 Task: Find connections with filter location Shirbīn with filter topic #helpingothers with filter profile language Spanish with filter current company PM Group with filter school All India Management Association (AIMA) with filter industry Food and Beverage Manufacturing with filter service category Management Consulting with filter keywords title Physical Therapy Assistant
Action: Mouse moved to (641, 78)
Screenshot: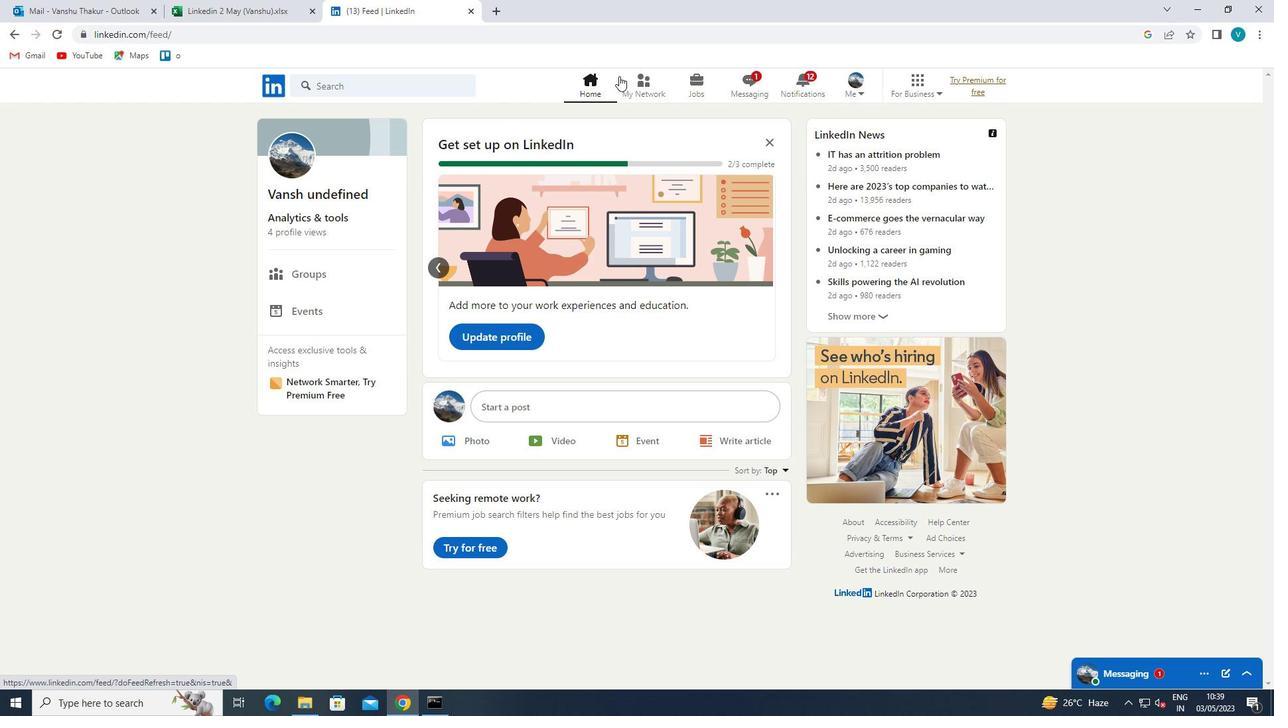 
Action: Mouse pressed left at (641, 78)
Screenshot: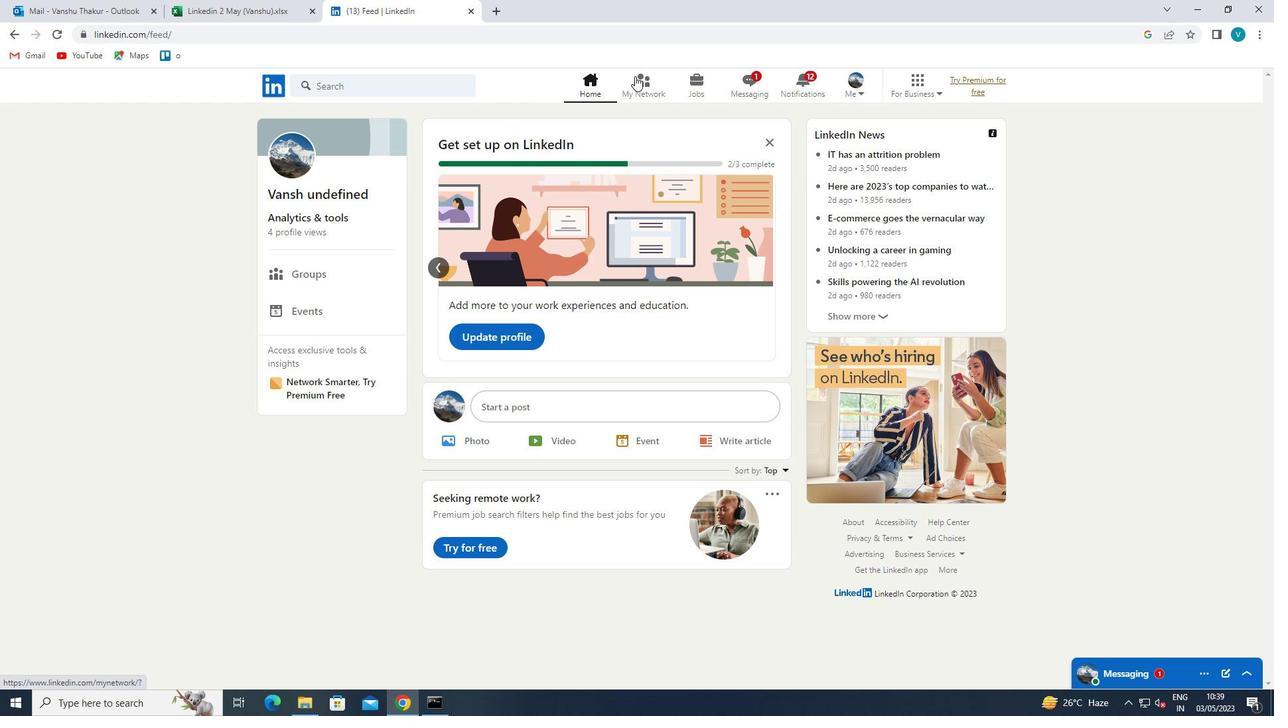 
Action: Mouse moved to (370, 160)
Screenshot: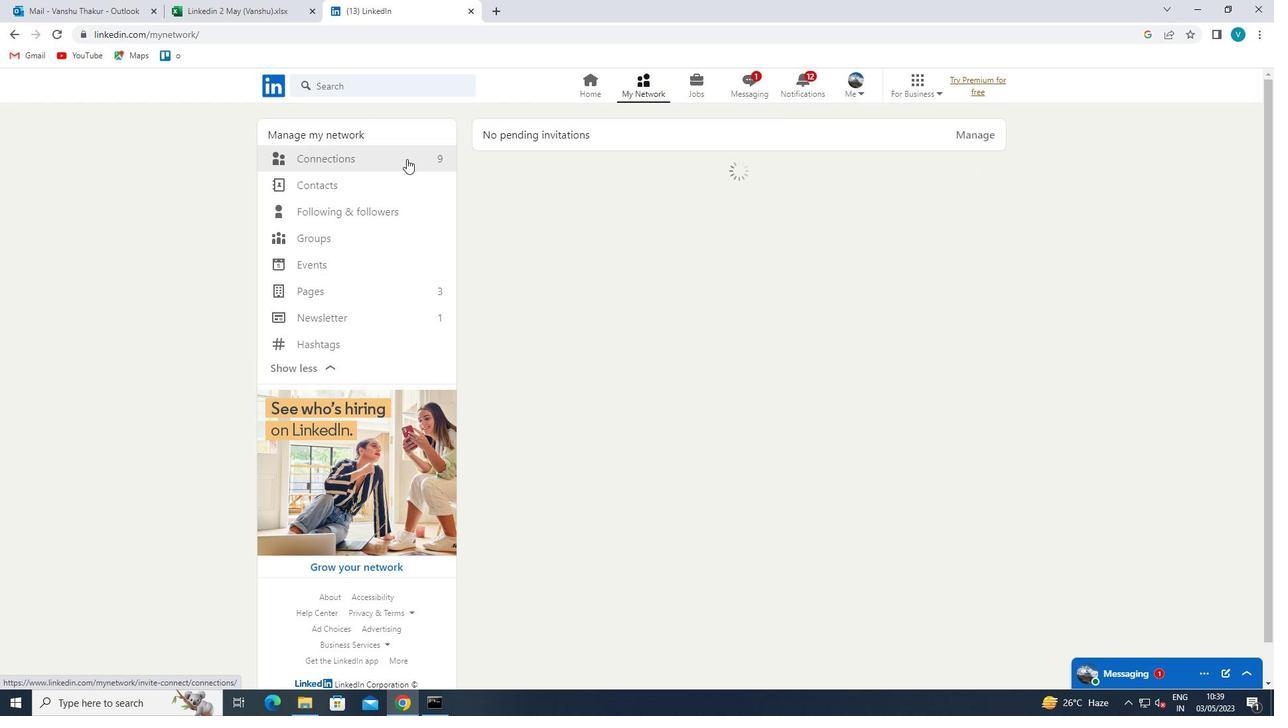 
Action: Mouse pressed left at (370, 160)
Screenshot: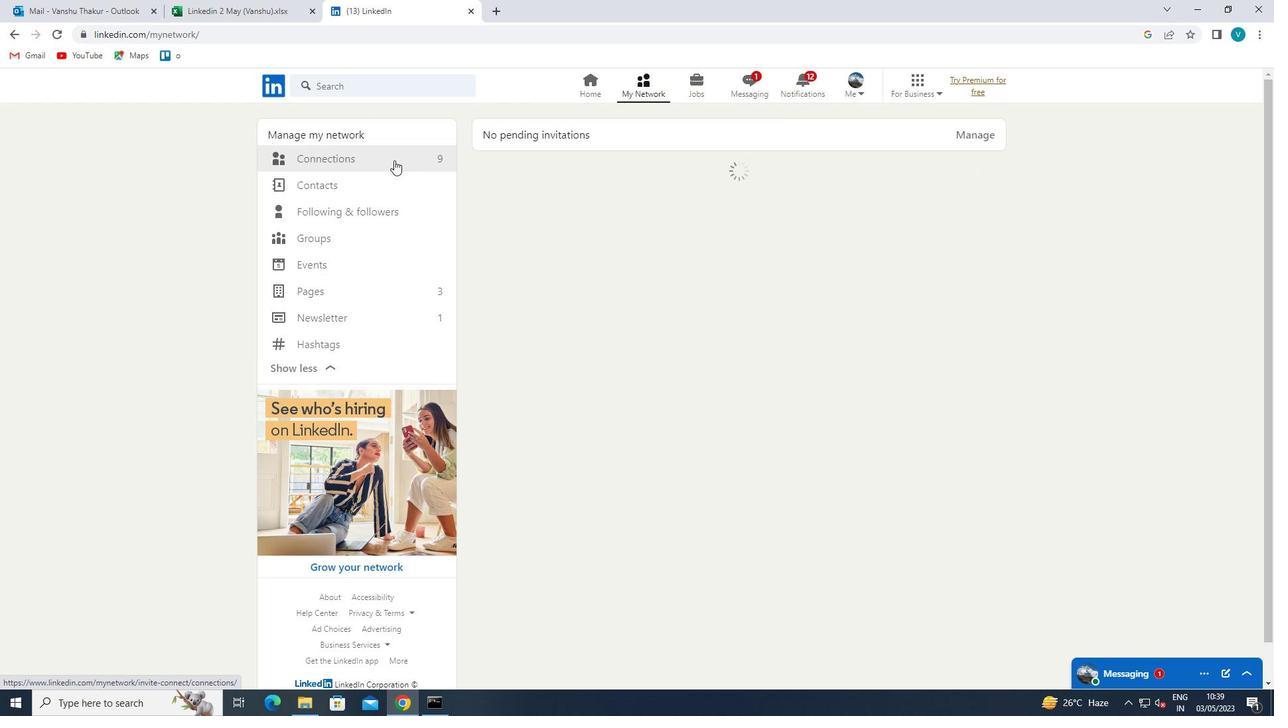 
Action: Mouse moved to (755, 157)
Screenshot: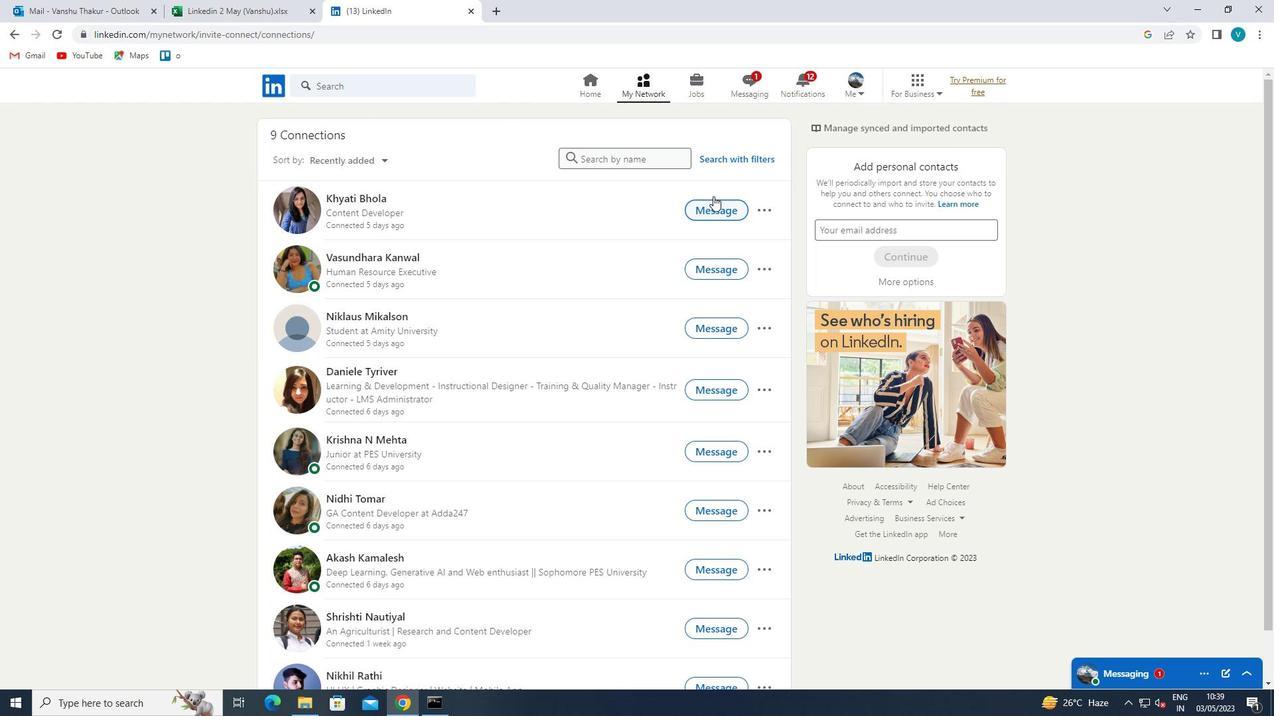 
Action: Mouse pressed left at (755, 157)
Screenshot: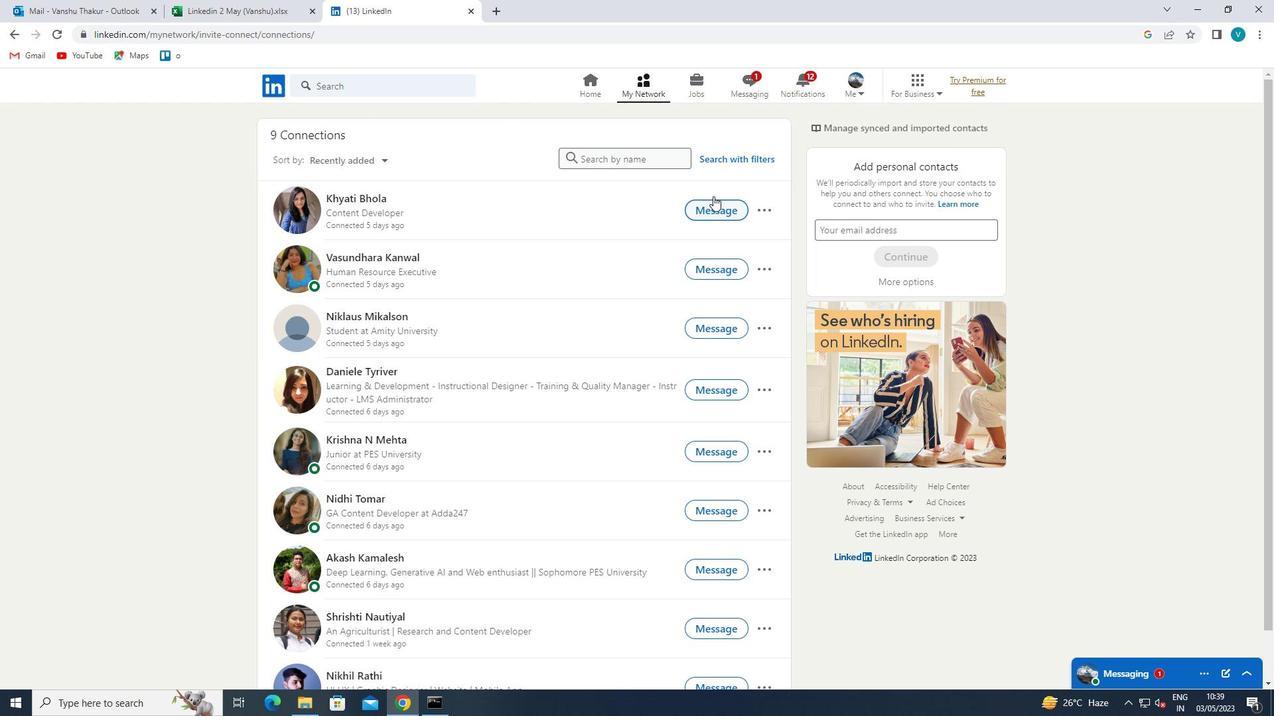 
Action: Mouse moved to (629, 125)
Screenshot: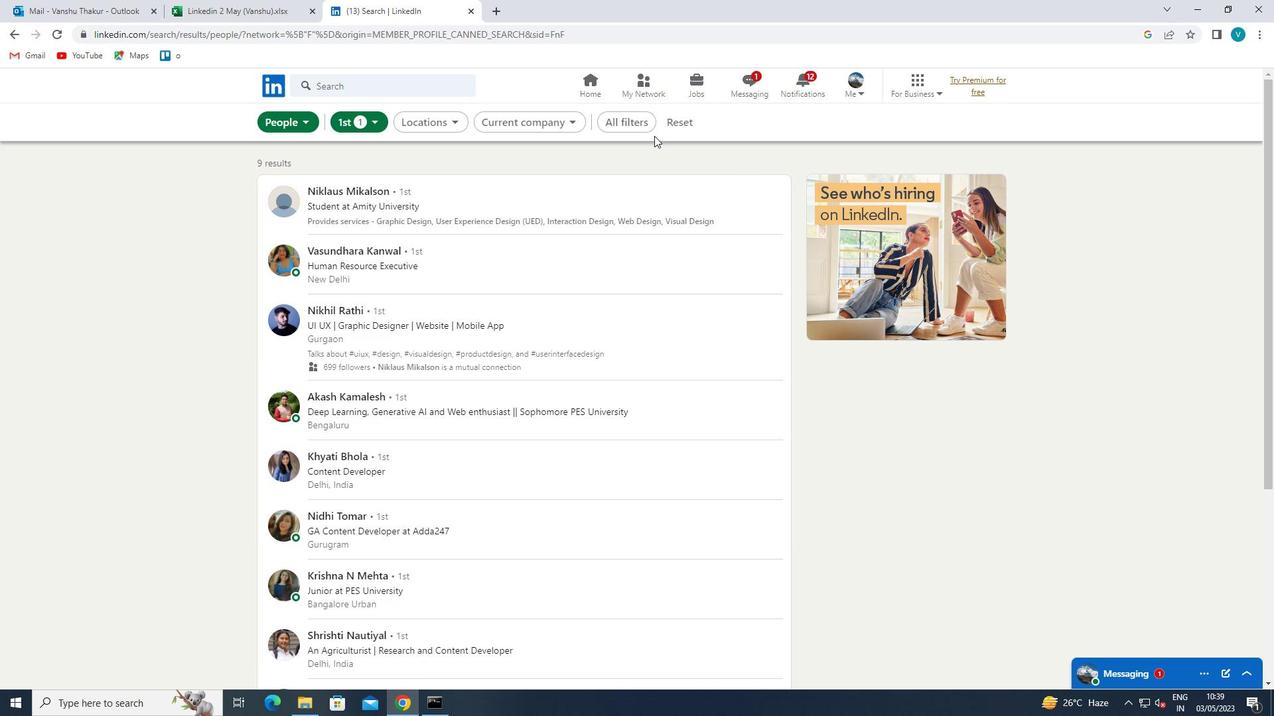 
Action: Mouse pressed left at (629, 125)
Screenshot: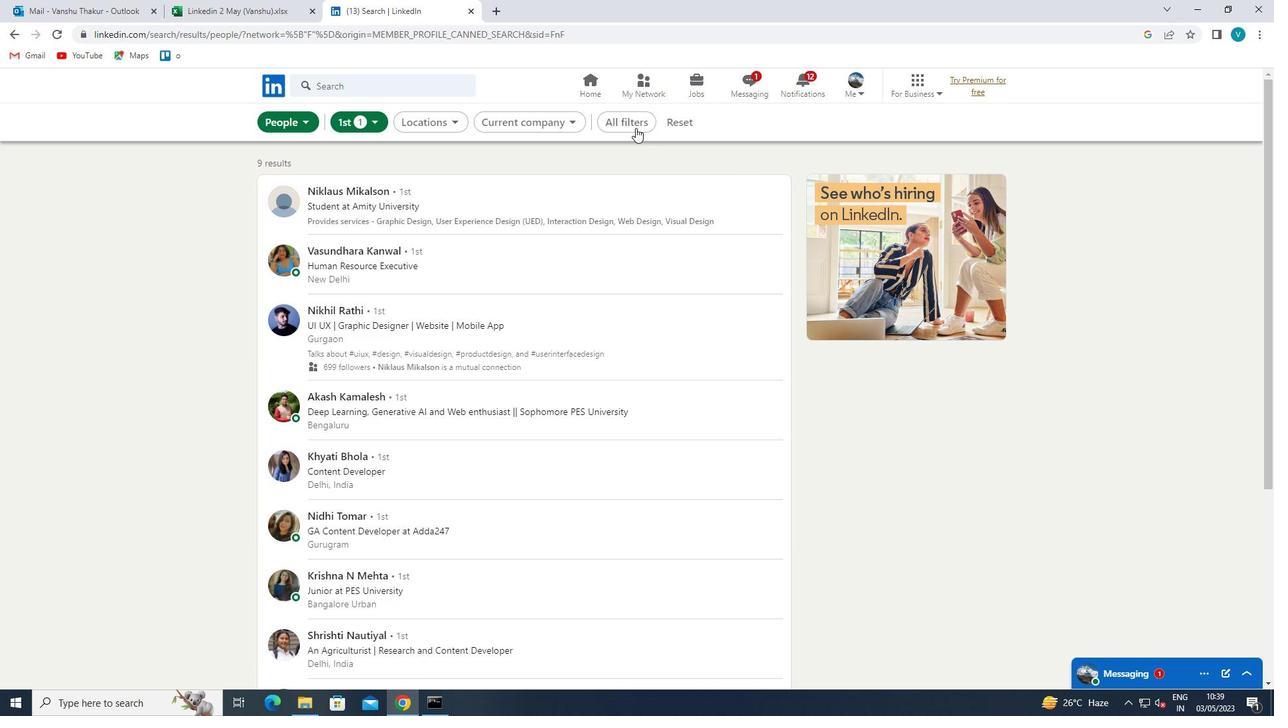 
Action: Mouse moved to (1047, 289)
Screenshot: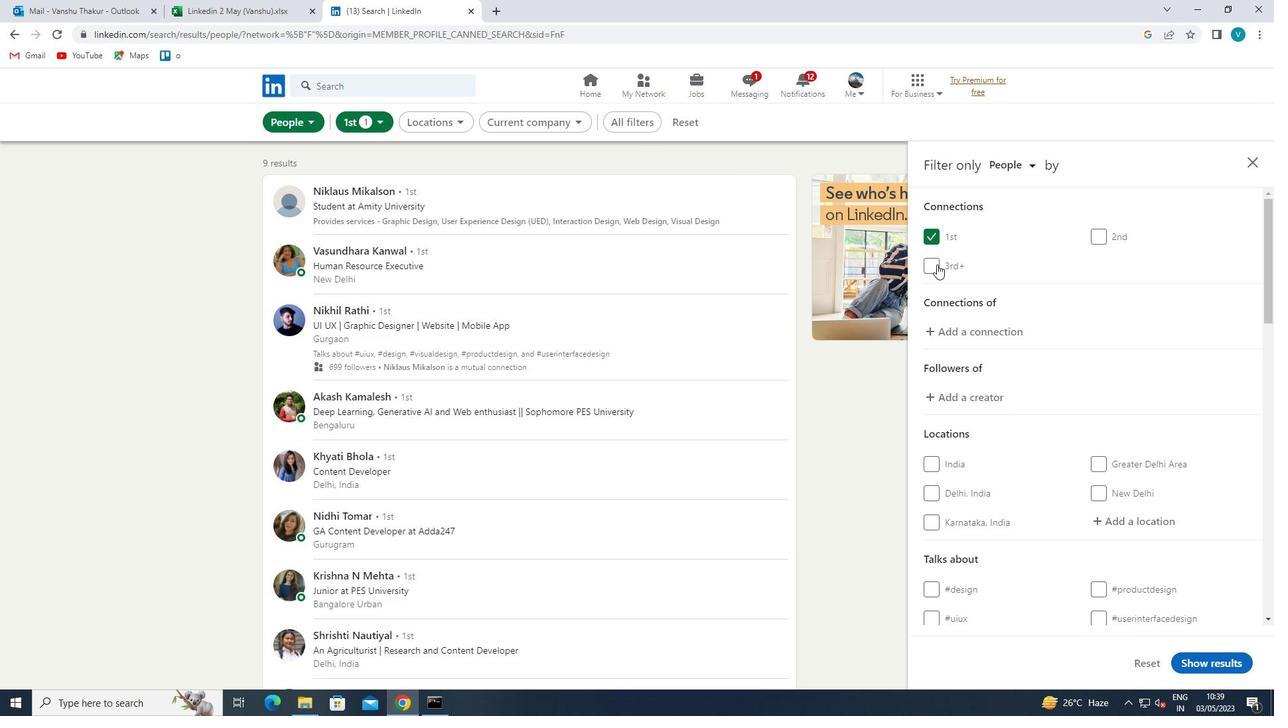 
Action: Mouse scrolled (1047, 288) with delta (0, 0)
Screenshot: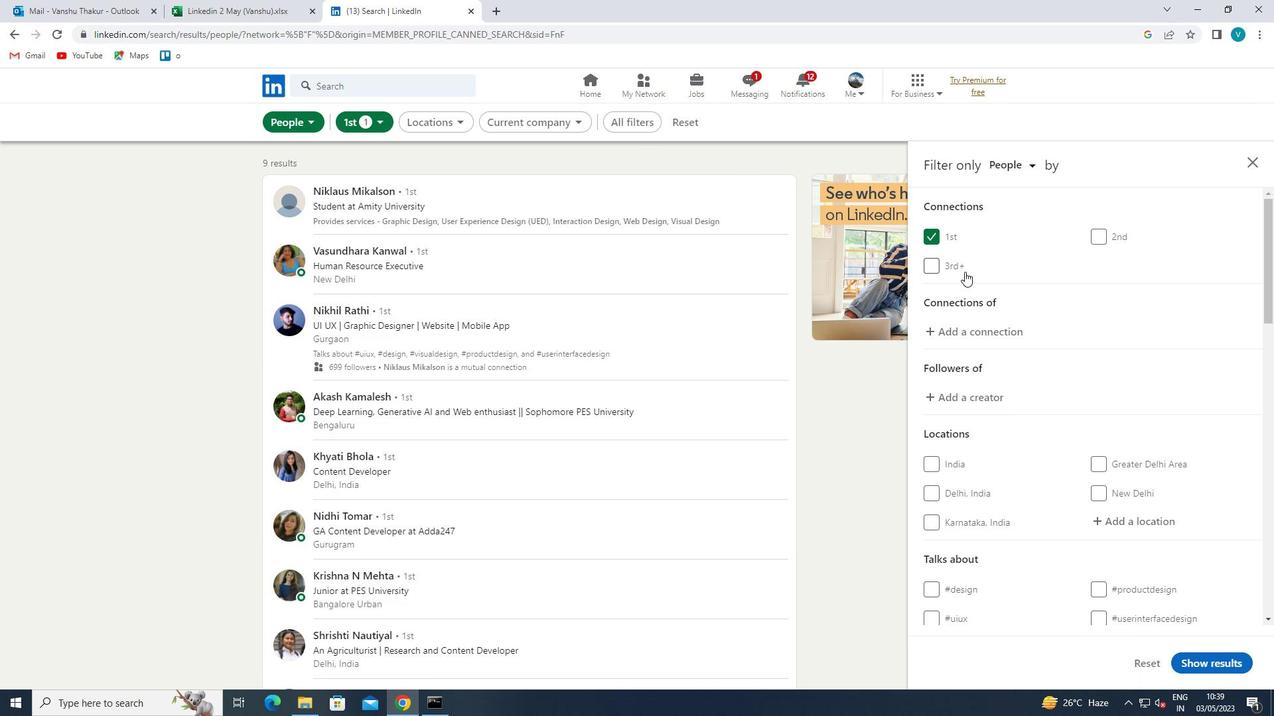 
Action: Mouse scrolled (1047, 288) with delta (0, 0)
Screenshot: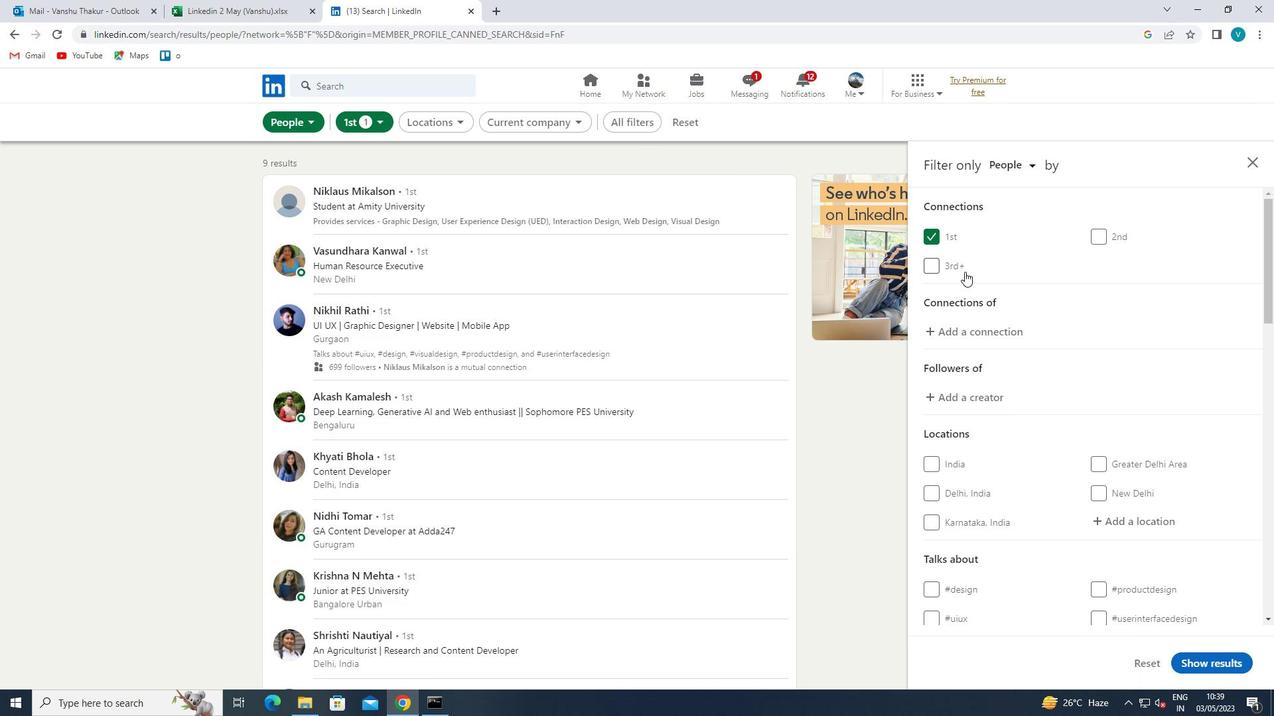 
Action: Mouse moved to (1114, 393)
Screenshot: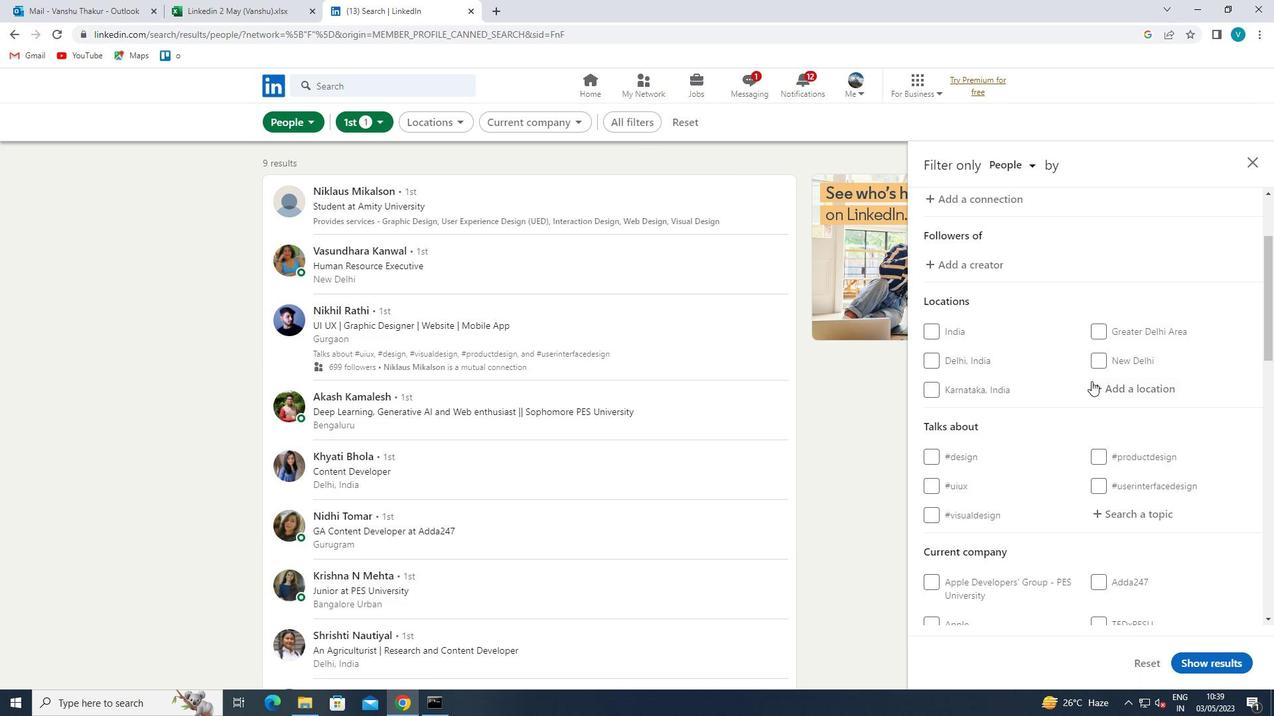 
Action: Mouse pressed left at (1114, 393)
Screenshot: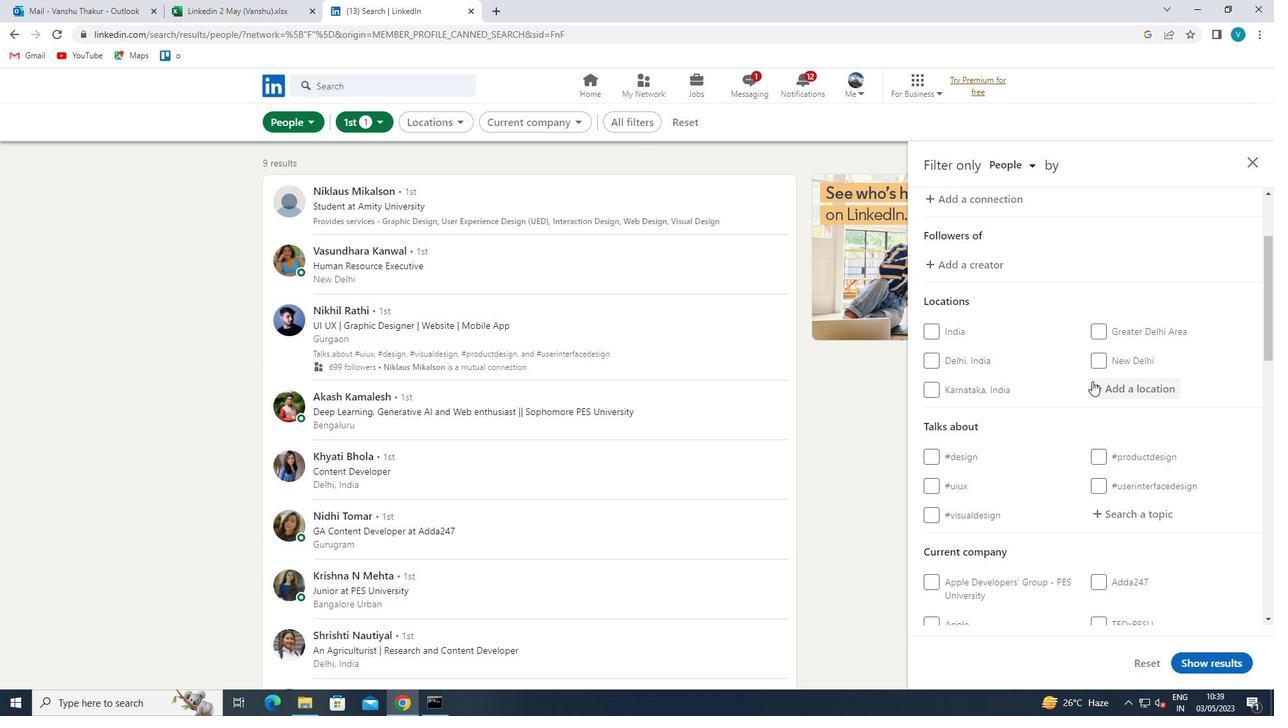 
Action: Mouse moved to (676, 649)
Screenshot: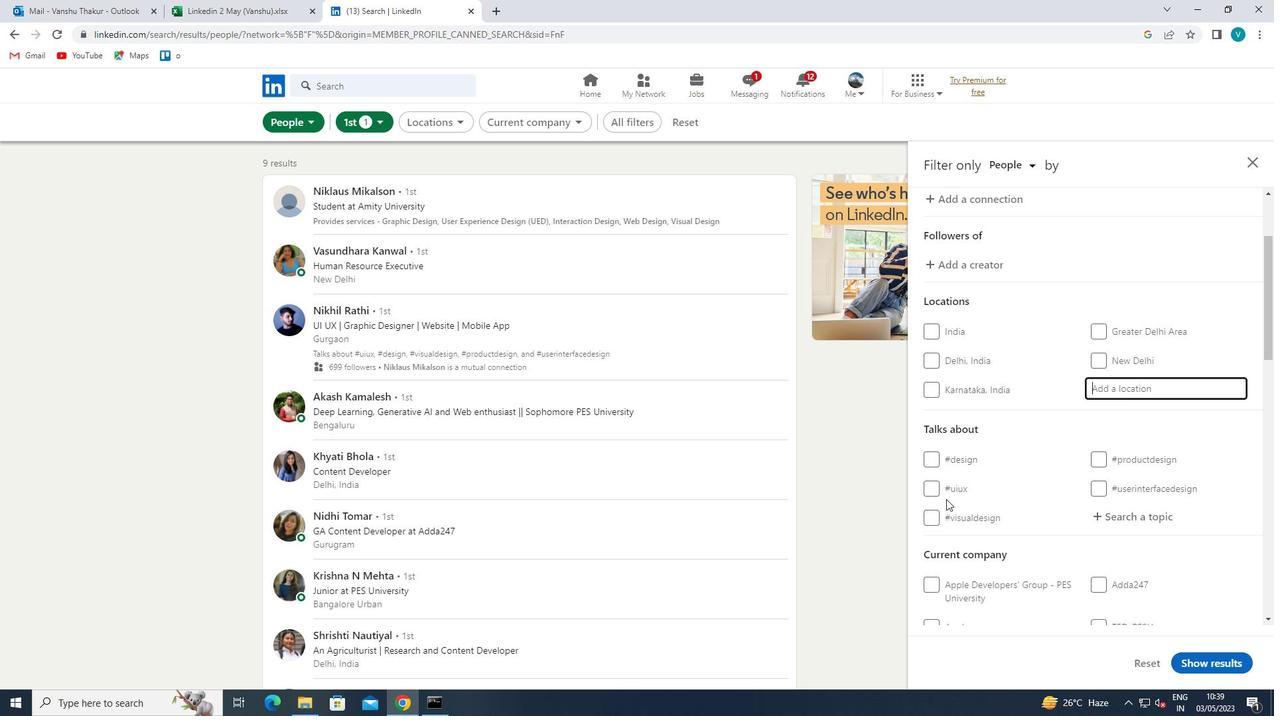 
Action: Key pressed <Key.shift>SHIRBIN
Screenshot: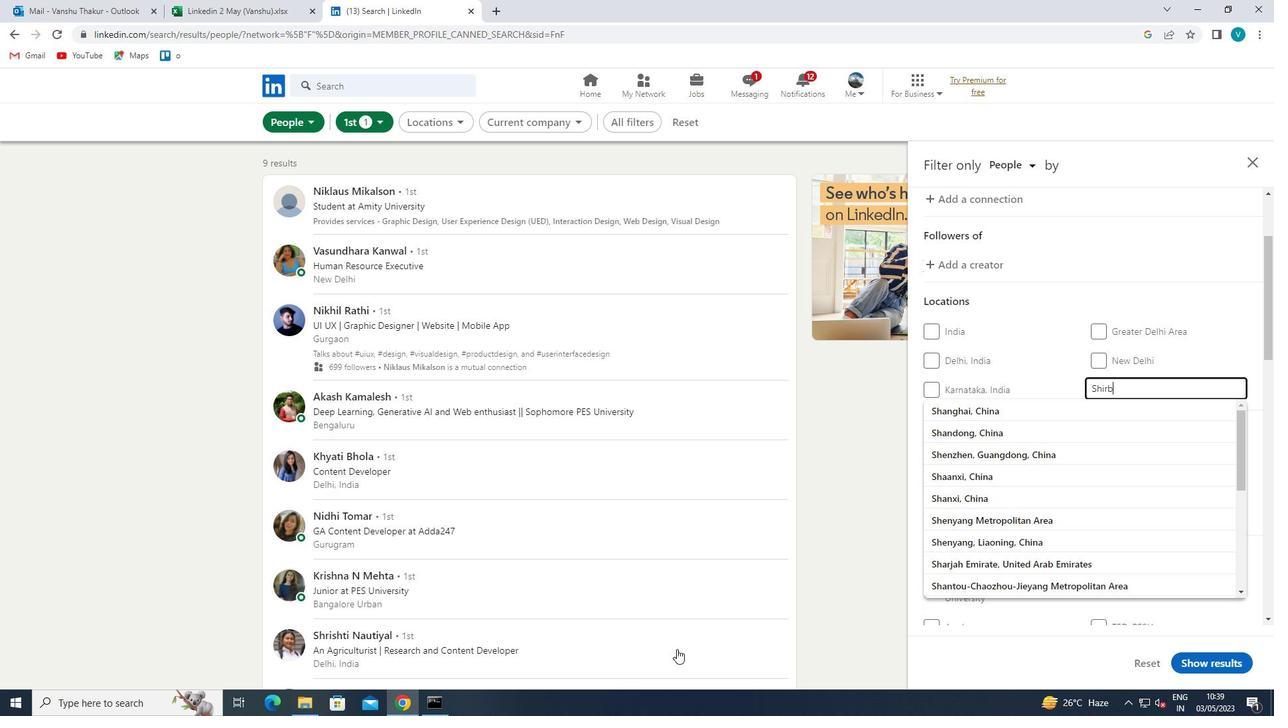 
Action: Mouse moved to (780, 625)
Screenshot: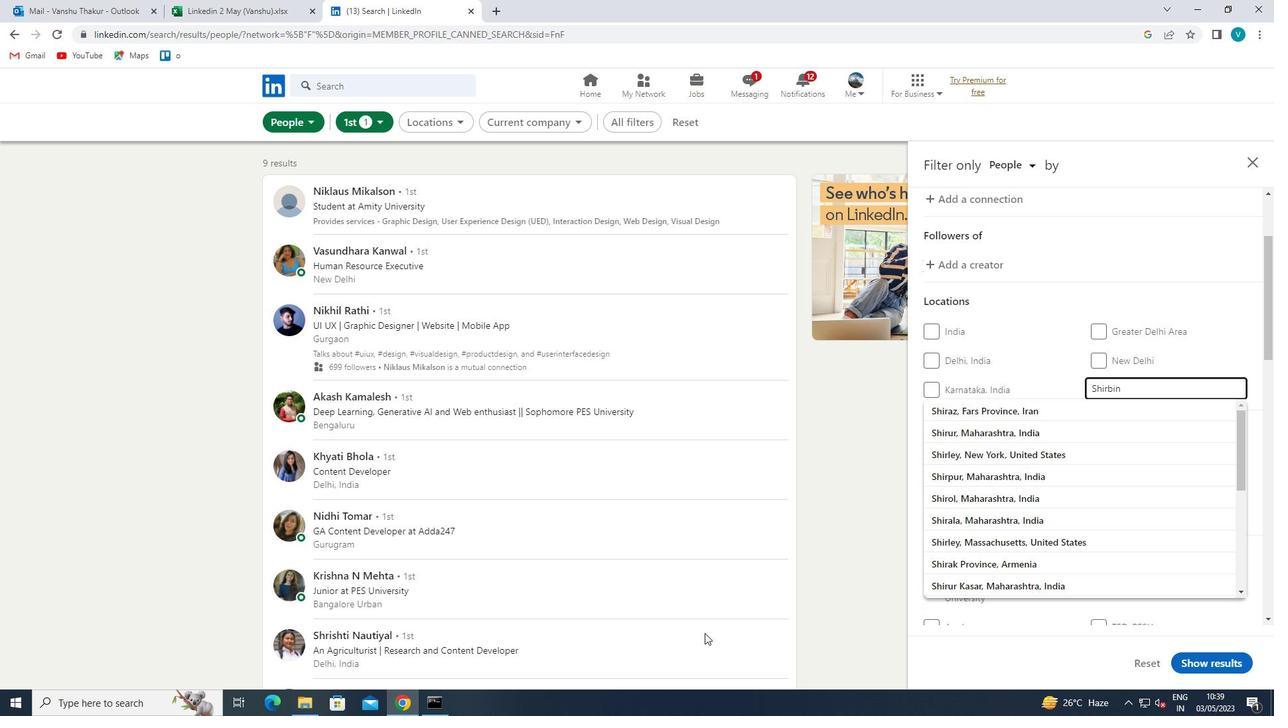 
Action: Mouse scrolled (780, 625) with delta (0, 0)
Screenshot: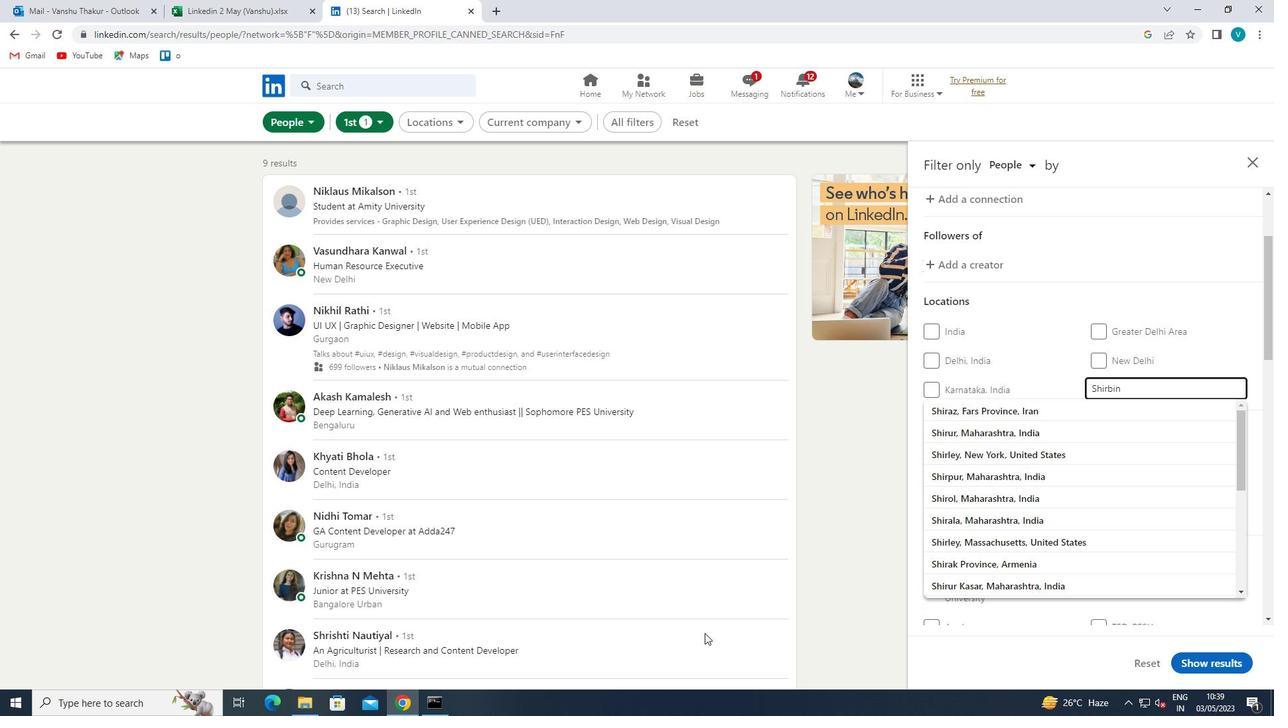 
Action: Mouse moved to (1102, 464)
Screenshot: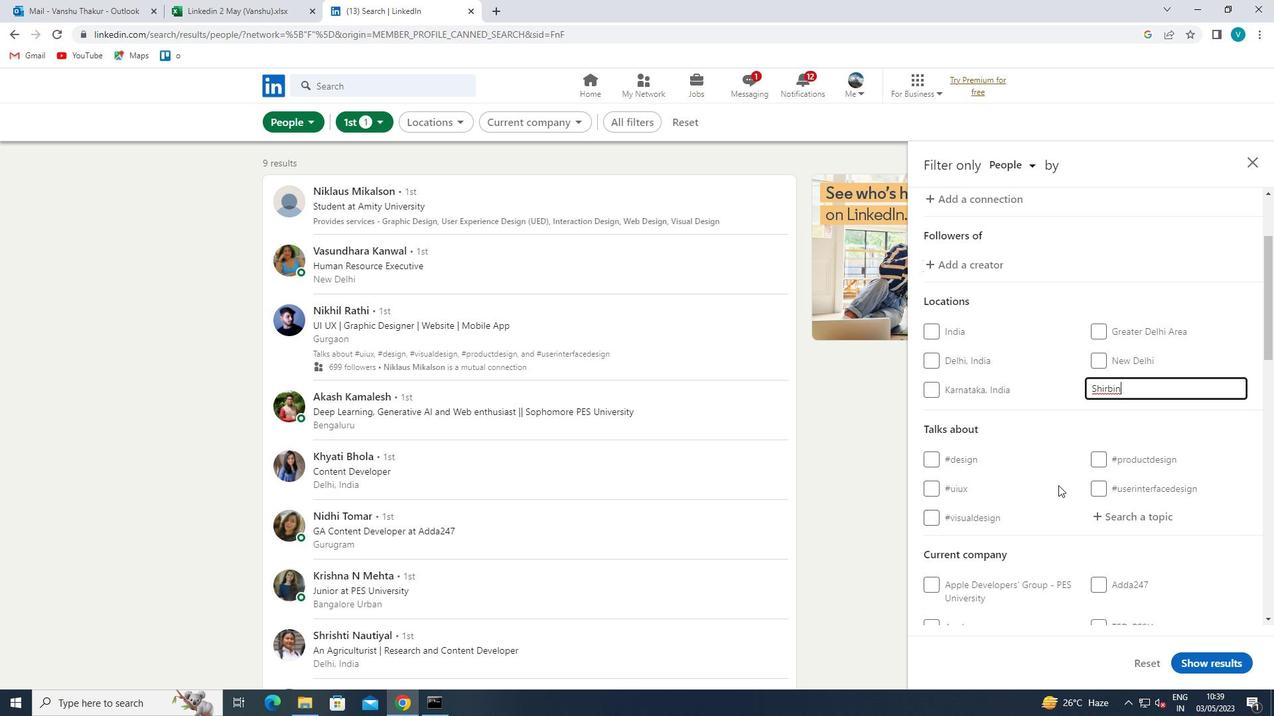 
Action: Mouse scrolled (1102, 463) with delta (0, 0)
Screenshot: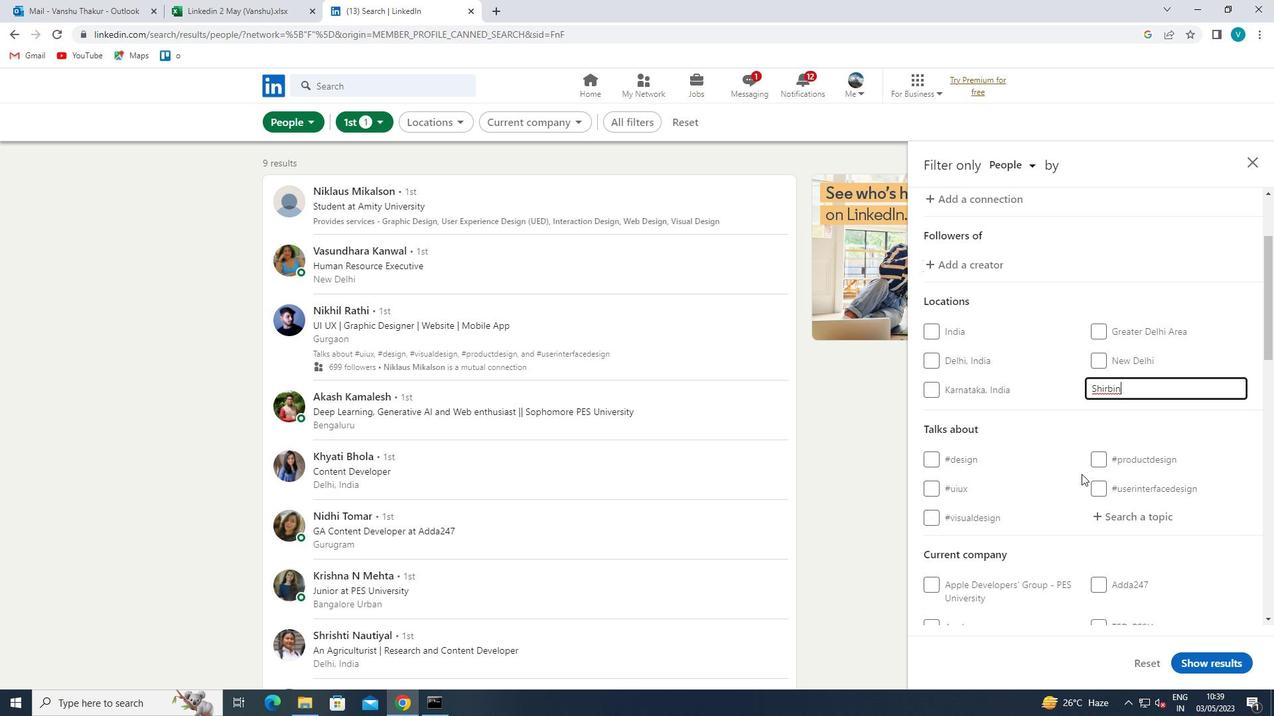 
Action: Mouse moved to (1102, 465)
Screenshot: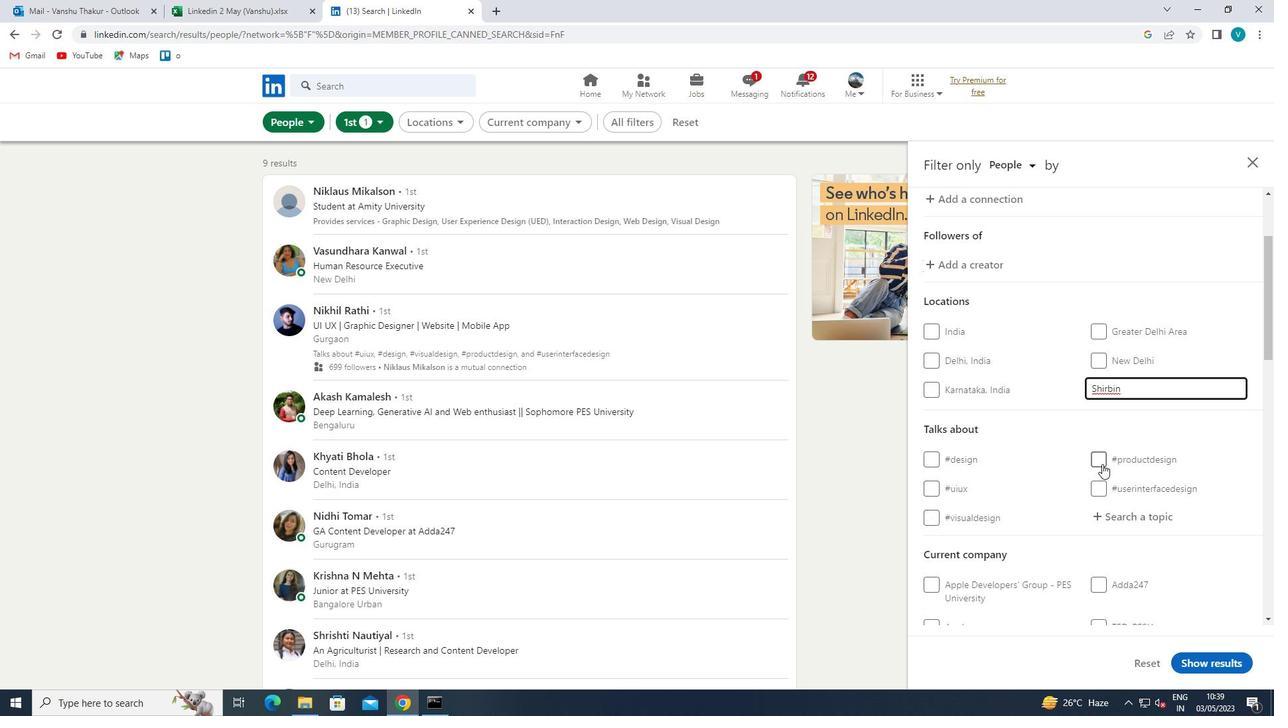 
Action: Mouse scrolled (1102, 464) with delta (0, 0)
Screenshot: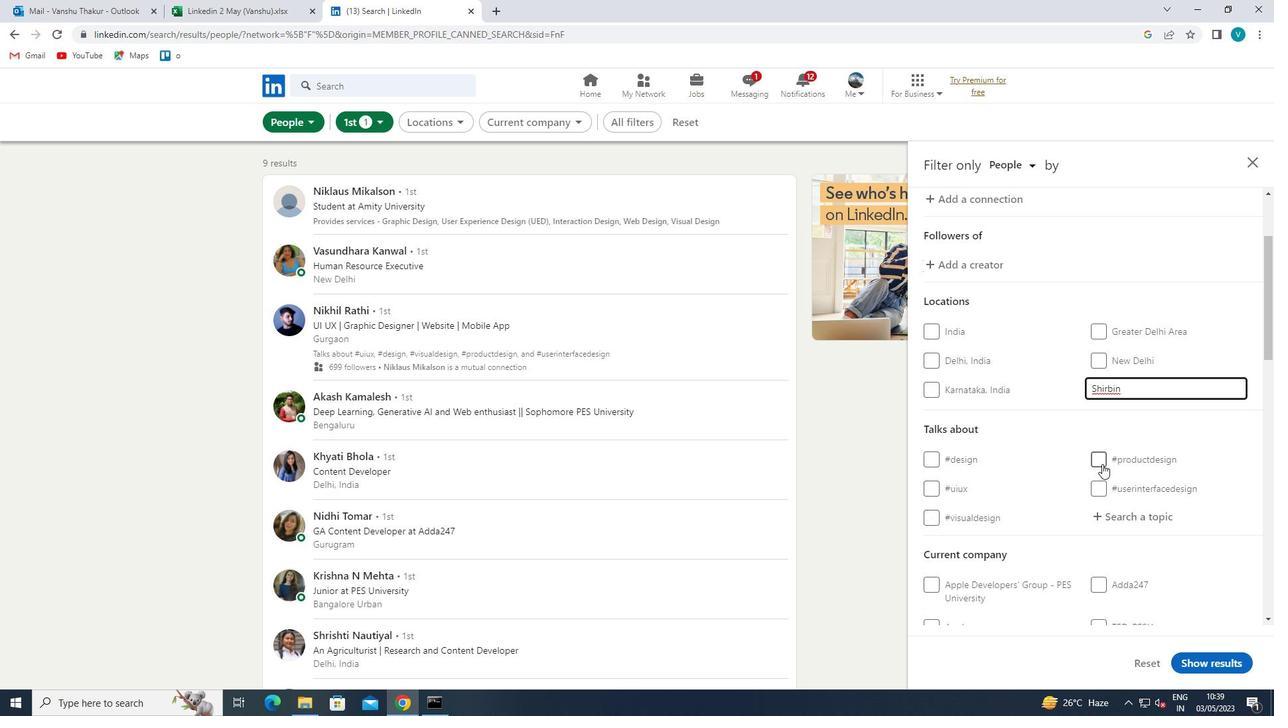 
Action: Mouse moved to (1153, 380)
Screenshot: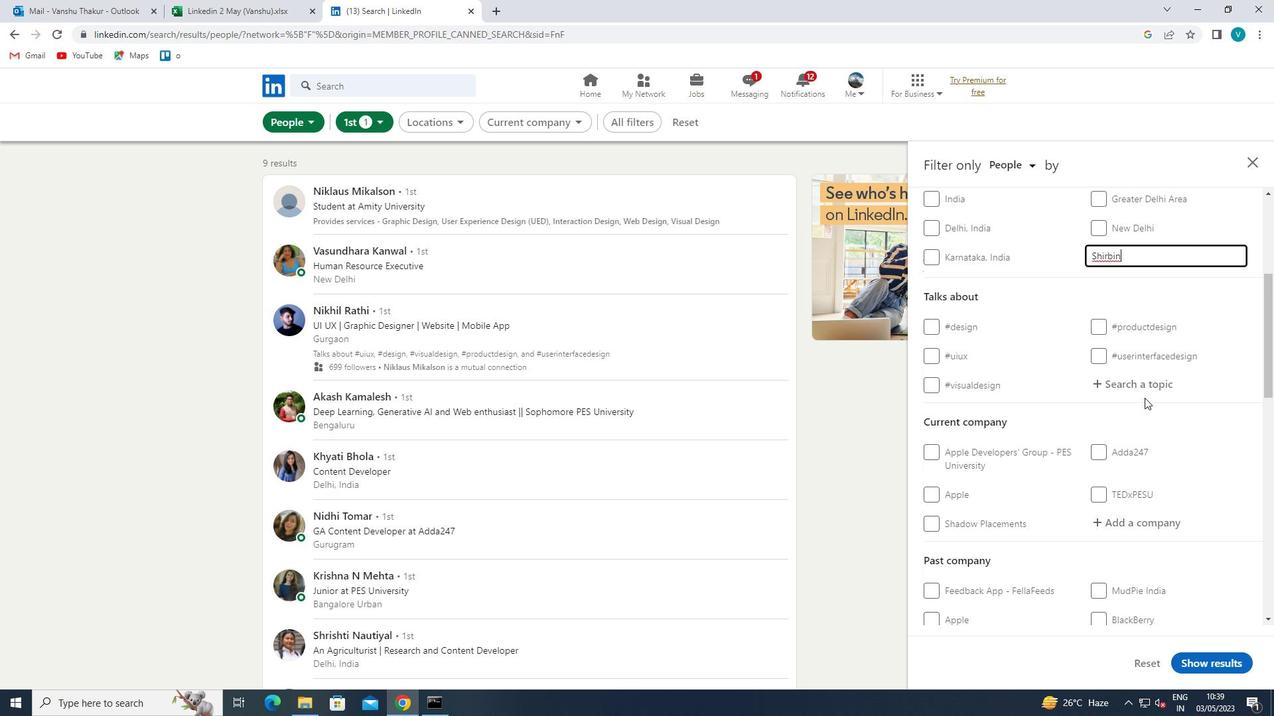 
Action: Mouse pressed left at (1153, 380)
Screenshot: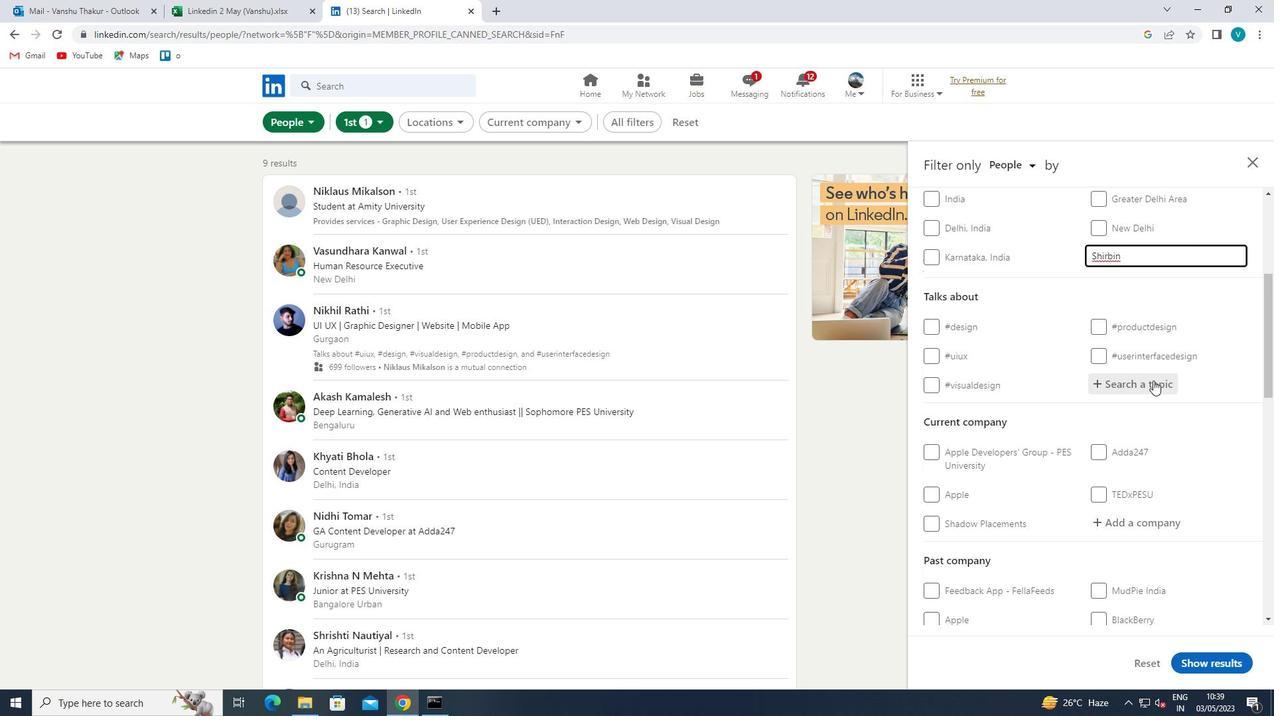 
Action: Mouse moved to (688, 645)
Screenshot: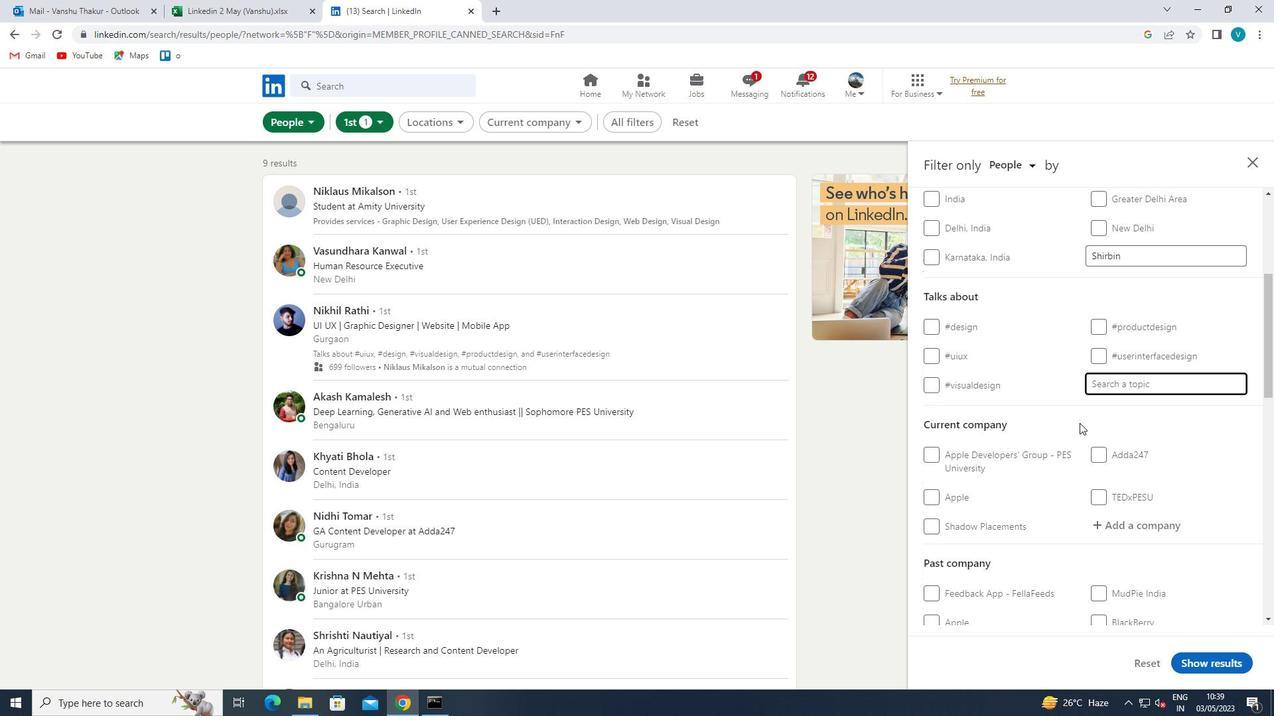 
Action: Key pressed HELPING
Screenshot: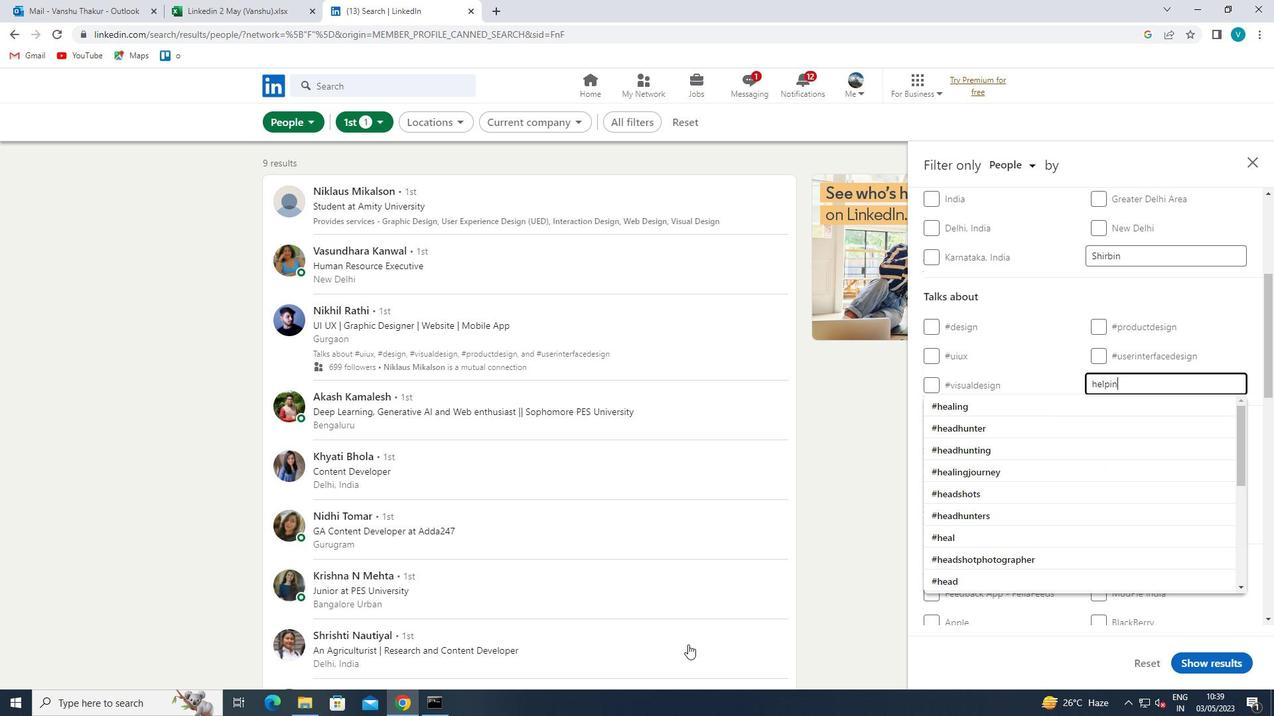 
Action: Mouse moved to (986, 420)
Screenshot: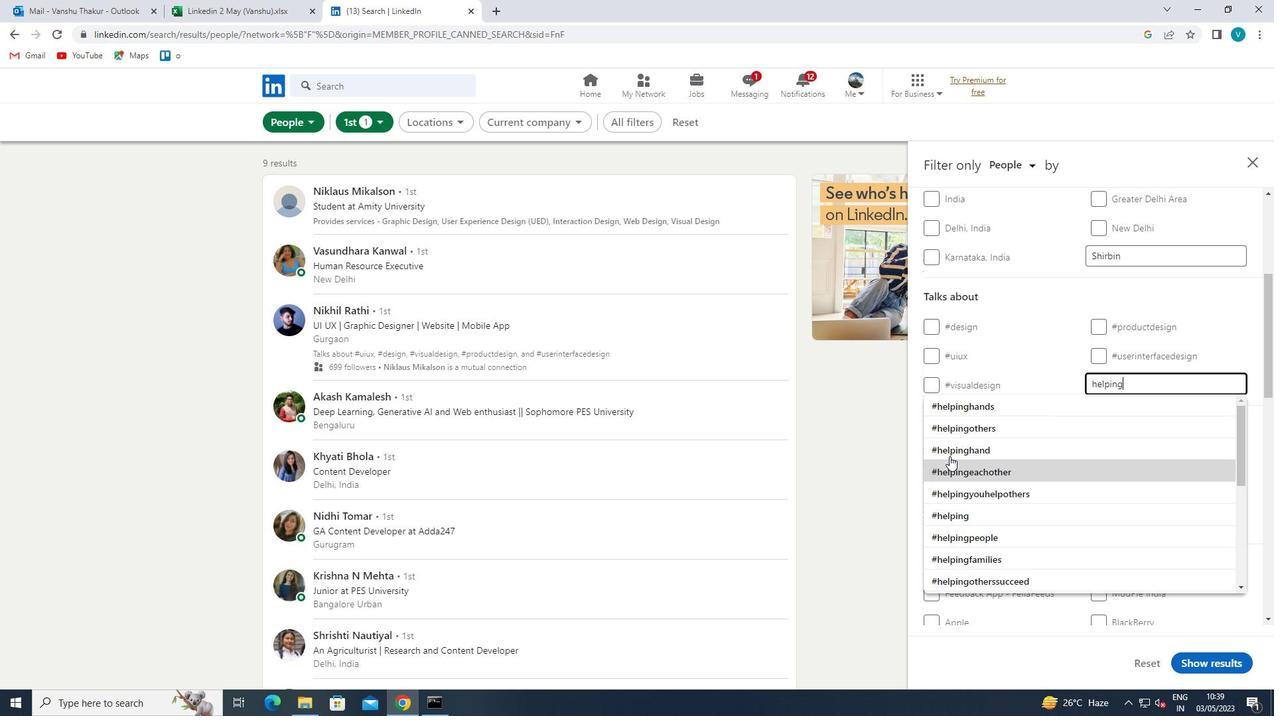 
Action: Mouse pressed left at (986, 420)
Screenshot: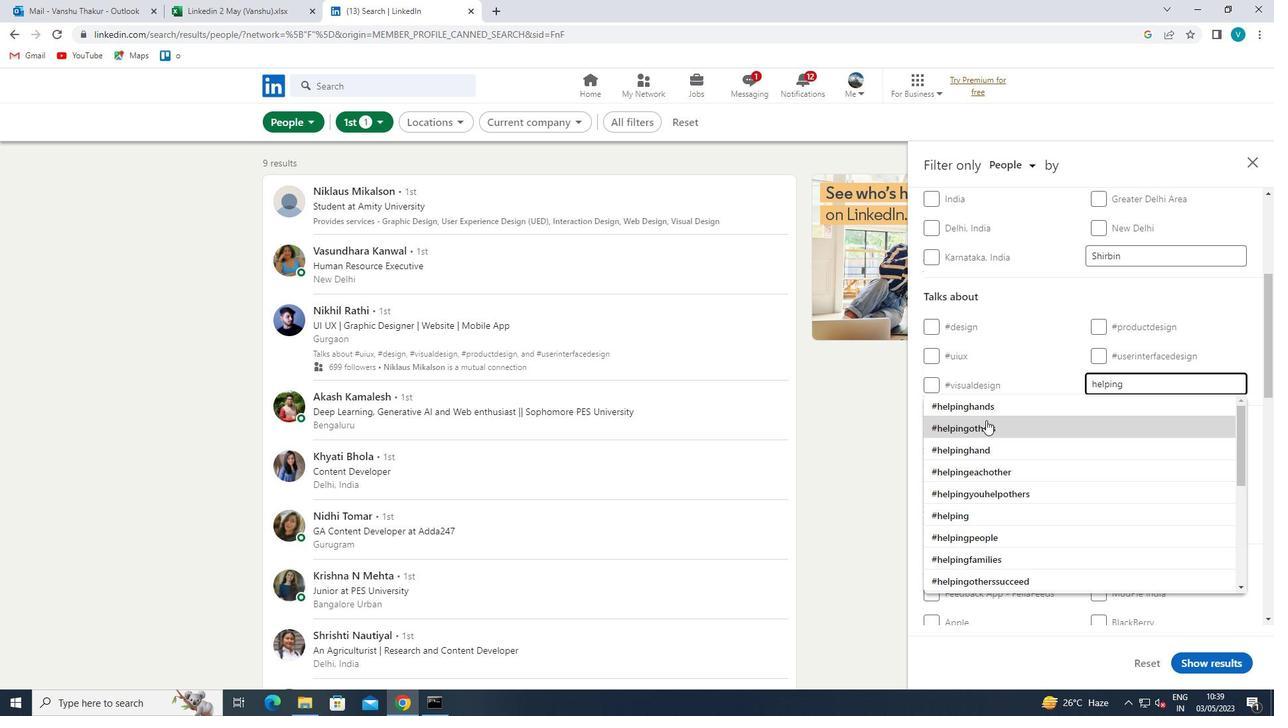 
Action: Mouse moved to (1039, 412)
Screenshot: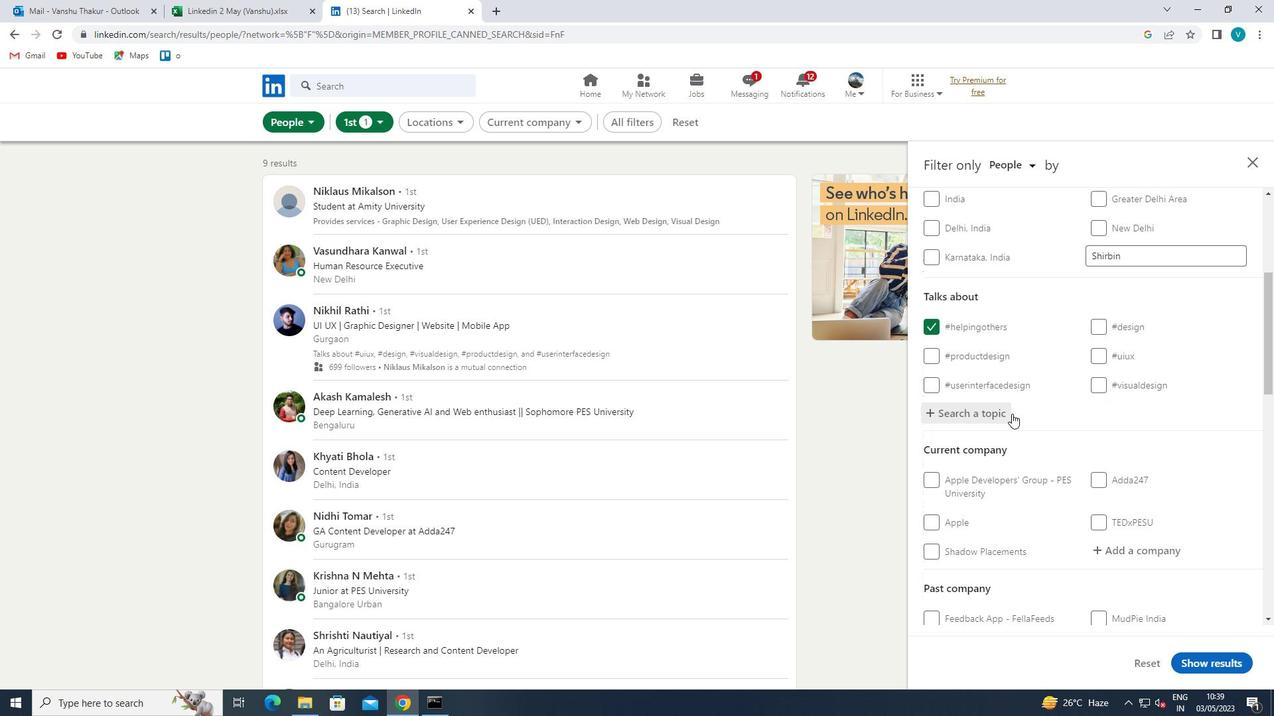 
Action: Mouse scrolled (1039, 411) with delta (0, 0)
Screenshot: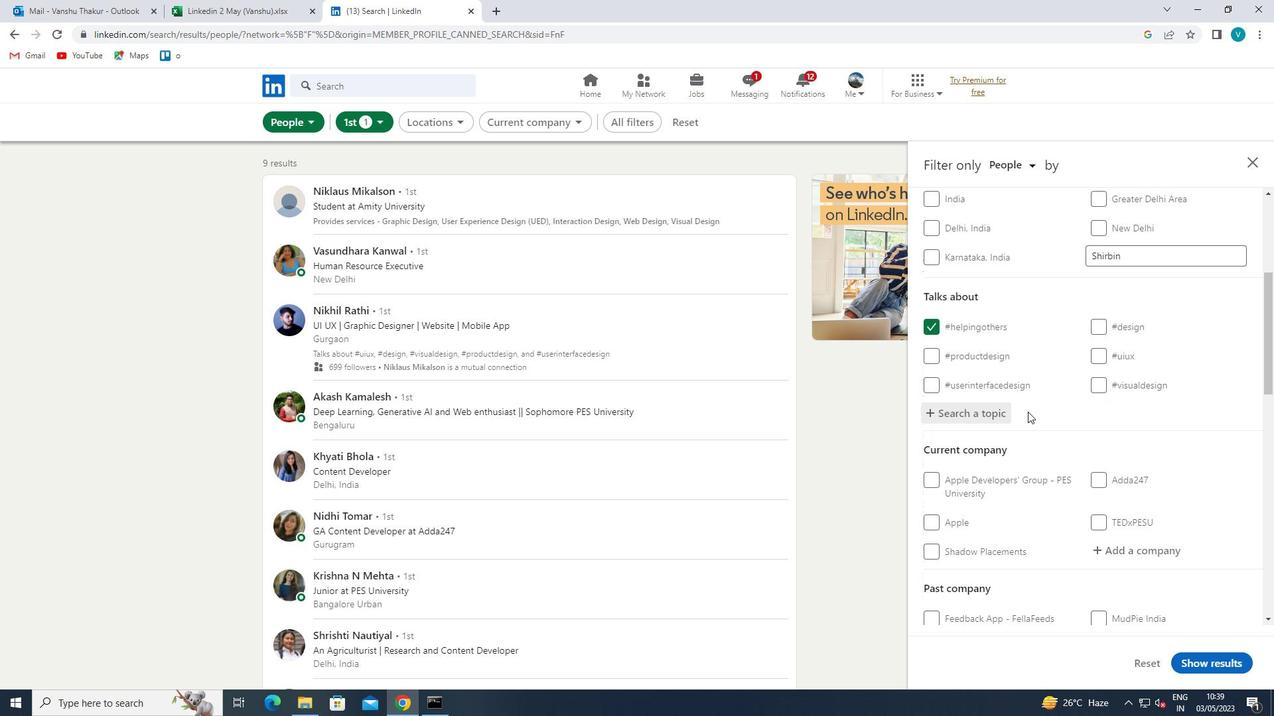 
Action: Mouse moved to (1041, 412)
Screenshot: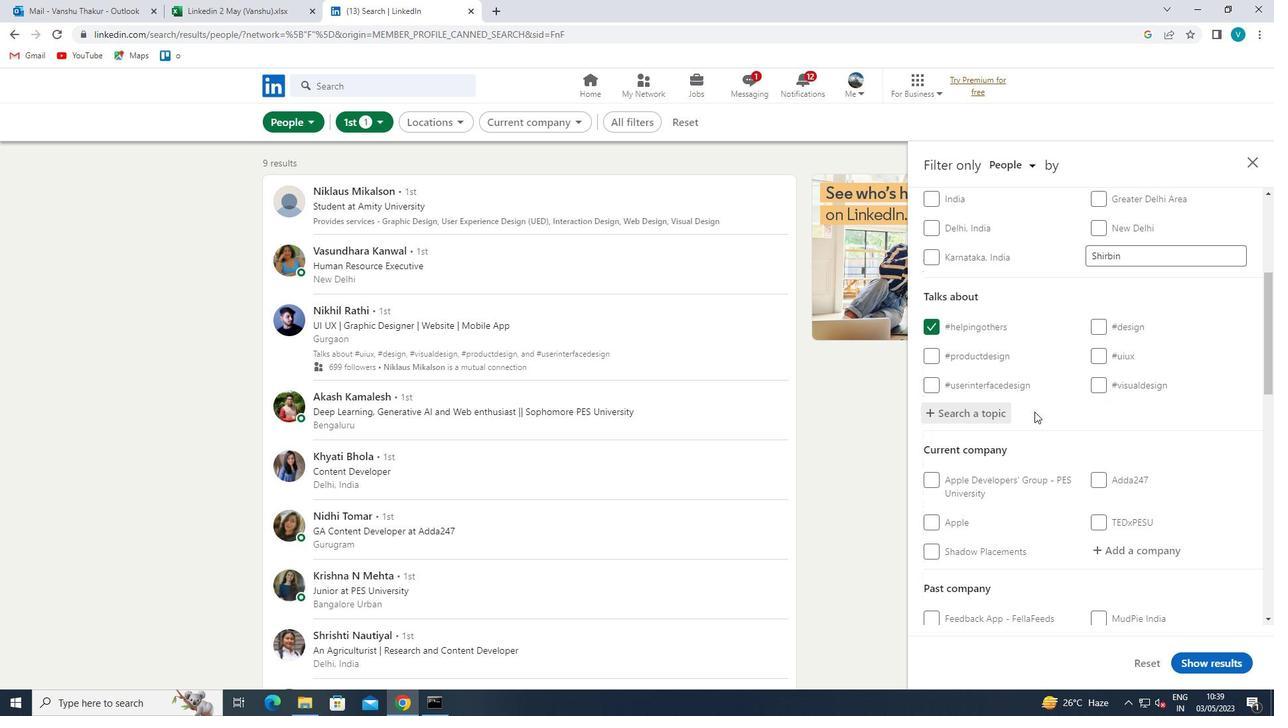 
Action: Mouse scrolled (1041, 412) with delta (0, 0)
Screenshot: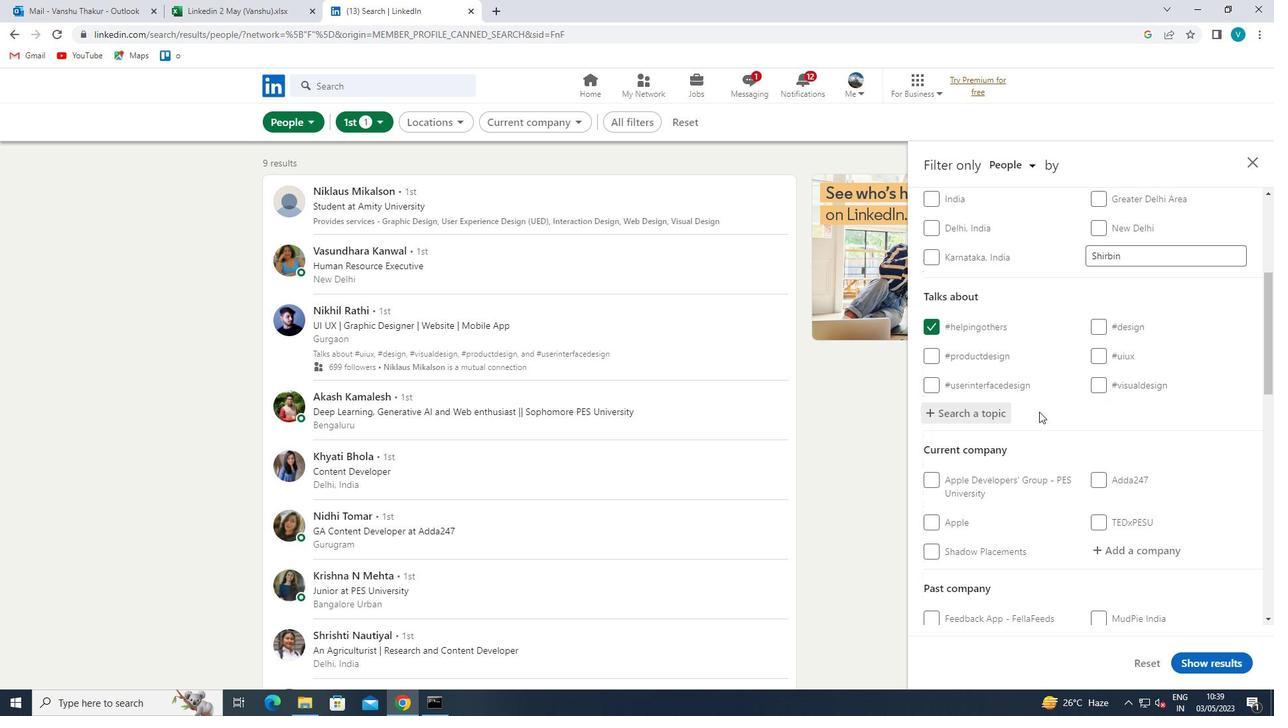 
Action: Mouse moved to (1134, 411)
Screenshot: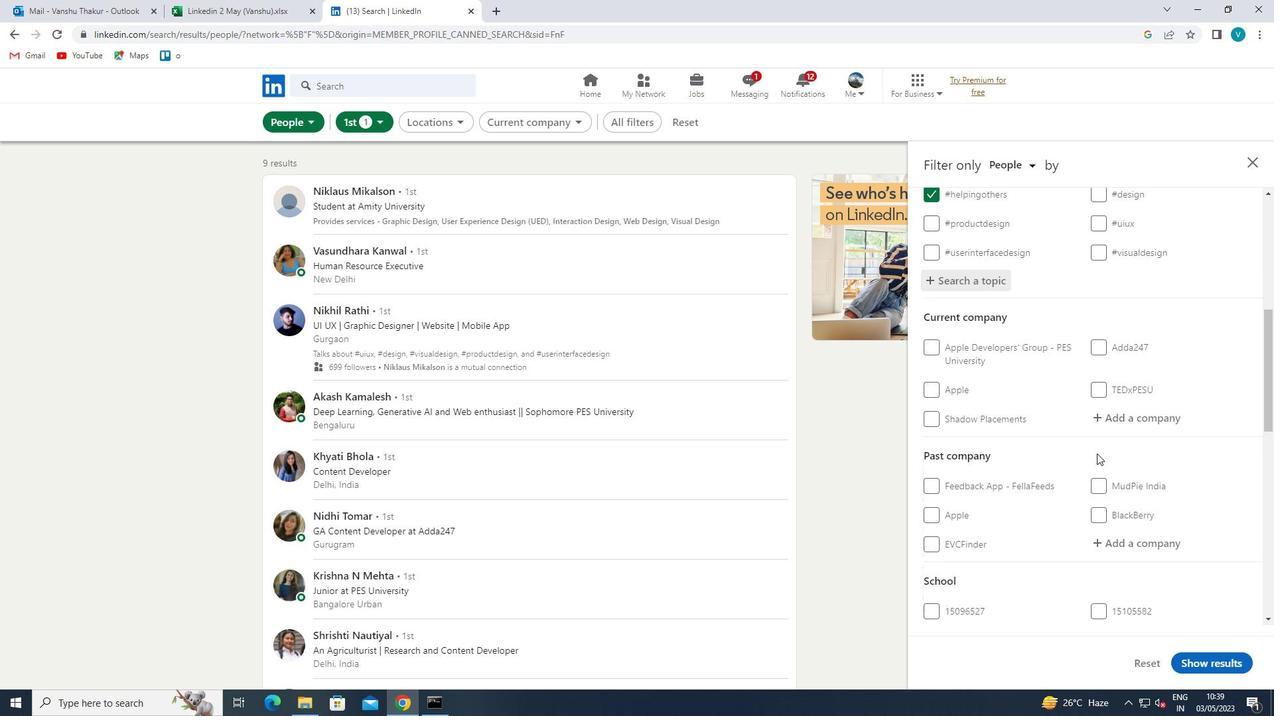 
Action: Mouse pressed left at (1134, 411)
Screenshot: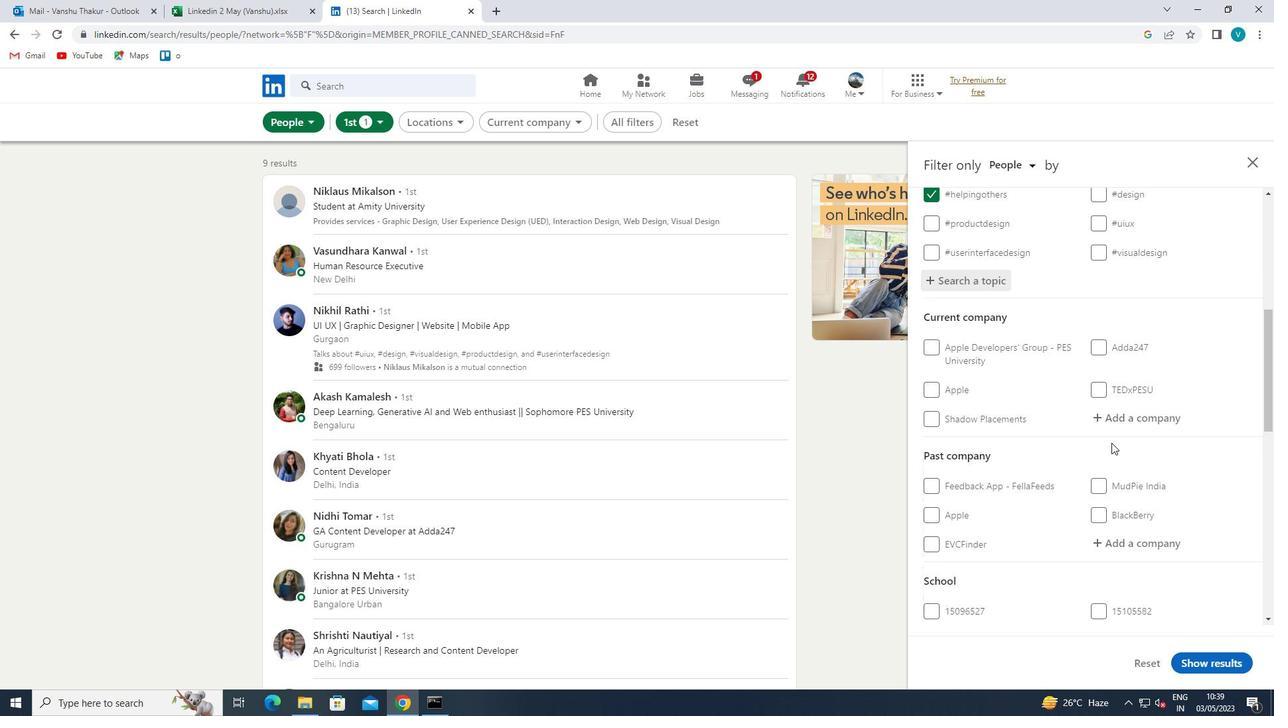 
Action: Mouse moved to (730, 610)
Screenshot: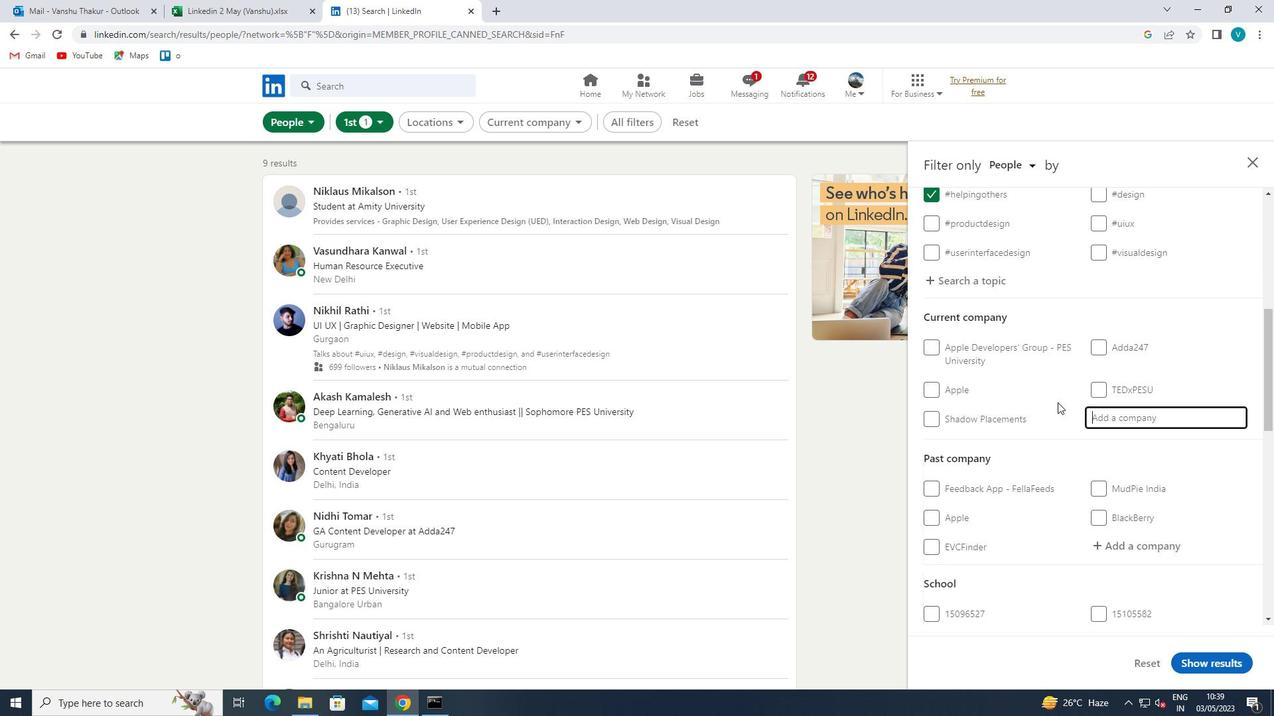 
Action: Key pressed <Key.shift>PM<Key.space><Key.shift>GROUP
Screenshot: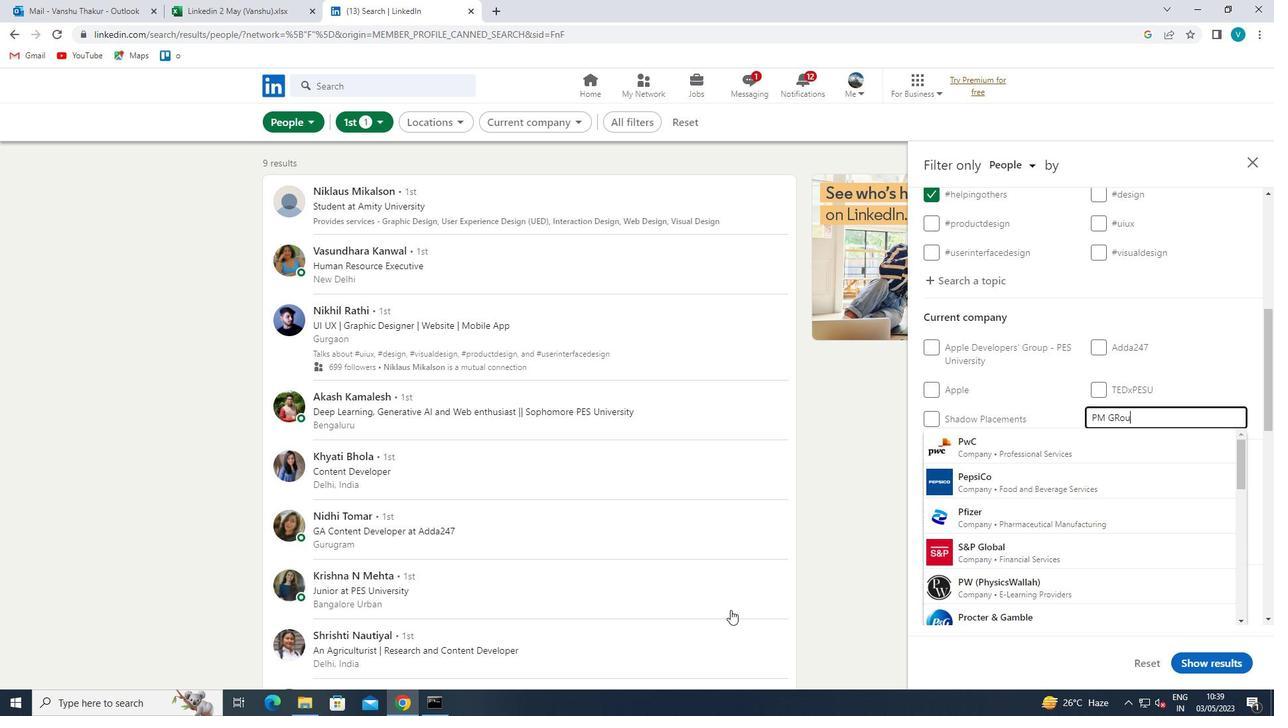 
Action: Mouse moved to (1035, 443)
Screenshot: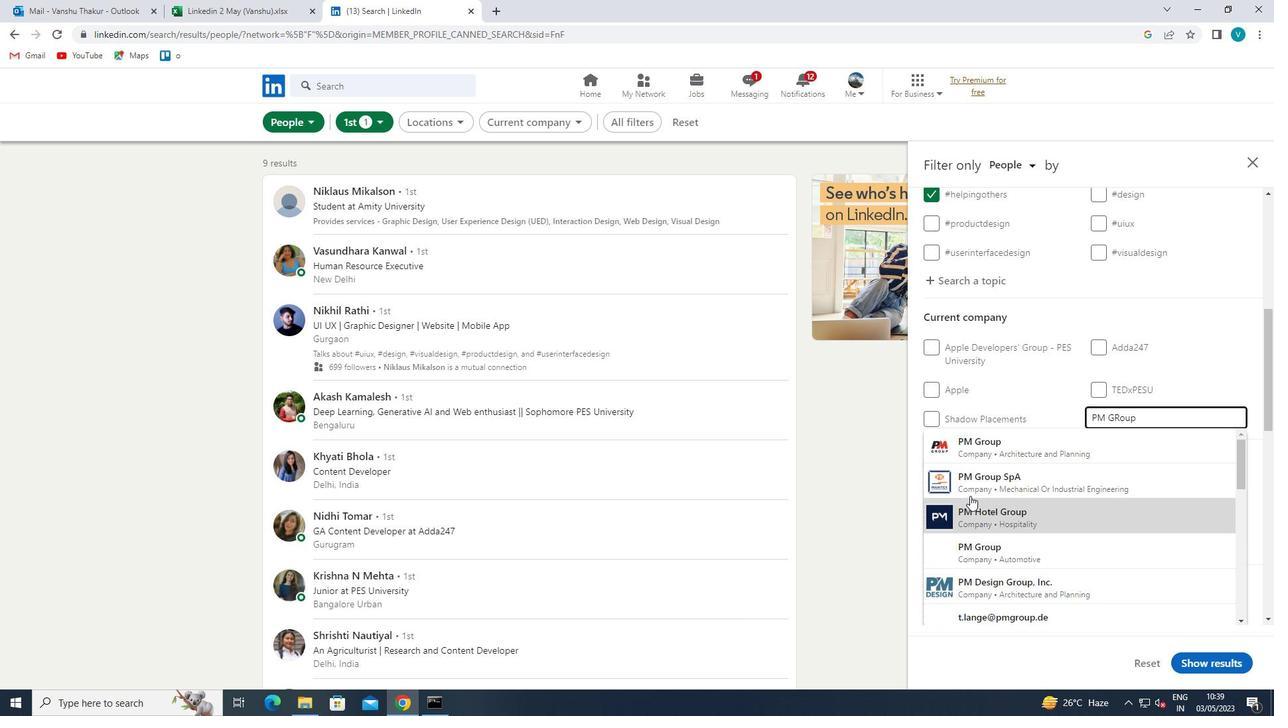 
Action: Mouse pressed left at (1035, 443)
Screenshot: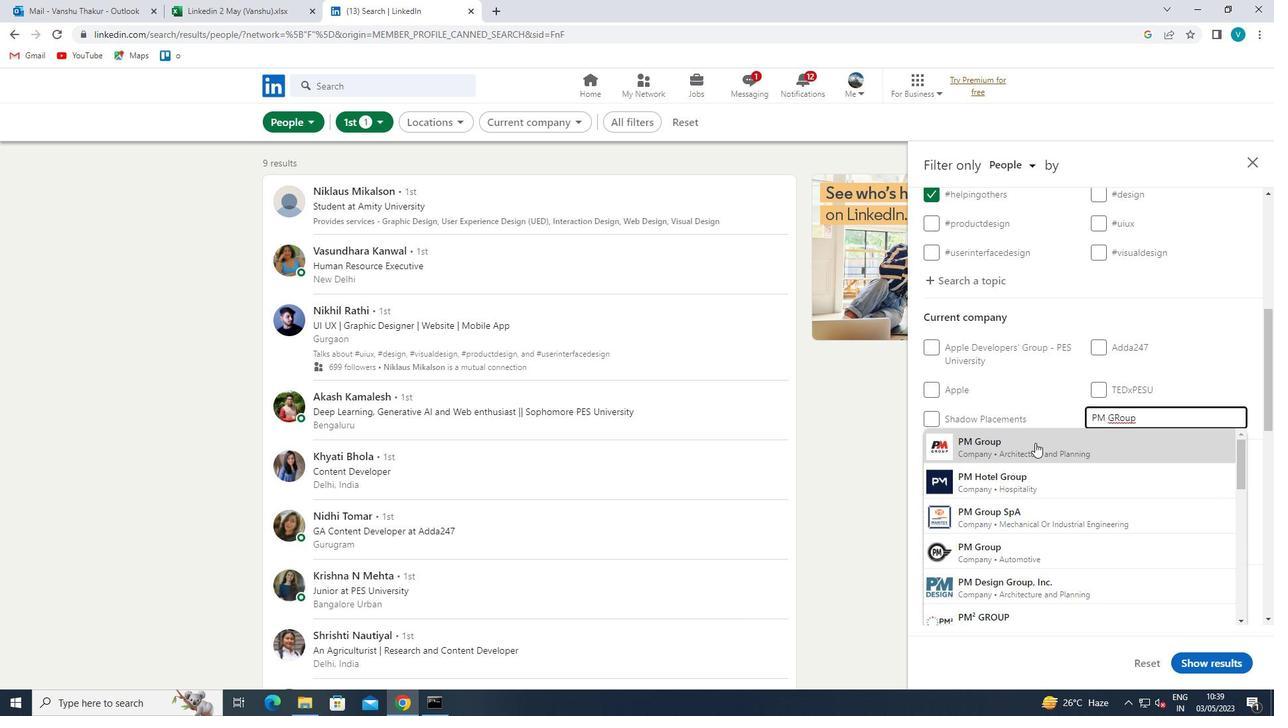 
Action: Mouse scrolled (1035, 442) with delta (0, 0)
Screenshot: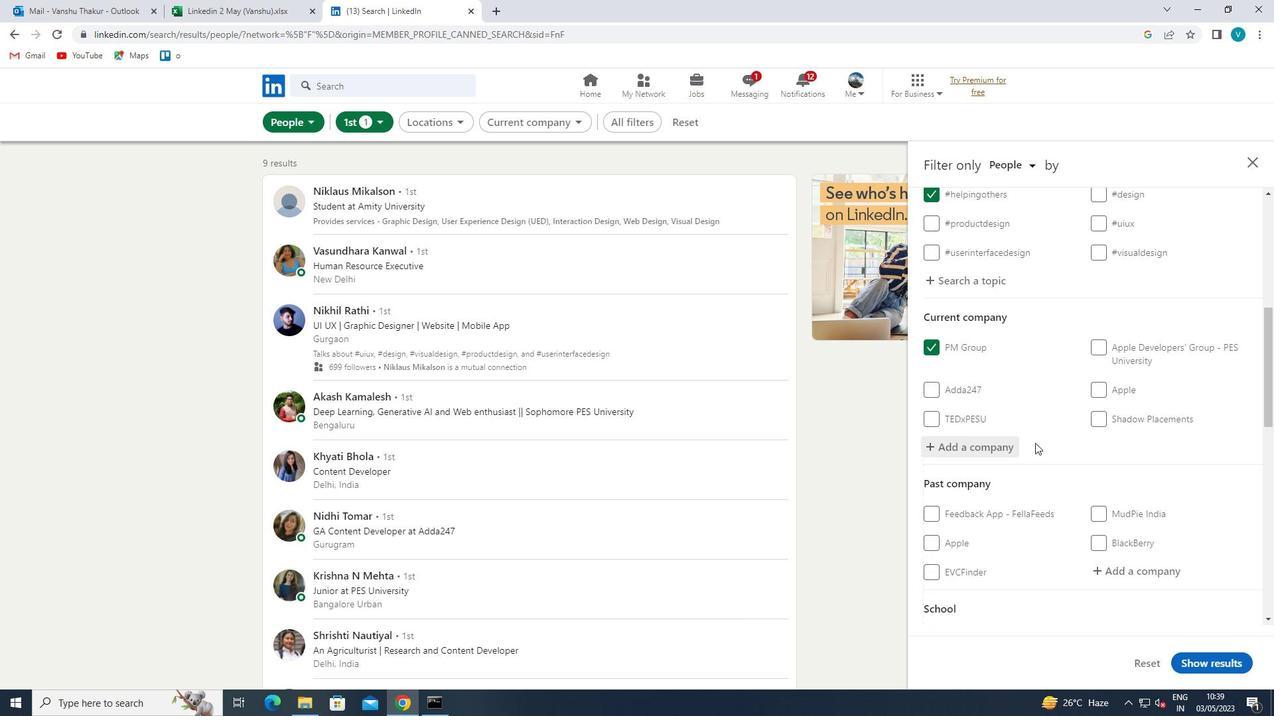 
Action: Mouse scrolled (1035, 442) with delta (0, 0)
Screenshot: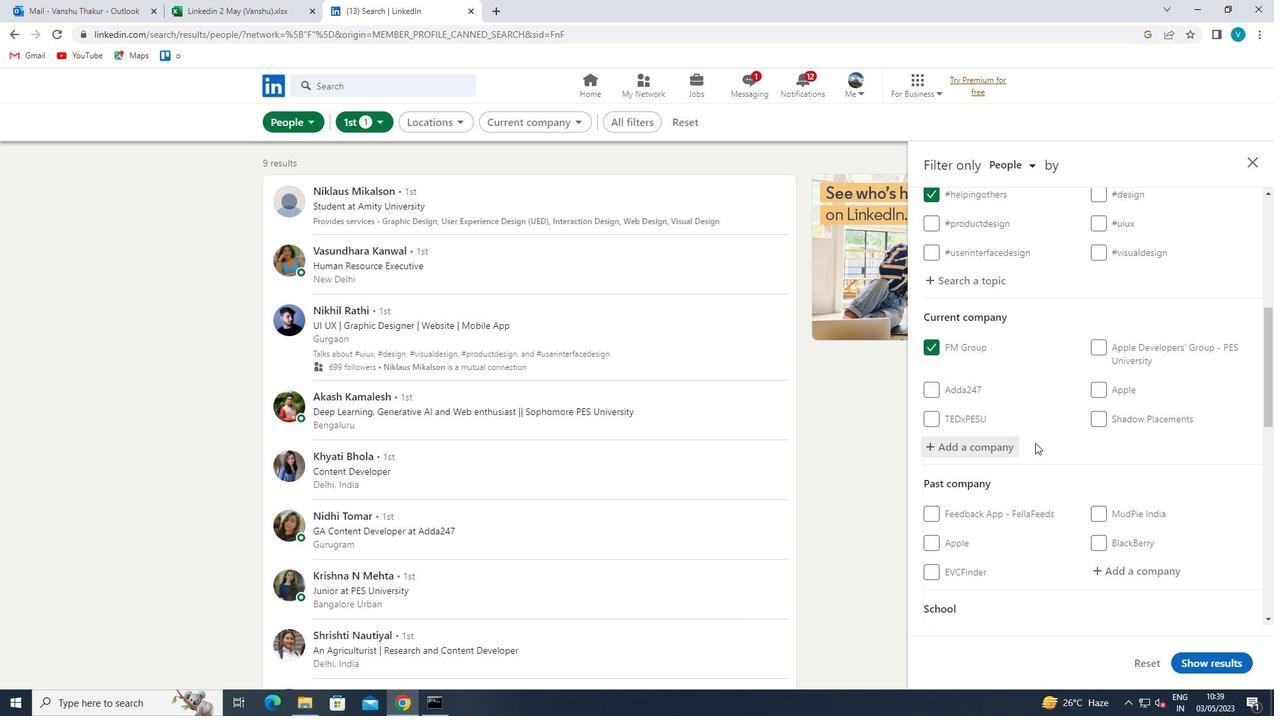 
Action: Mouse moved to (1034, 443)
Screenshot: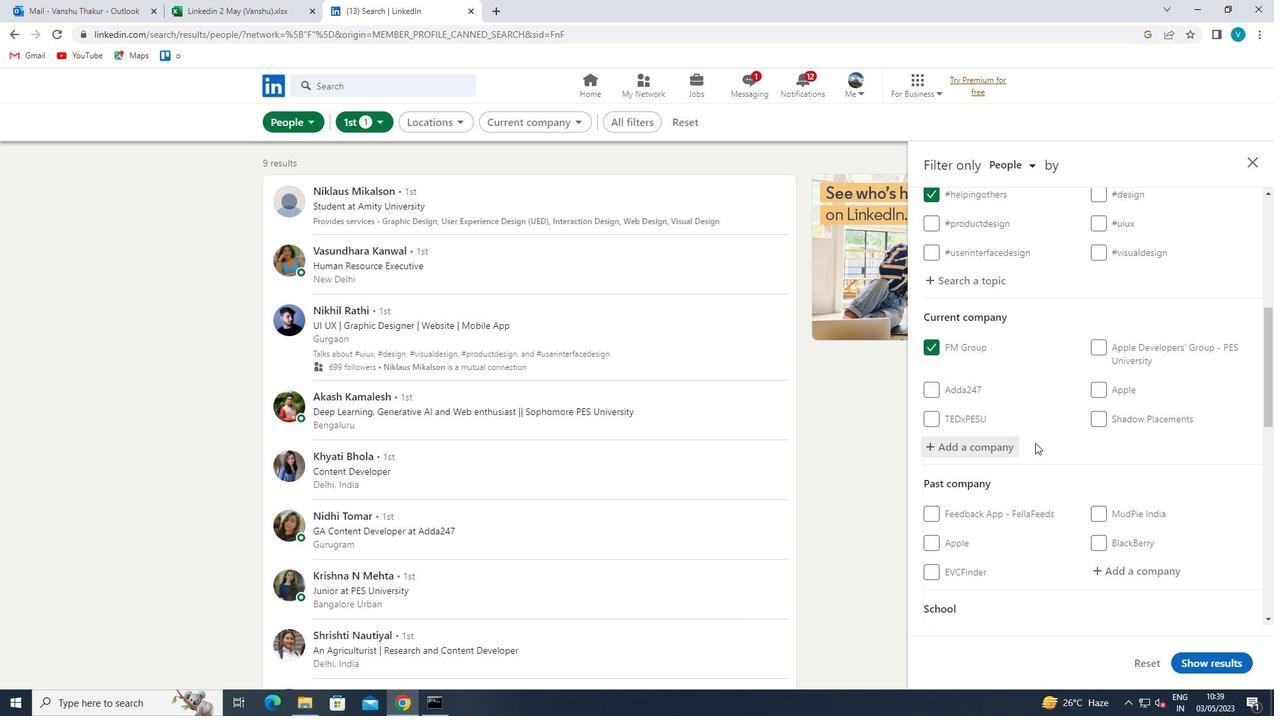
Action: Mouse scrolled (1034, 442) with delta (0, 0)
Screenshot: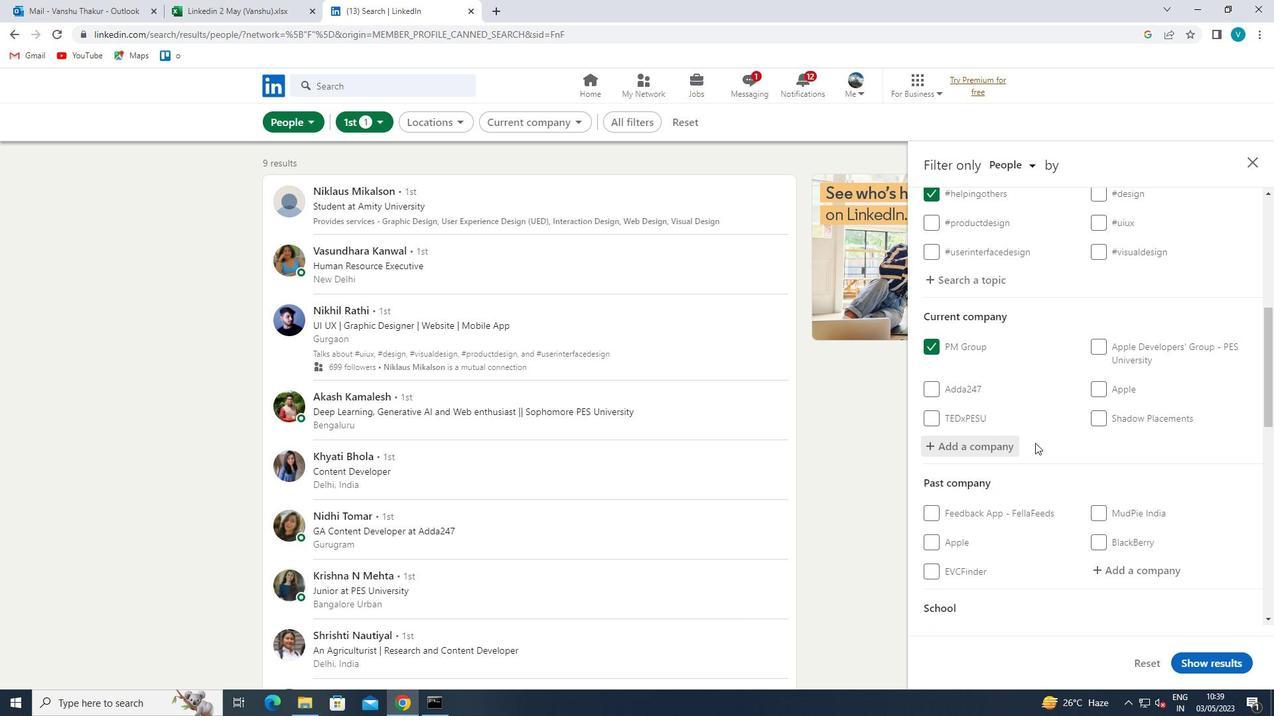 
Action: Mouse moved to (1114, 495)
Screenshot: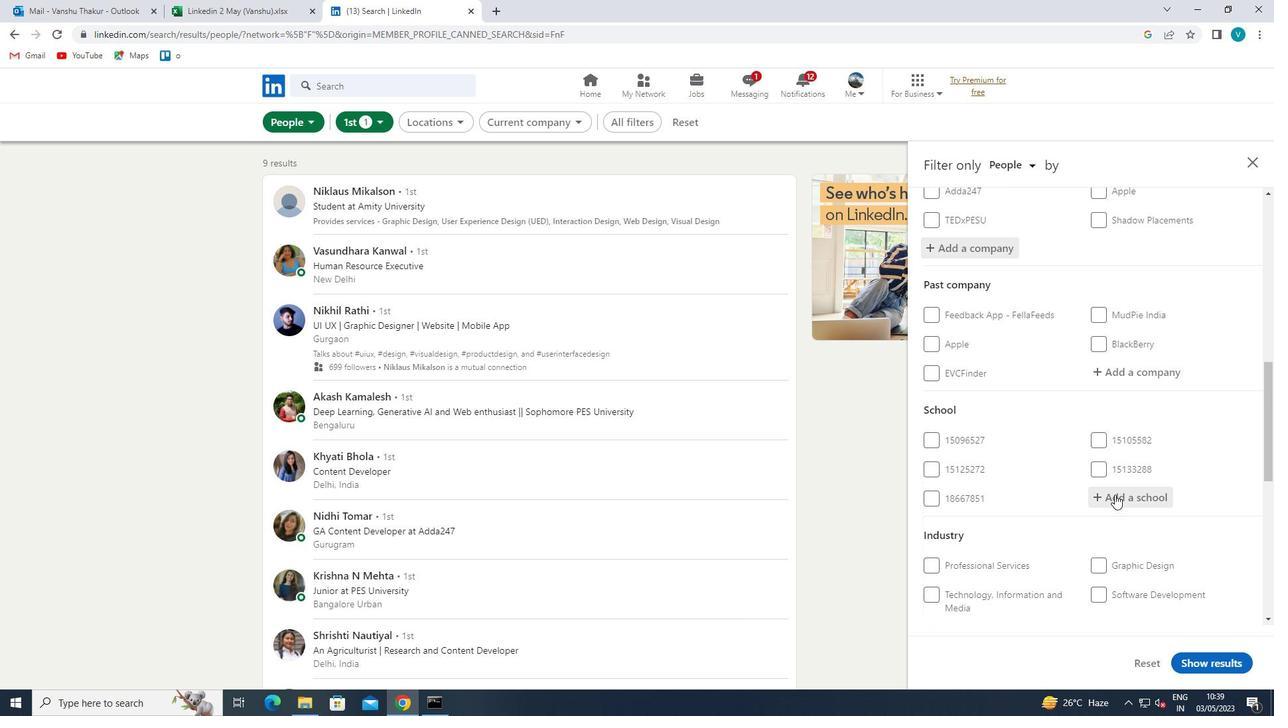
Action: Mouse pressed left at (1114, 495)
Screenshot: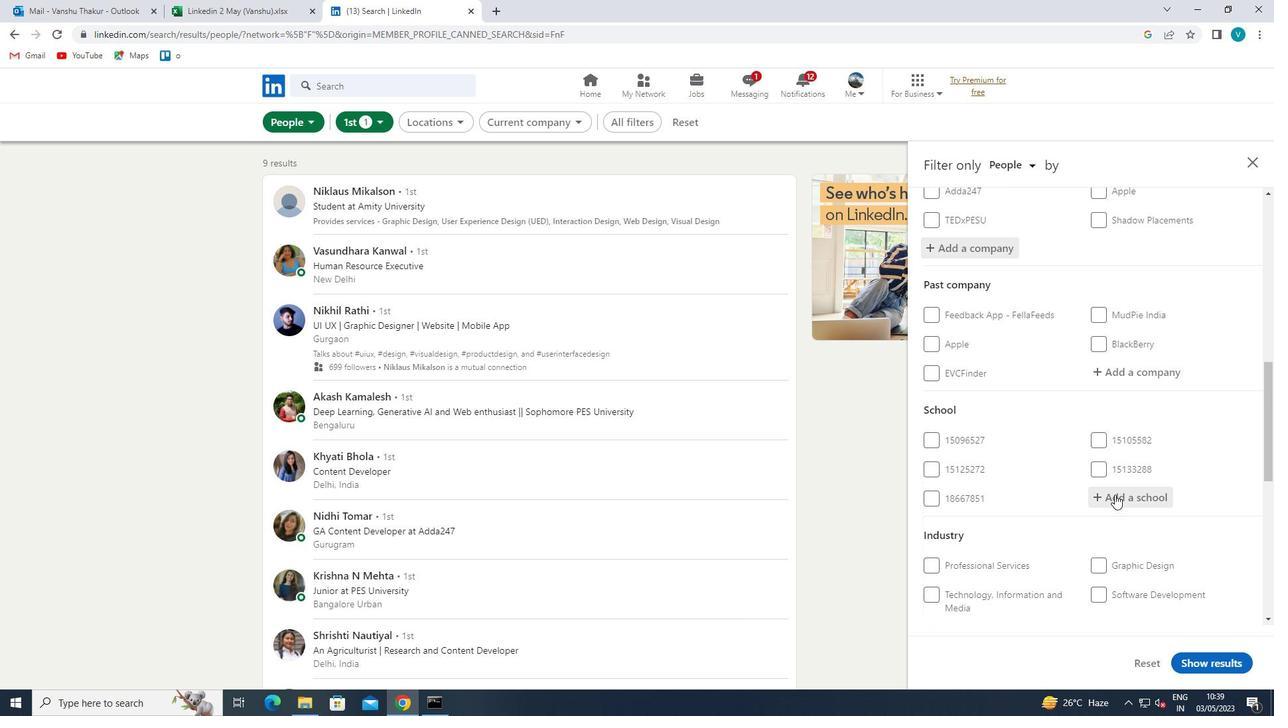 
Action: Mouse moved to (1006, 559)
Screenshot: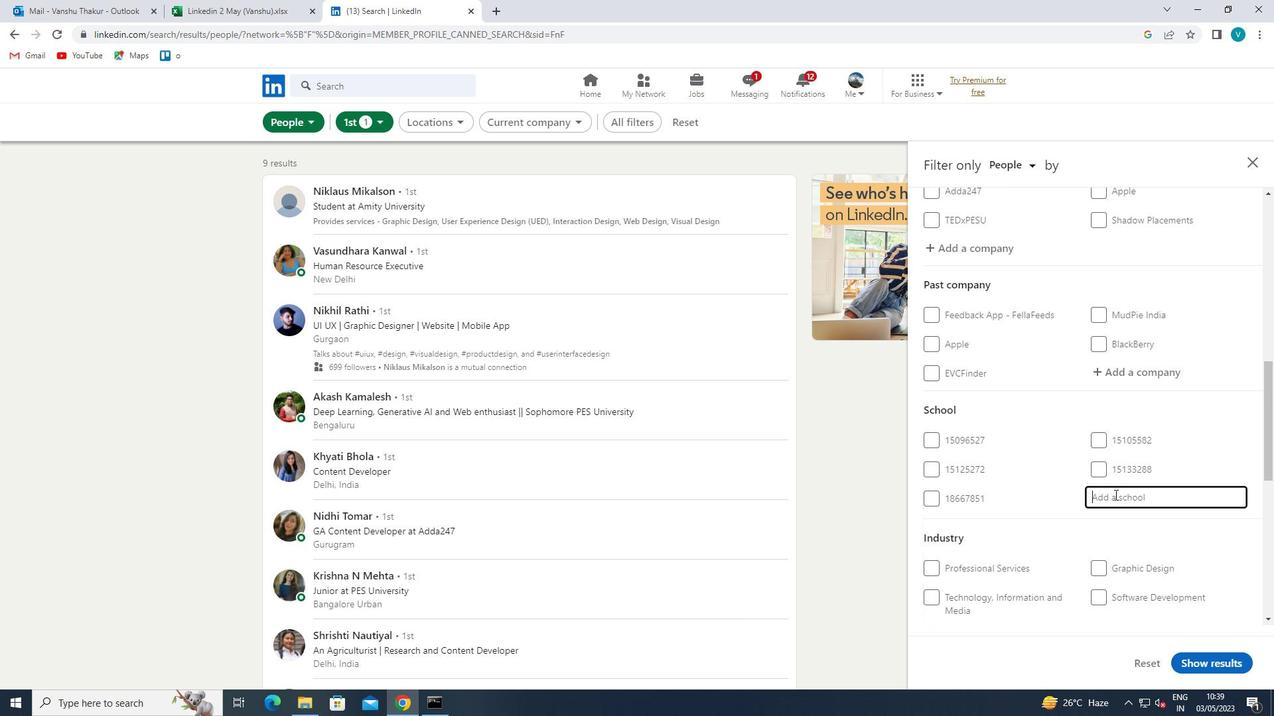 
Action: Key pressed <Key.shift>
Screenshot: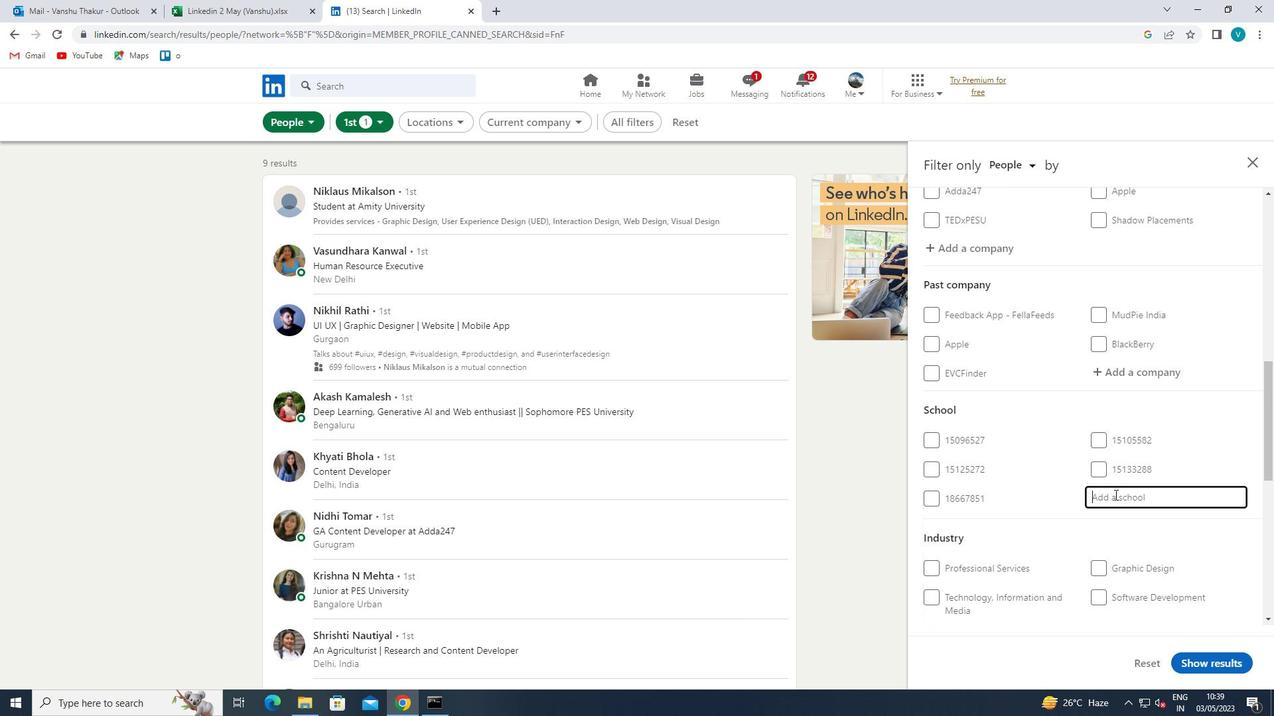 
Action: Mouse moved to (936, 599)
Screenshot: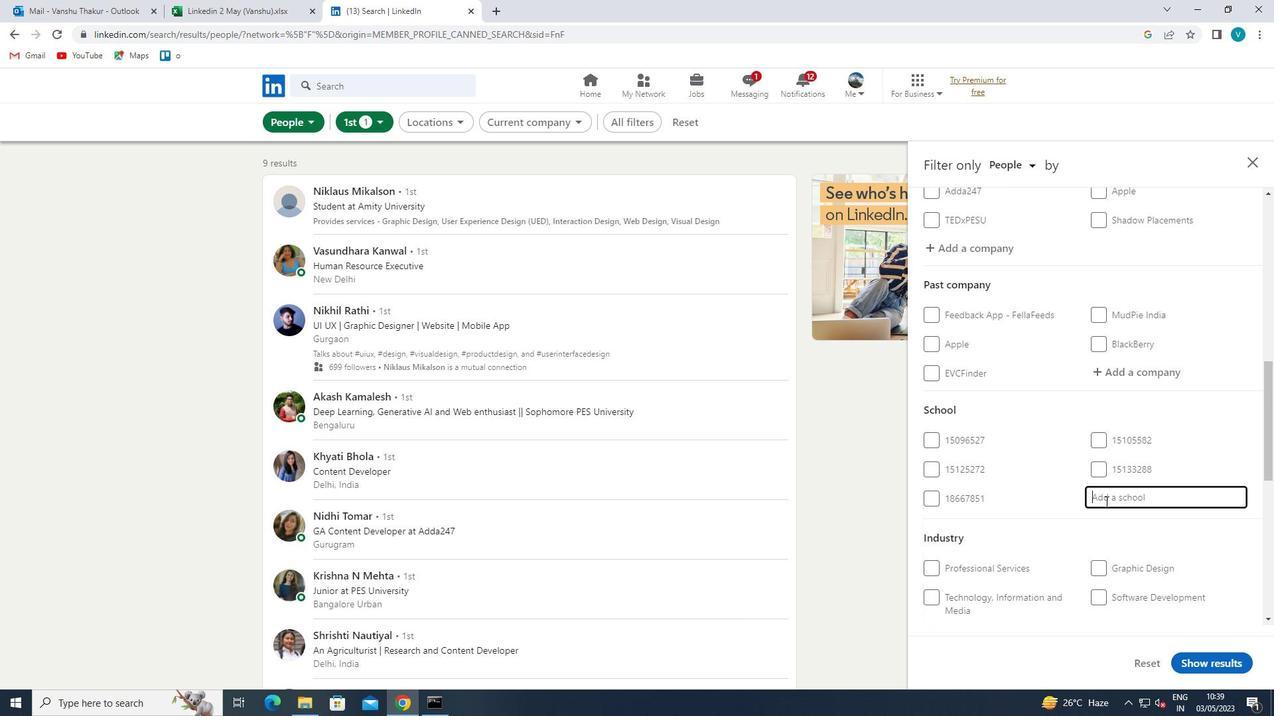 
Action: Key pressed ALL<Key.space><Key.shift>INDIA<Key.space>
Screenshot: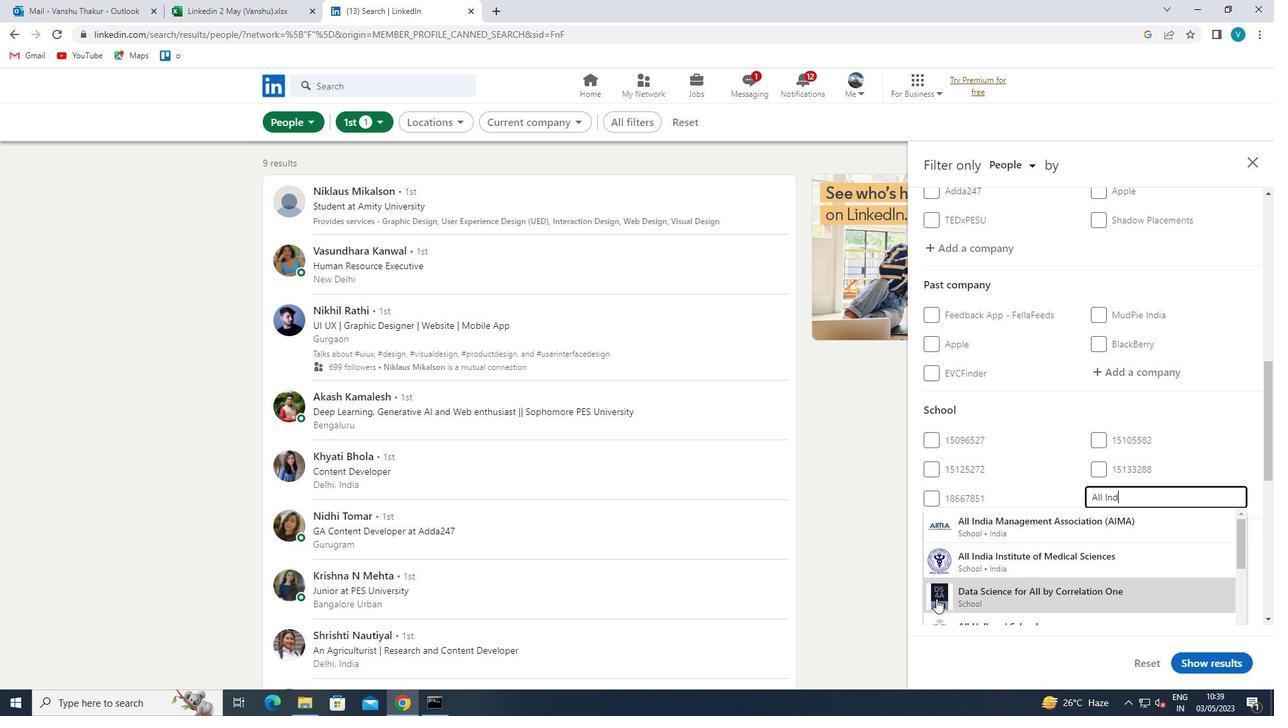 
Action: Mouse moved to (1056, 522)
Screenshot: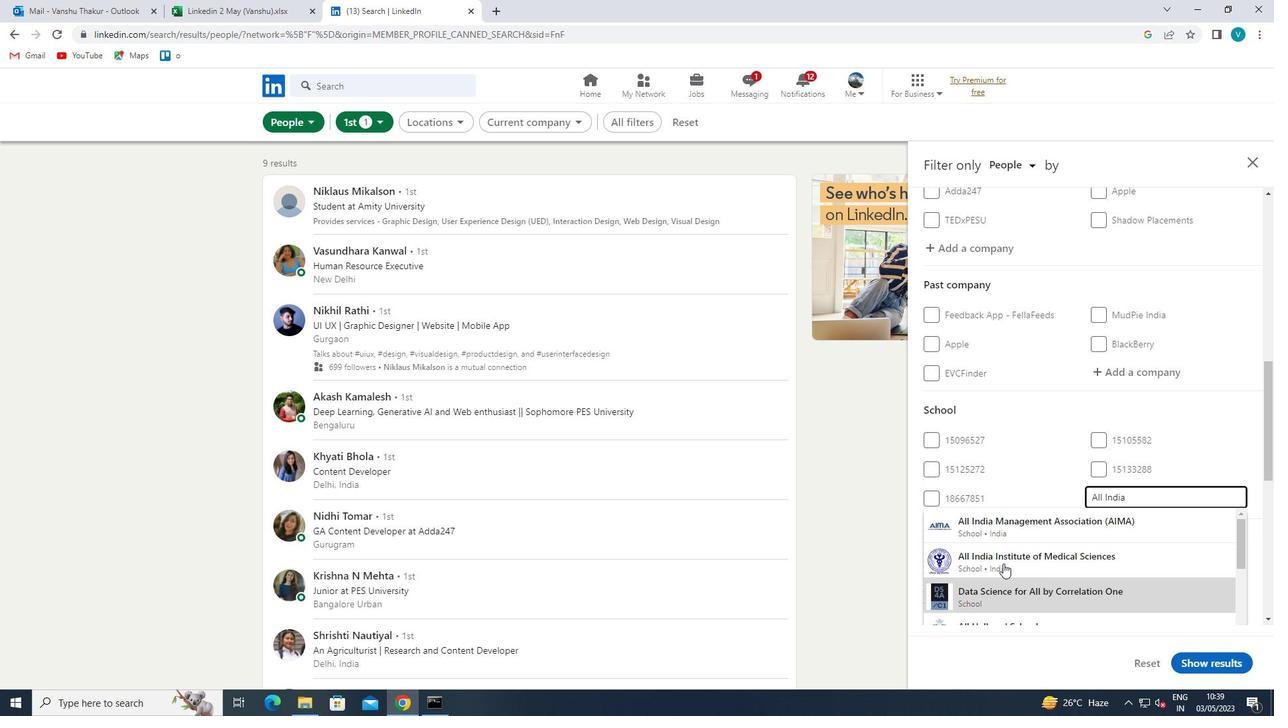 
Action: Mouse pressed left at (1056, 522)
Screenshot: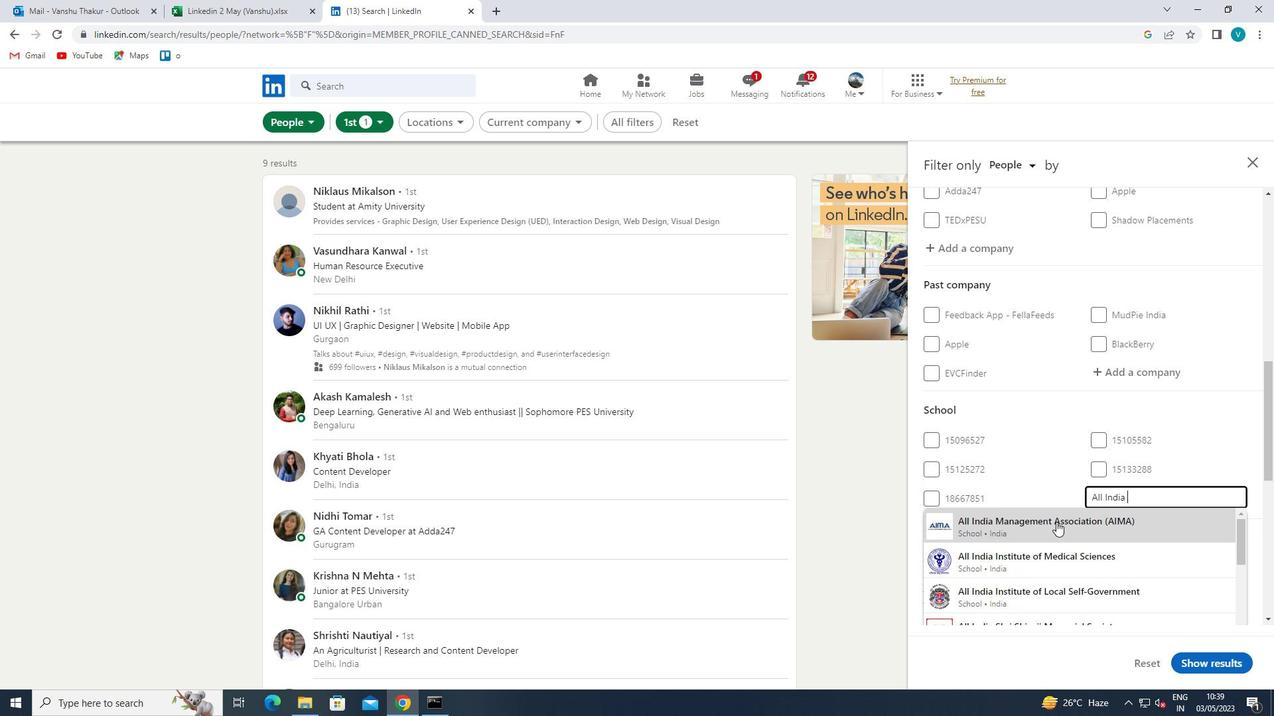 
Action: Mouse scrolled (1056, 521) with delta (0, 0)
Screenshot: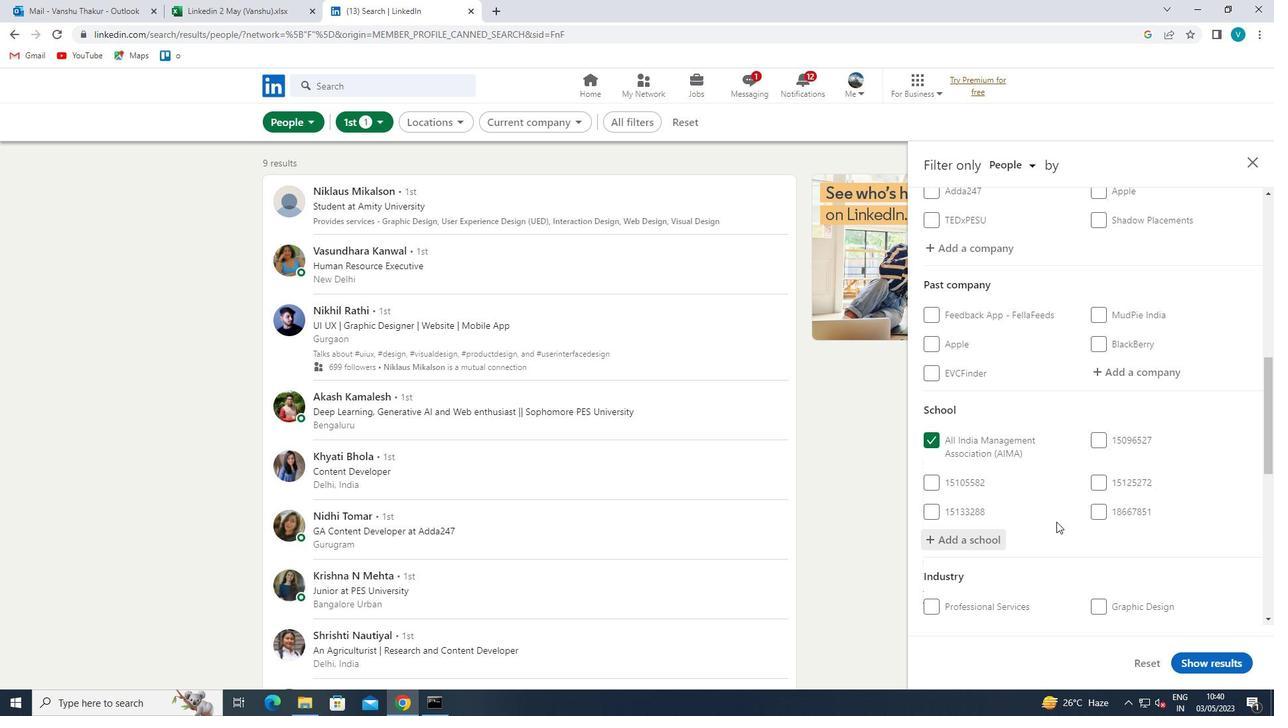 
Action: Mouse scrolled (1056, 521) with delta (0, 0)
Screenshot: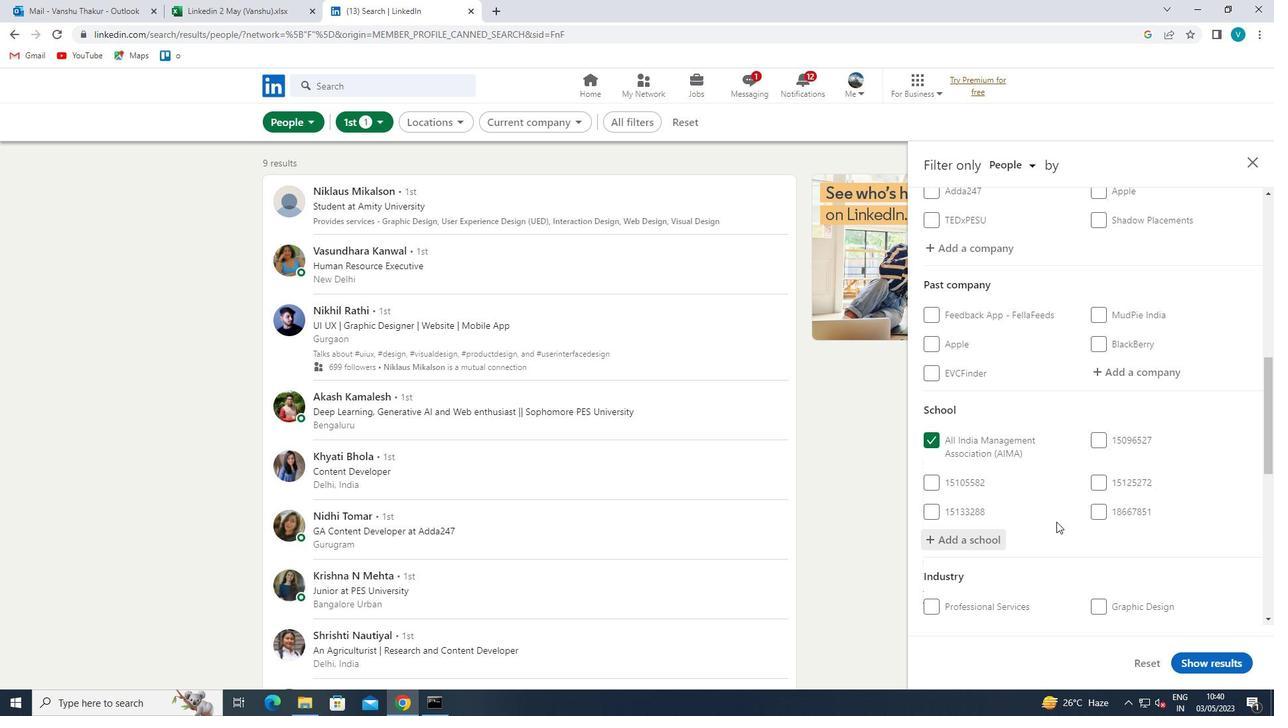 
Action: Mouse scrolled (1056, 521) with delta (0, 0)
Screenshot: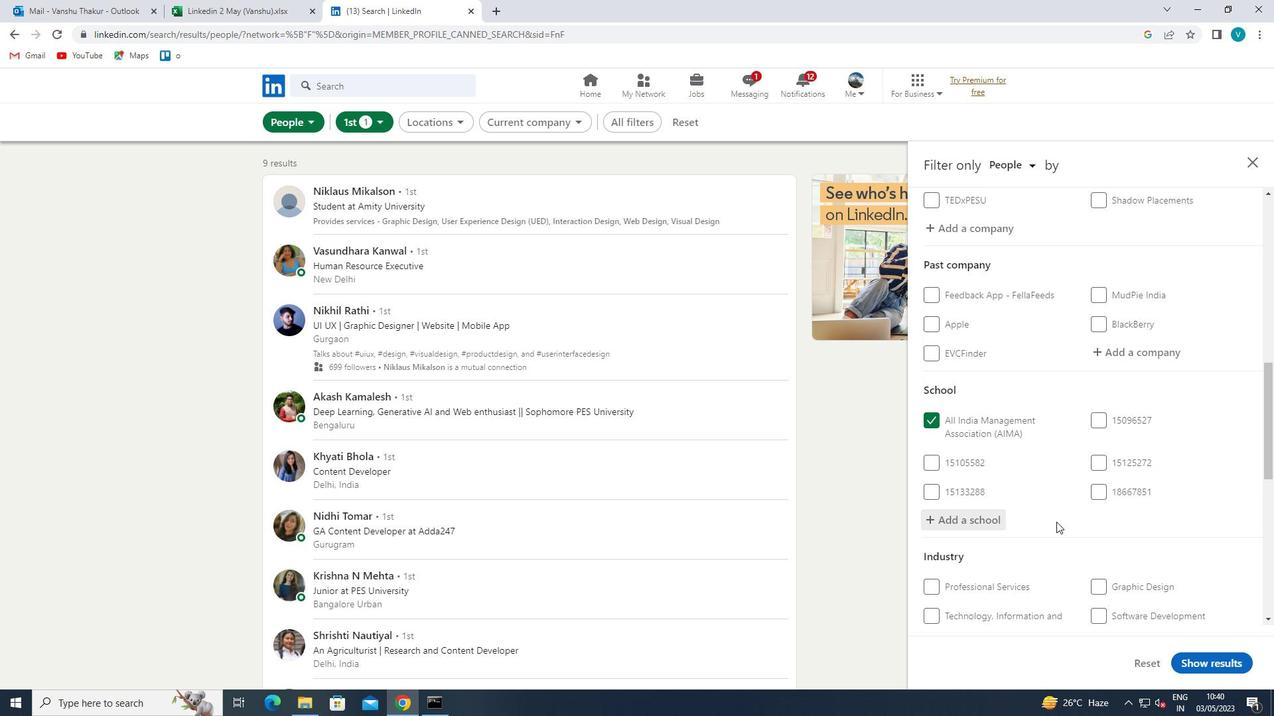 
Action: Mouse scrolled (1056, 521) with delta (0, 0)
Screenshot: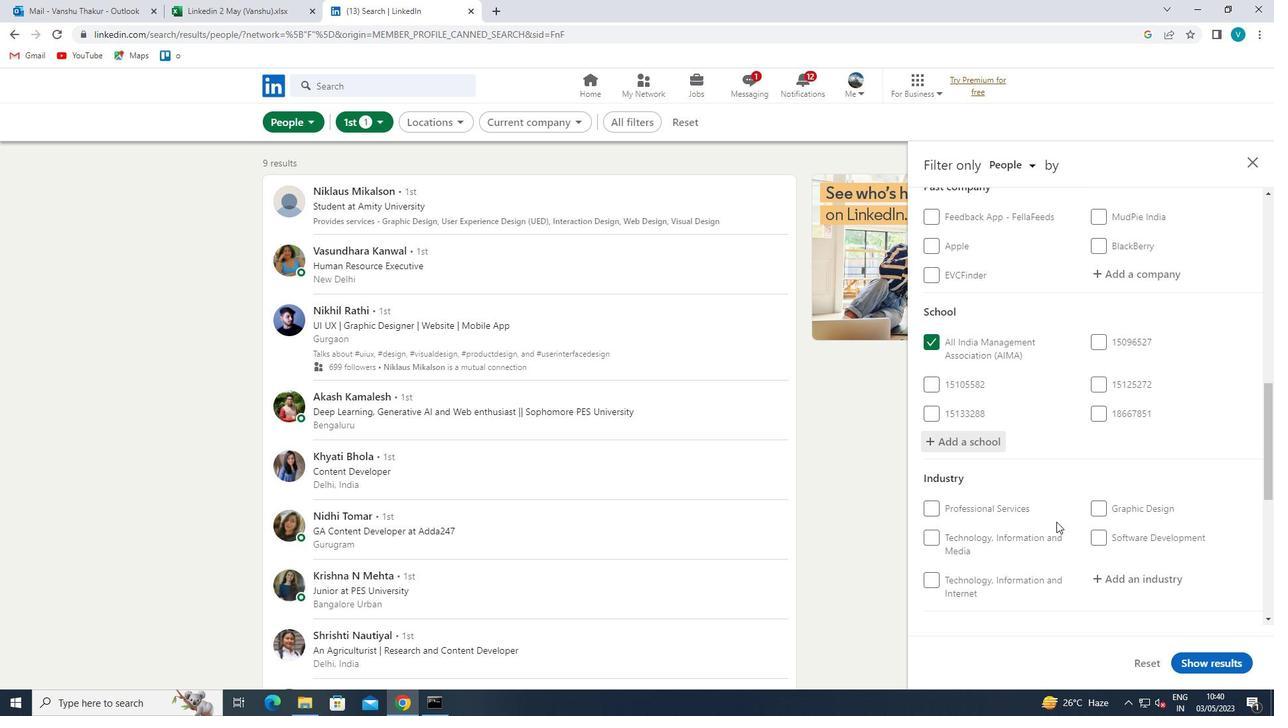 
Action: Mouse moved to (1145, 409)
Screenshot: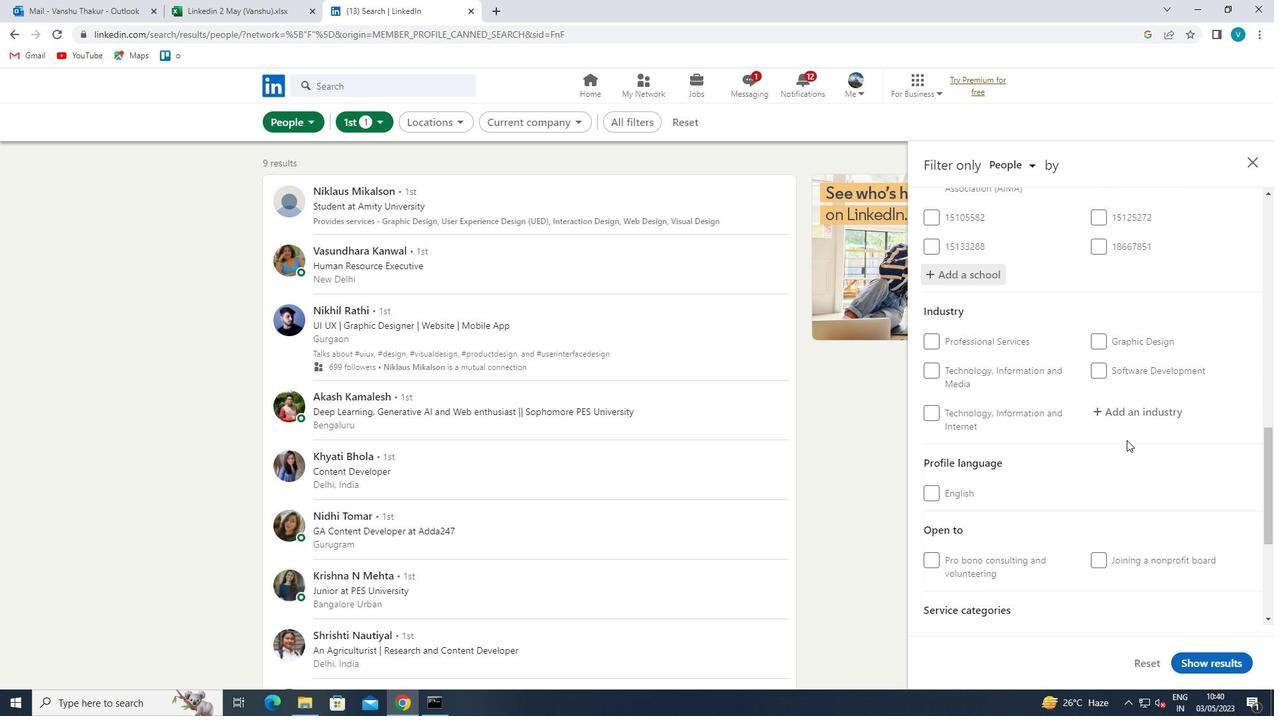 
Action: Mouse pressed left at (1145, 409)
Screenshot: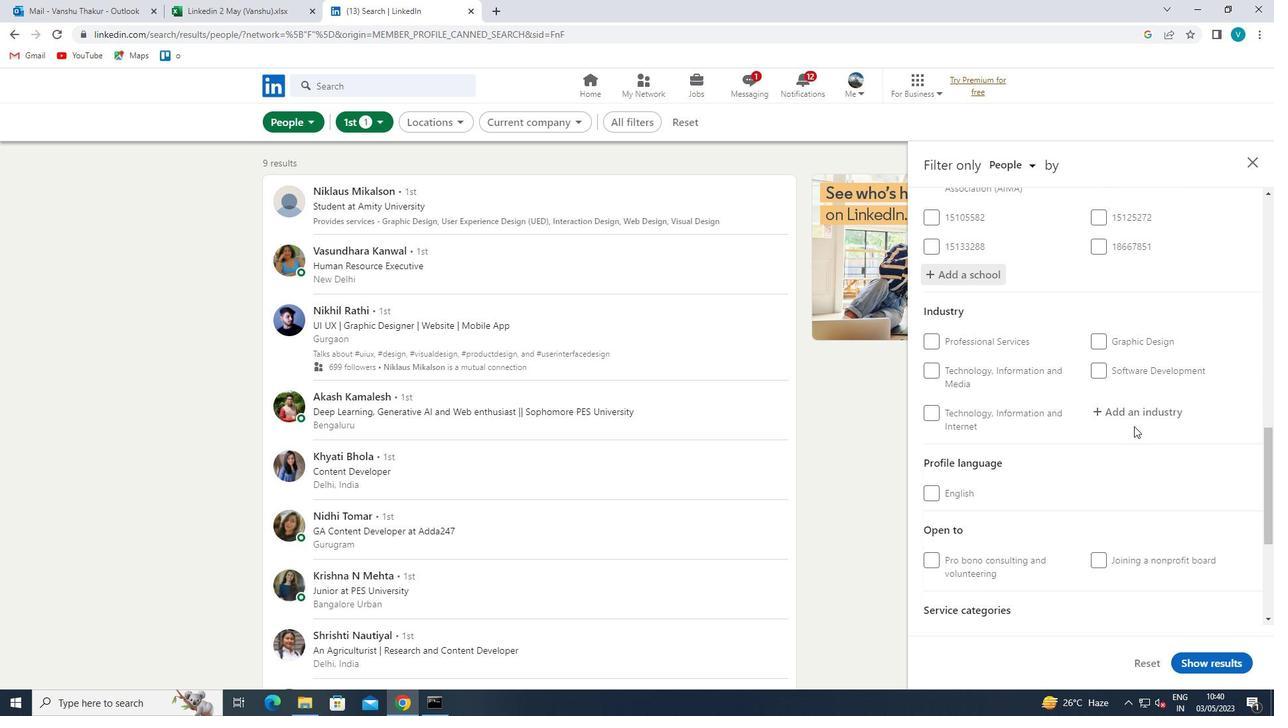 
Action: Mouse moved to (928, 540)
Screenshot: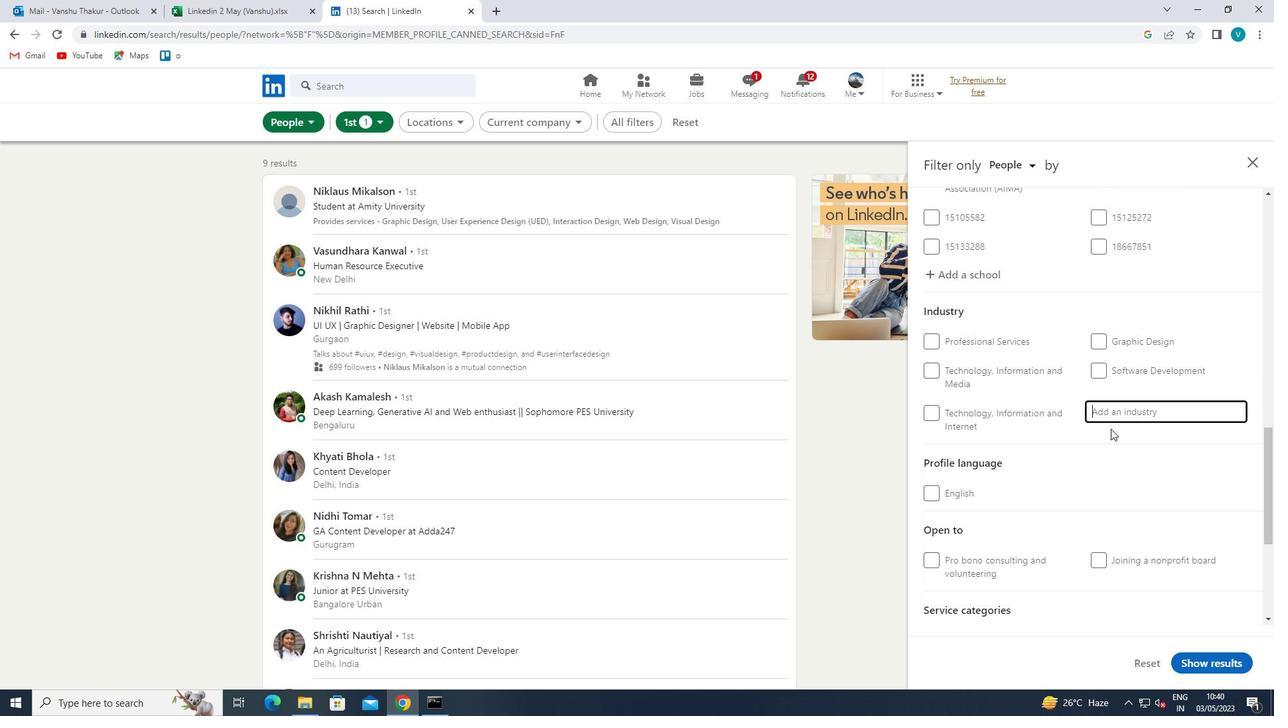 
Action: Key pressed <Key.shift>FOOD<Key.space>AND<Key.space>
Screenshot: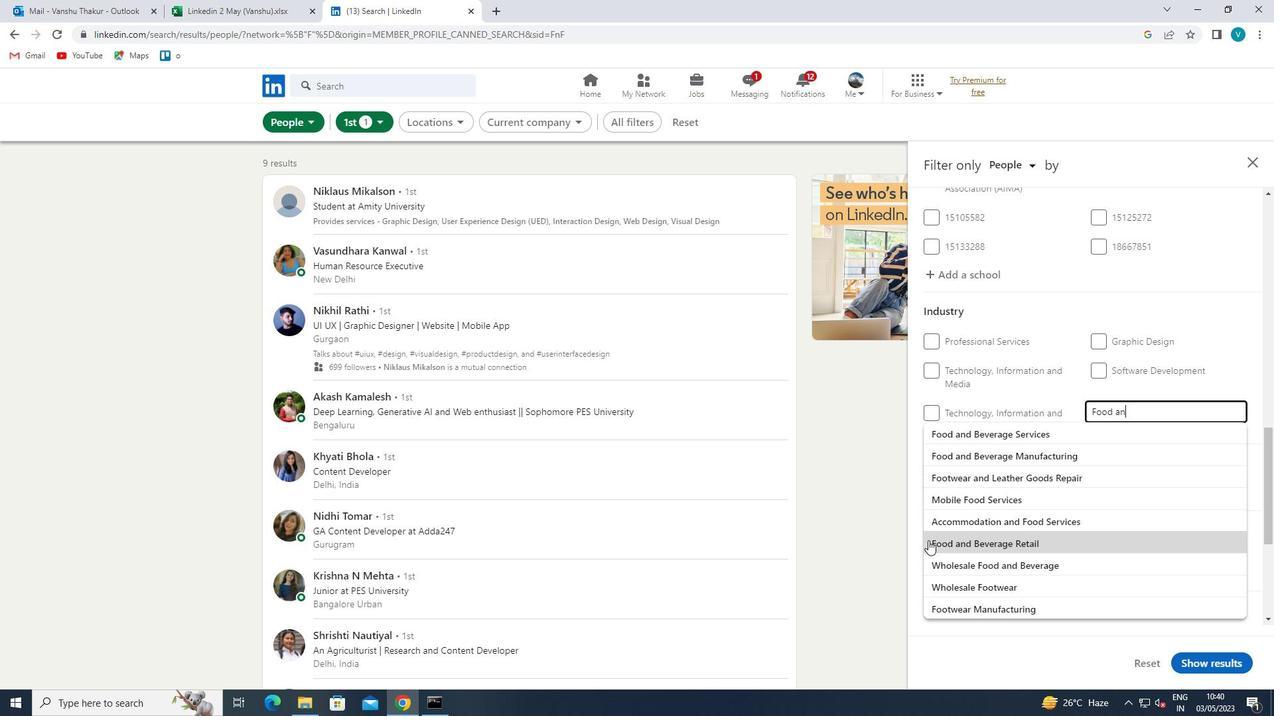 
Action: Mouse moved to (1048, 461)
Screenshot: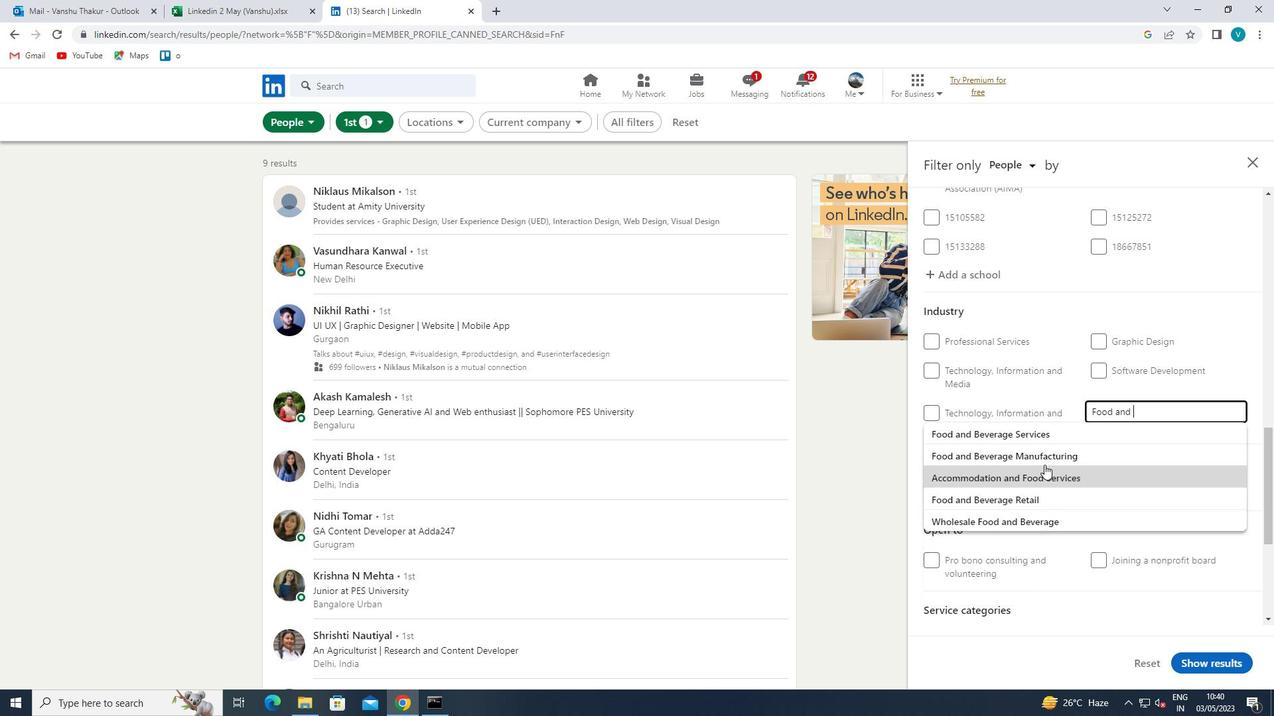 
Action: Mouse pressed left at (1048, 461)
Screenshot: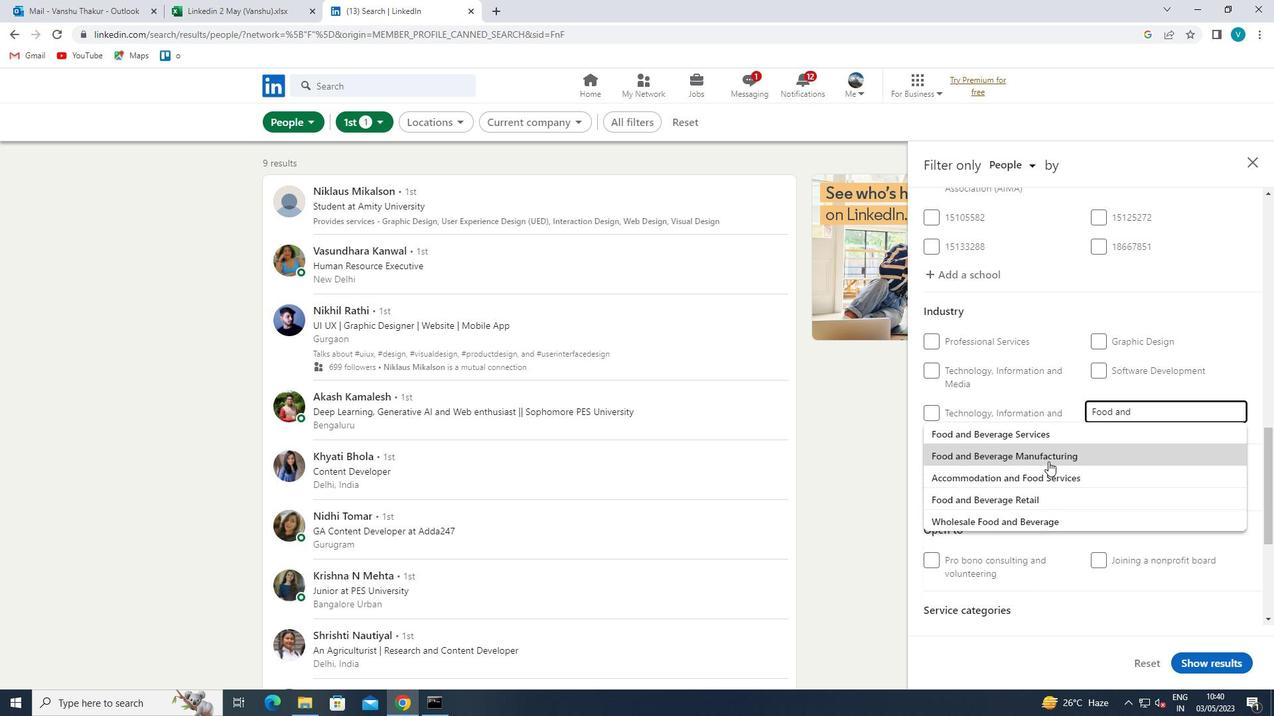 
Action: Mouse scrolled (1048, 461) with delta (0, 0)
Screenshot: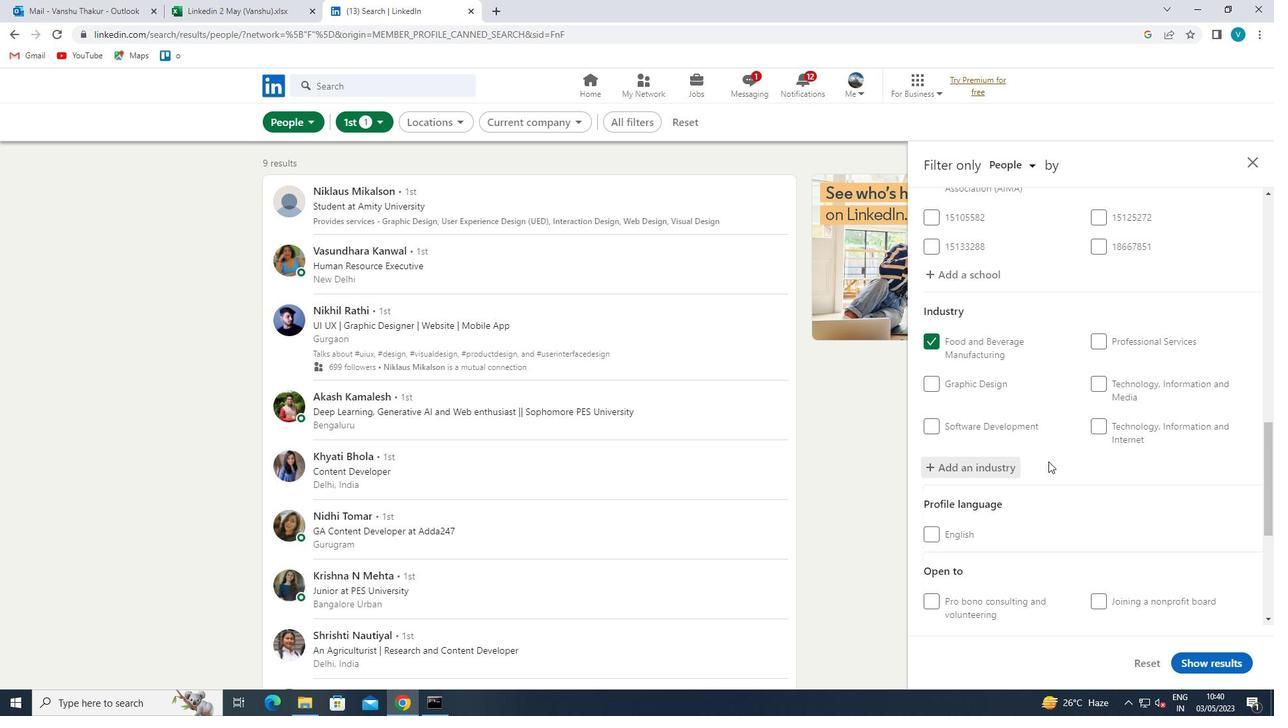 
Action: Mouse scrolled (1048, 461) with delta (0, 0)
Screenshot: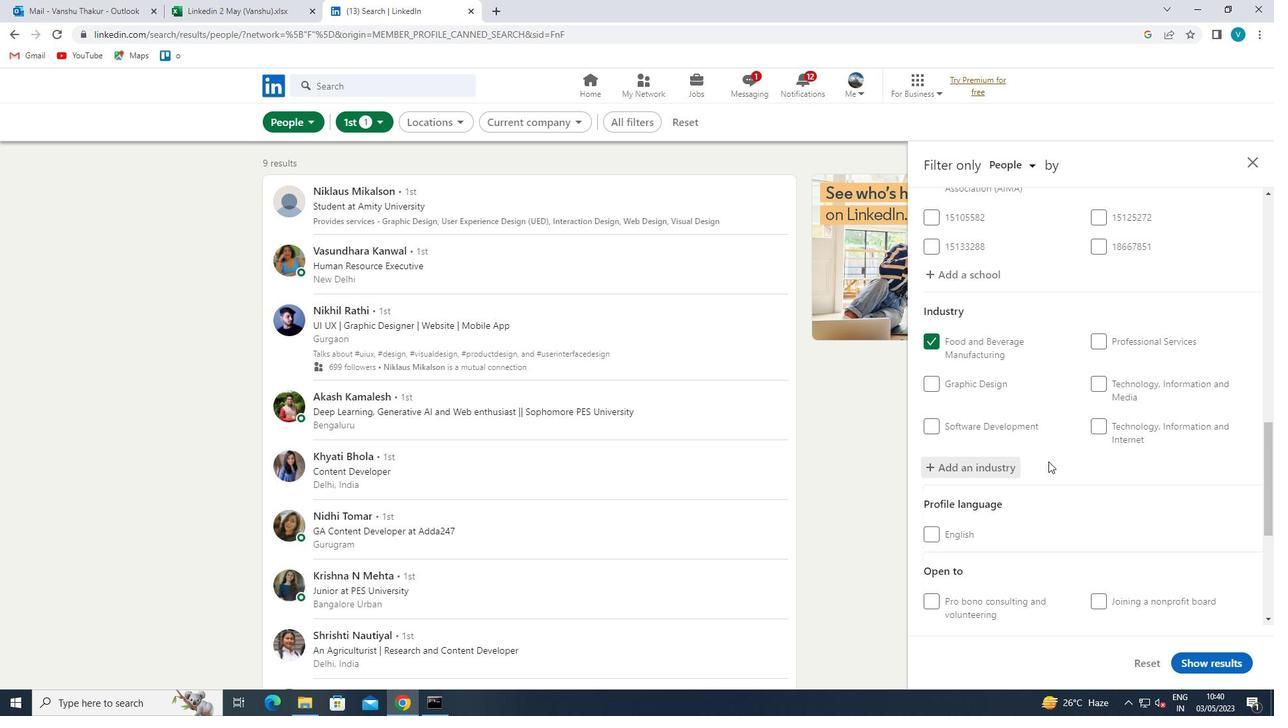 
Action: Mouse scrolled (1048, 461) with delta (0, 0)
Screenshot: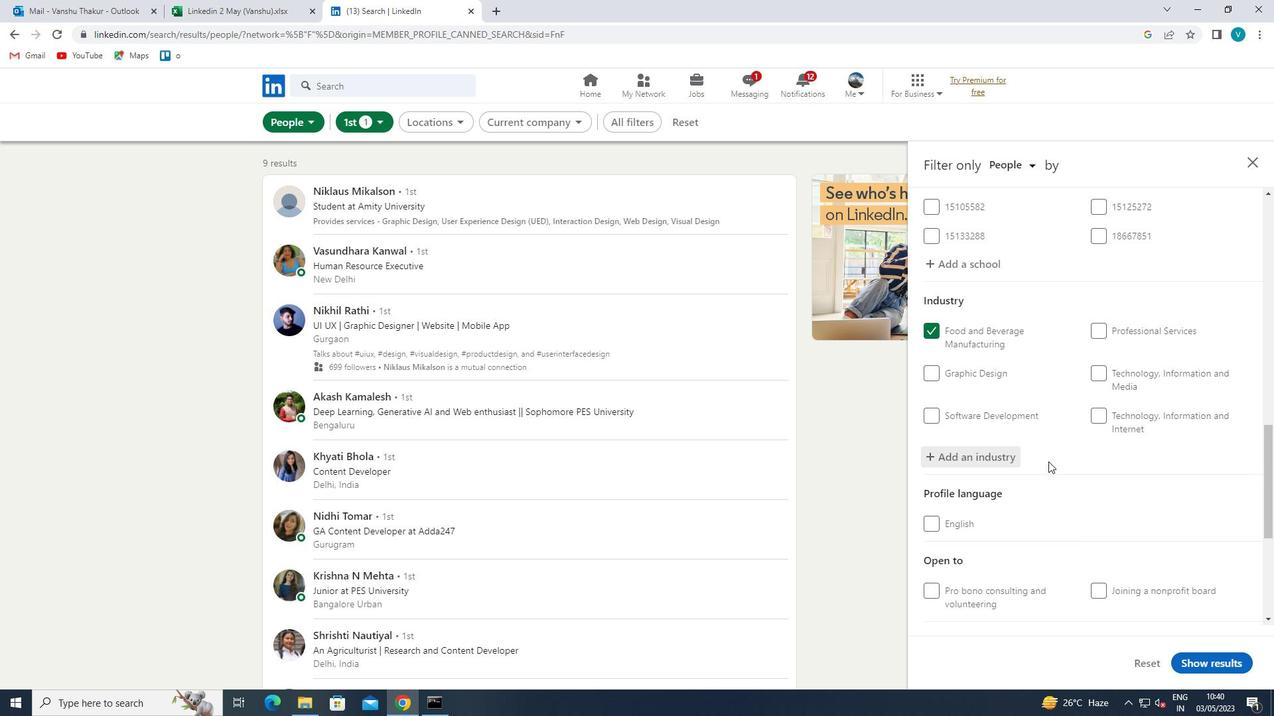 
Action: Mouse scrolled (1048, 461) with delta (0, 0)
Screenshot: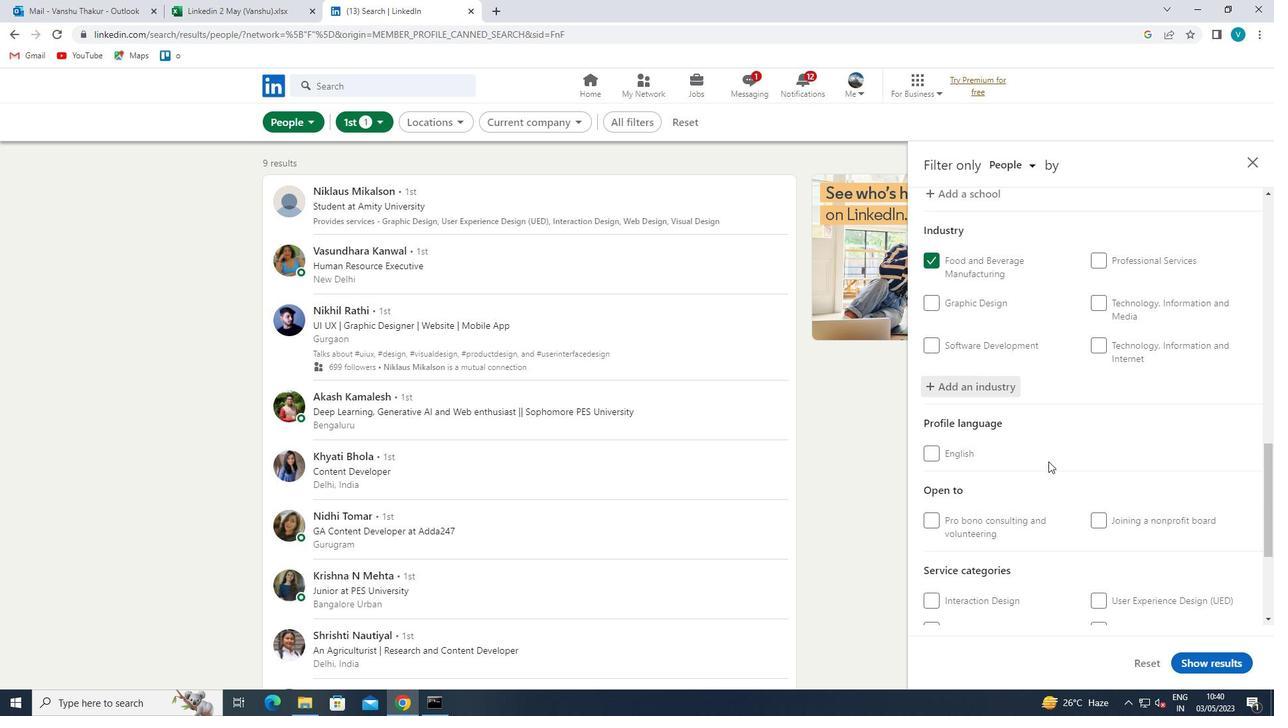 
Action: Mouse scrolled (1048, 461) with delta (0, 0)
Screenshot: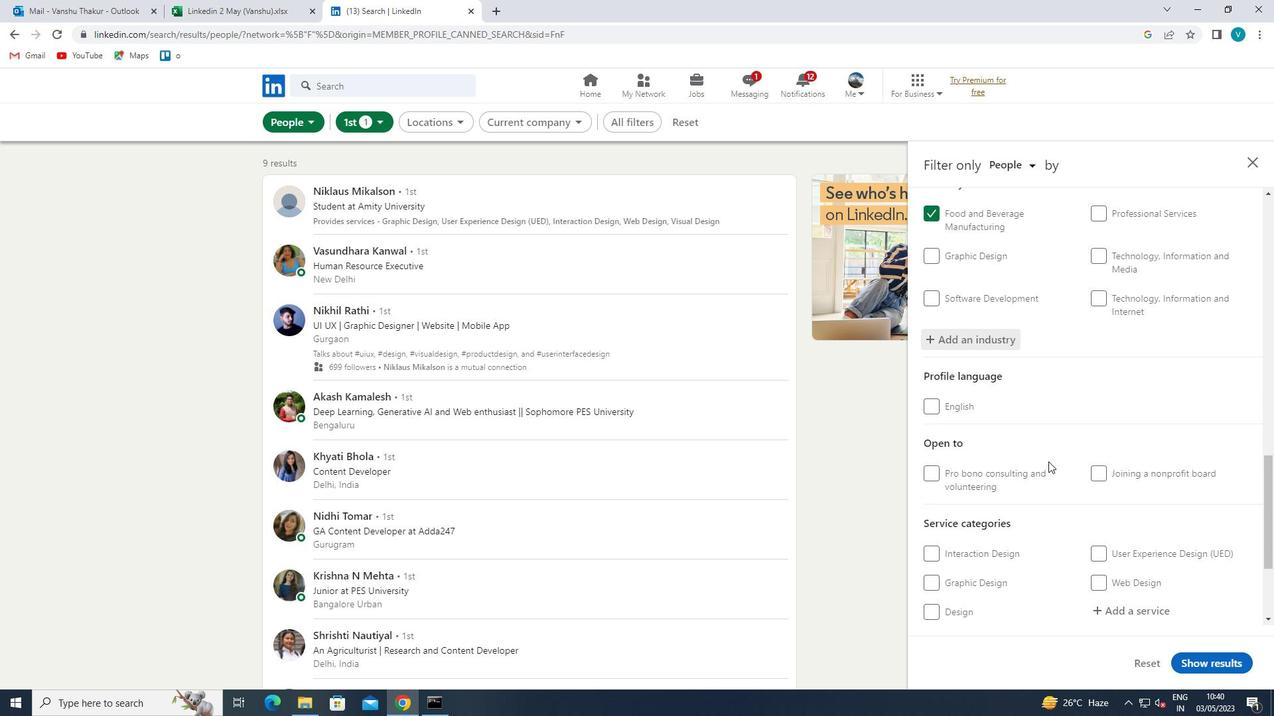 
Action: Mouse moved to (1104, 429)
Screenshot: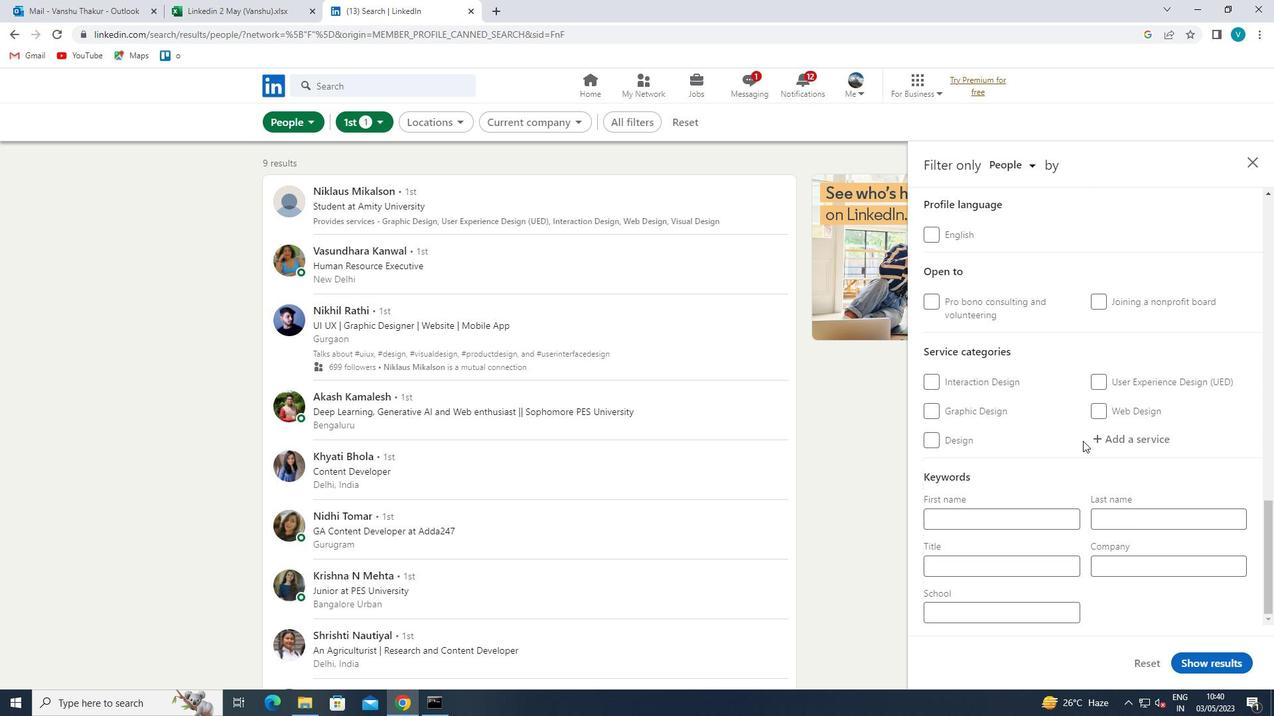 
Action: Mouse pressed left at (1104, 429)
Screenshot: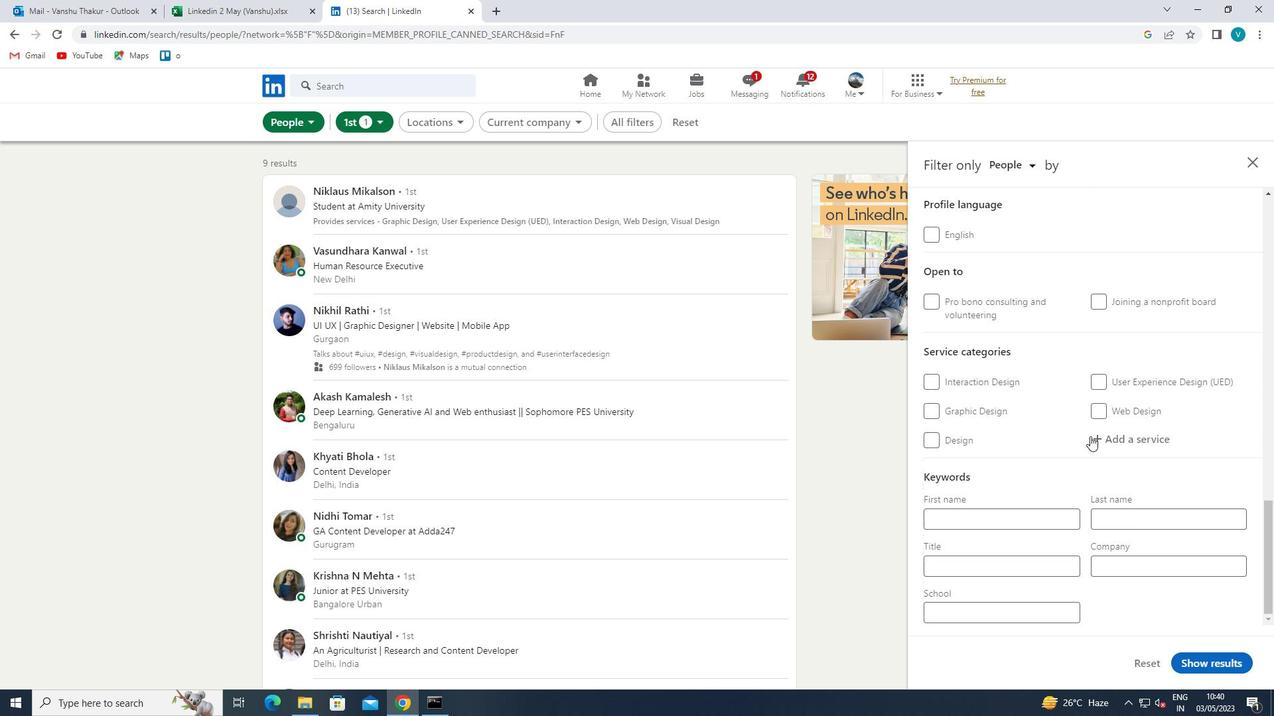 
Action: Mouse moved to (741, 640)
Screenshot: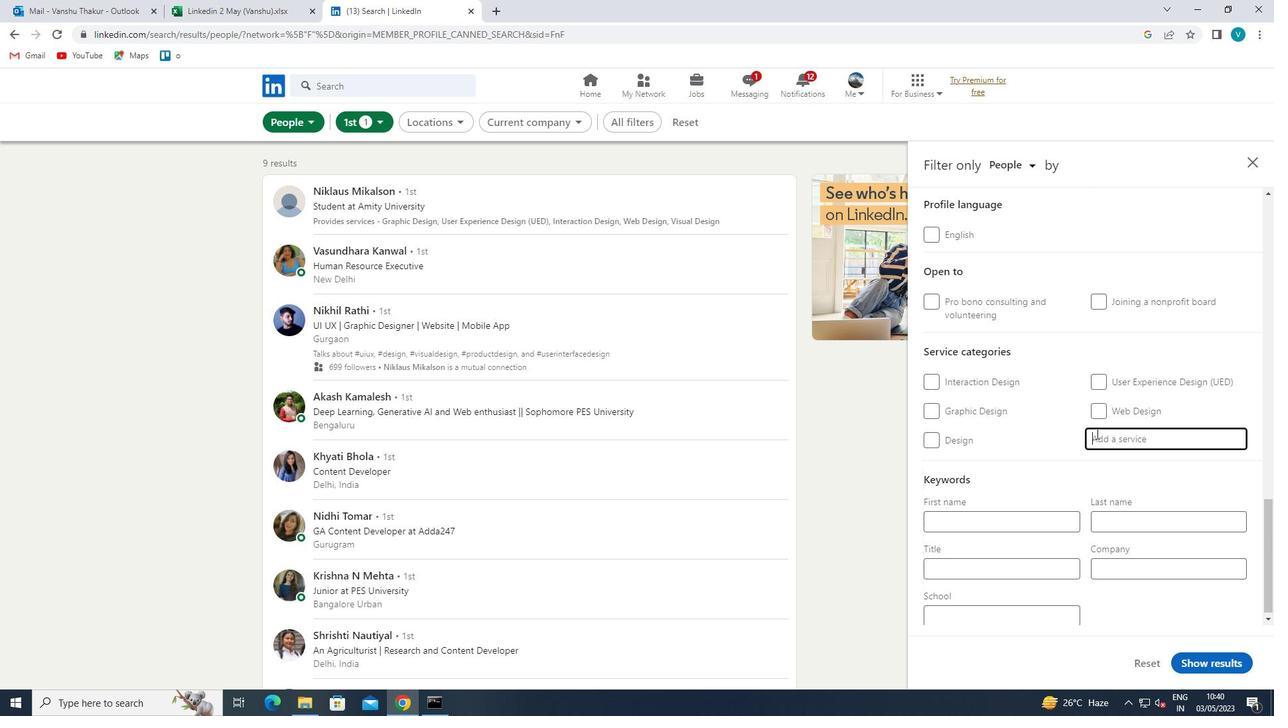 
Action: Key pressed <Key.shift>MANAGEMENT<Key.space>
Screenshot: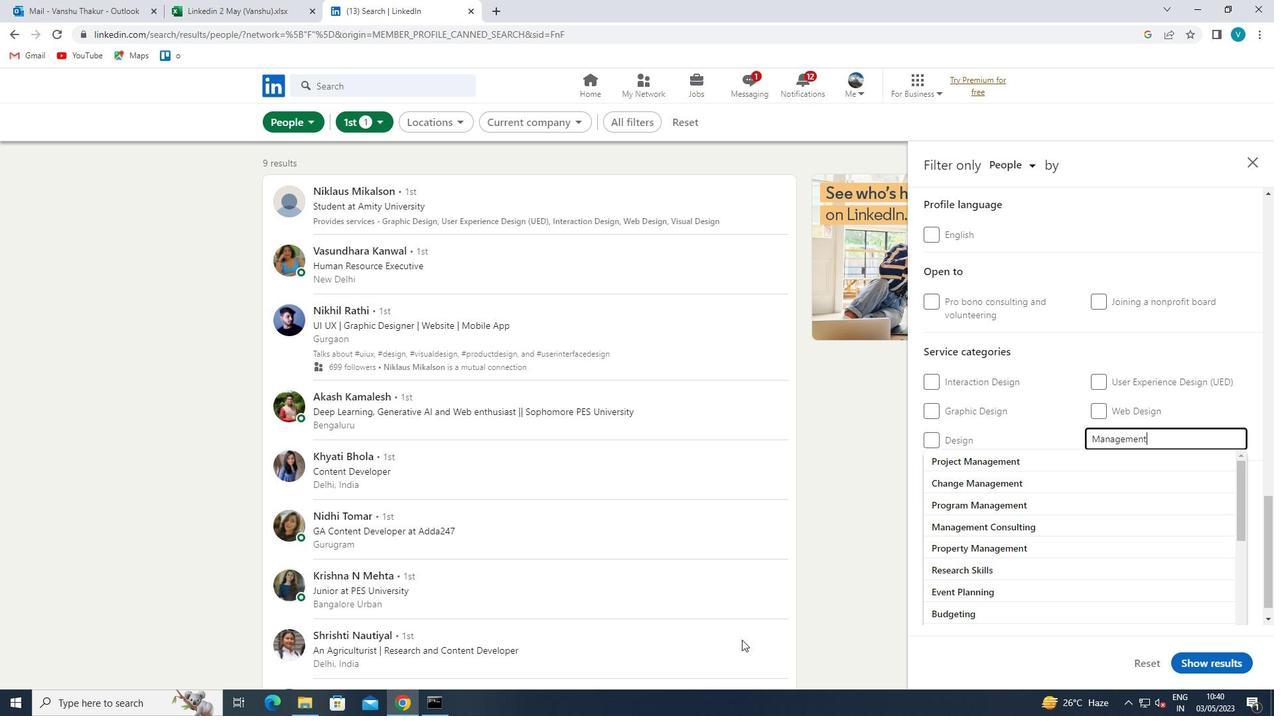 
Action: Mouse moved to (1021, 524)
Screenshot: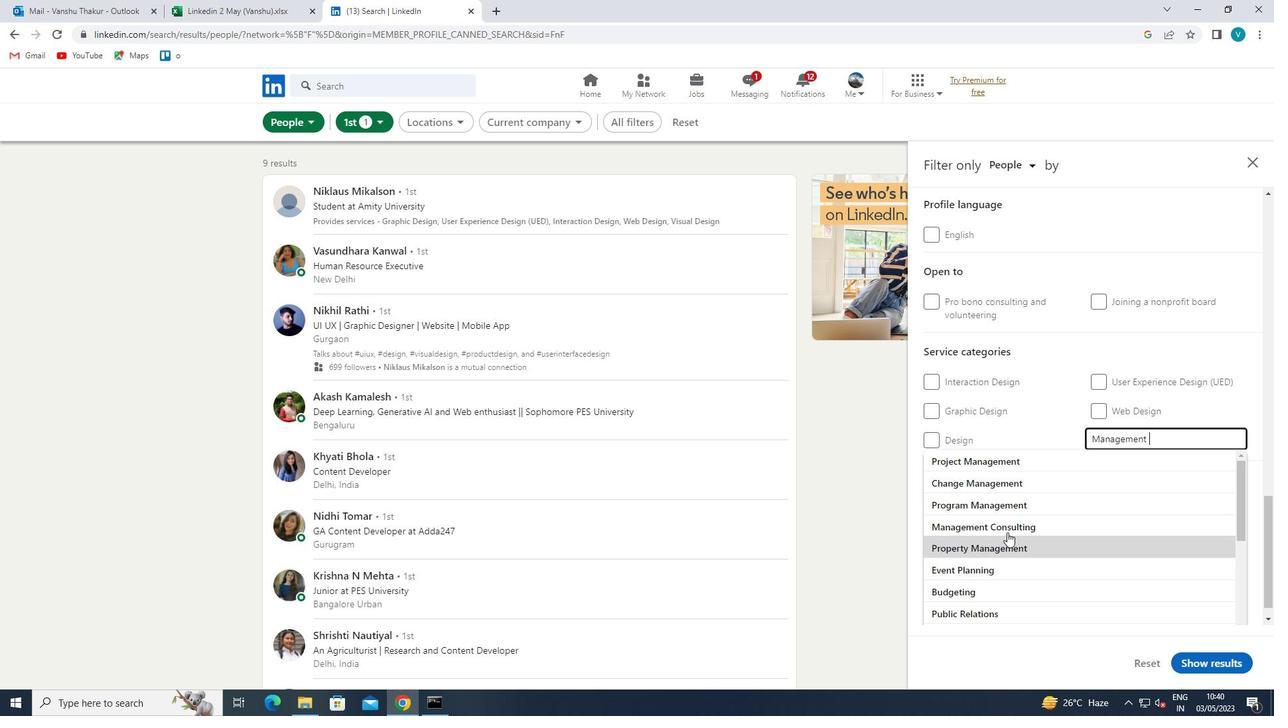 
Action: Mouse pressed left at (1021, 524)
Screenshot: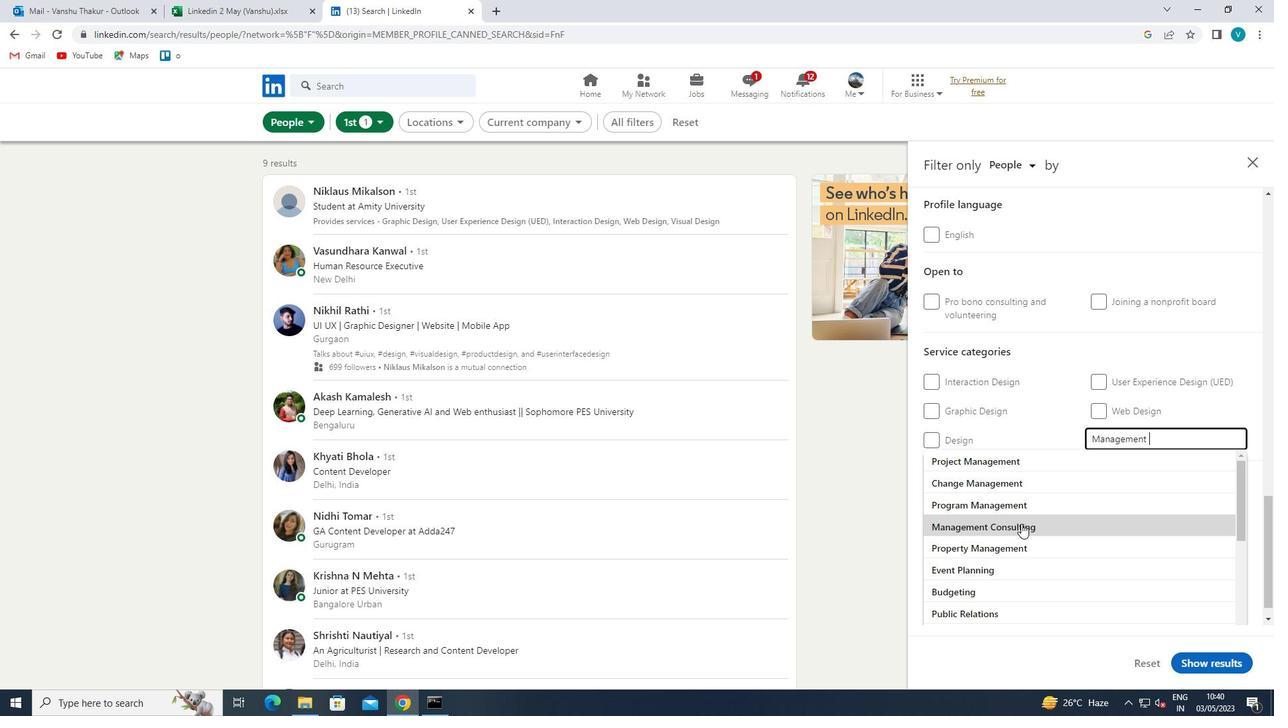 
Action: Mouse scrolled (1021, 523) with delta (0, 0)
Screenshot: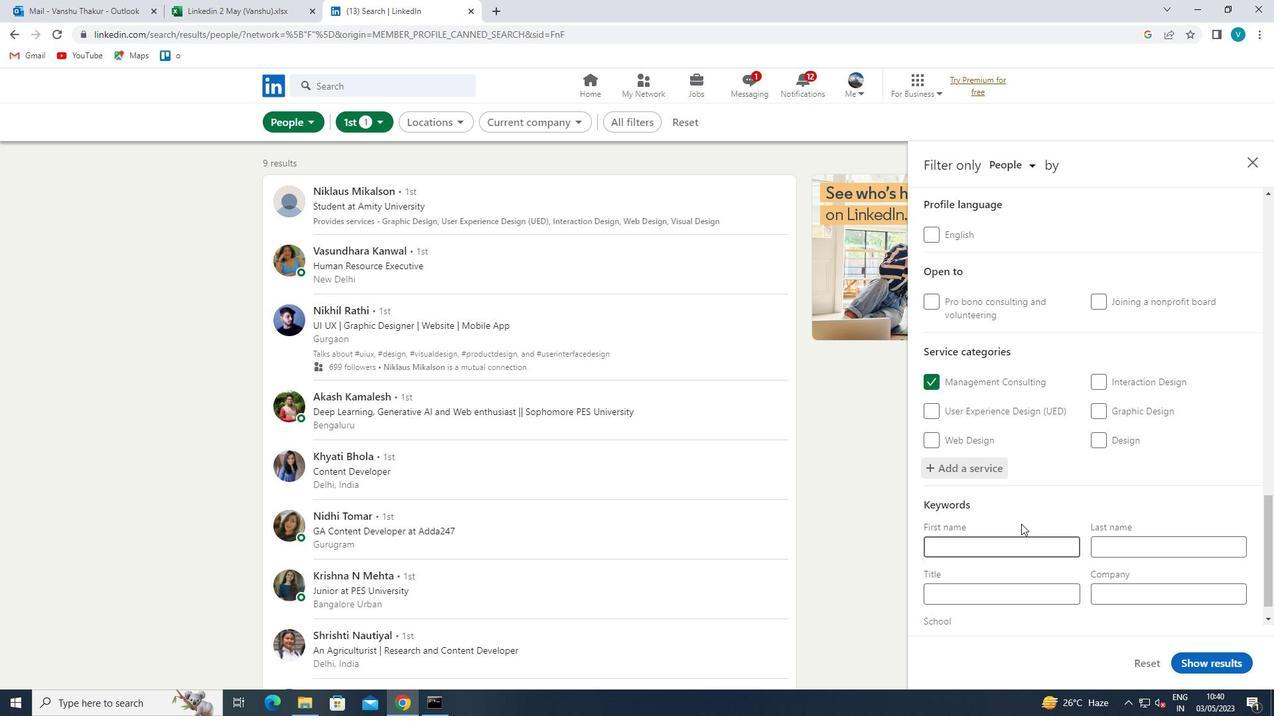
Action: Mouse scrolled (1021, 523) with delta (0, 0)
Screenshot: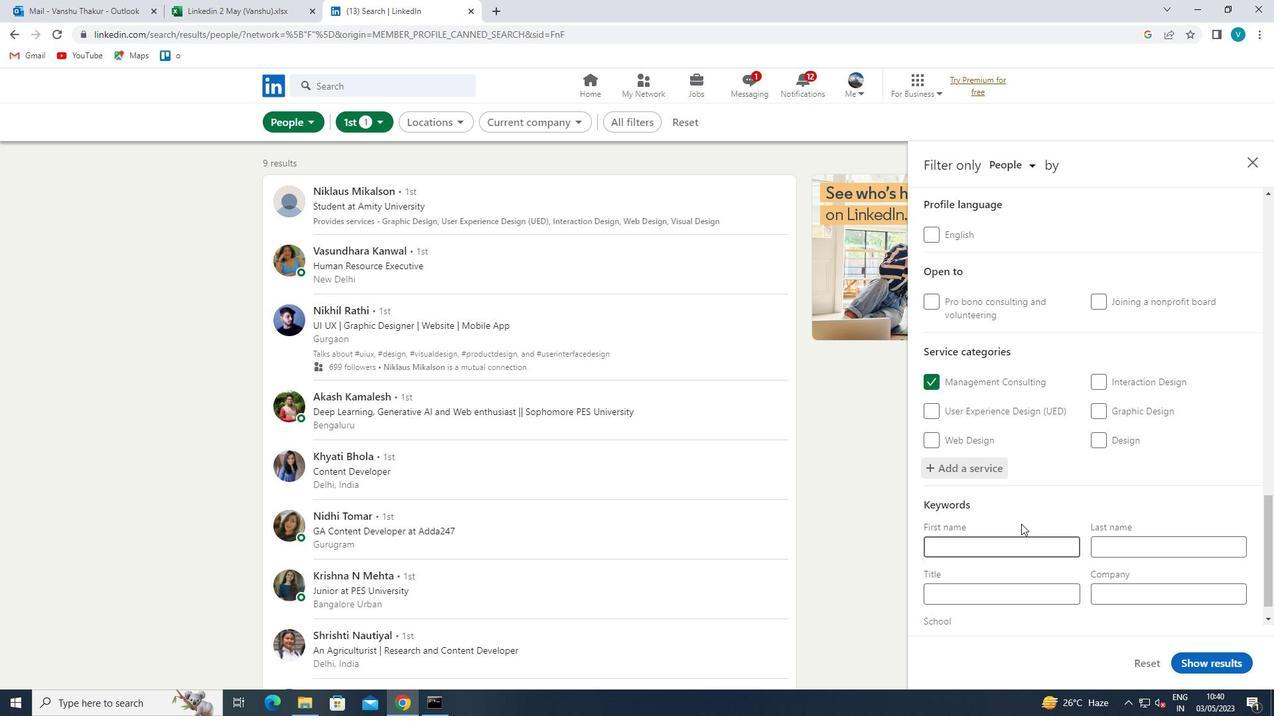 
Action: Mouse scrolled (1021, 523) with delta (0, 0)
Screenshot: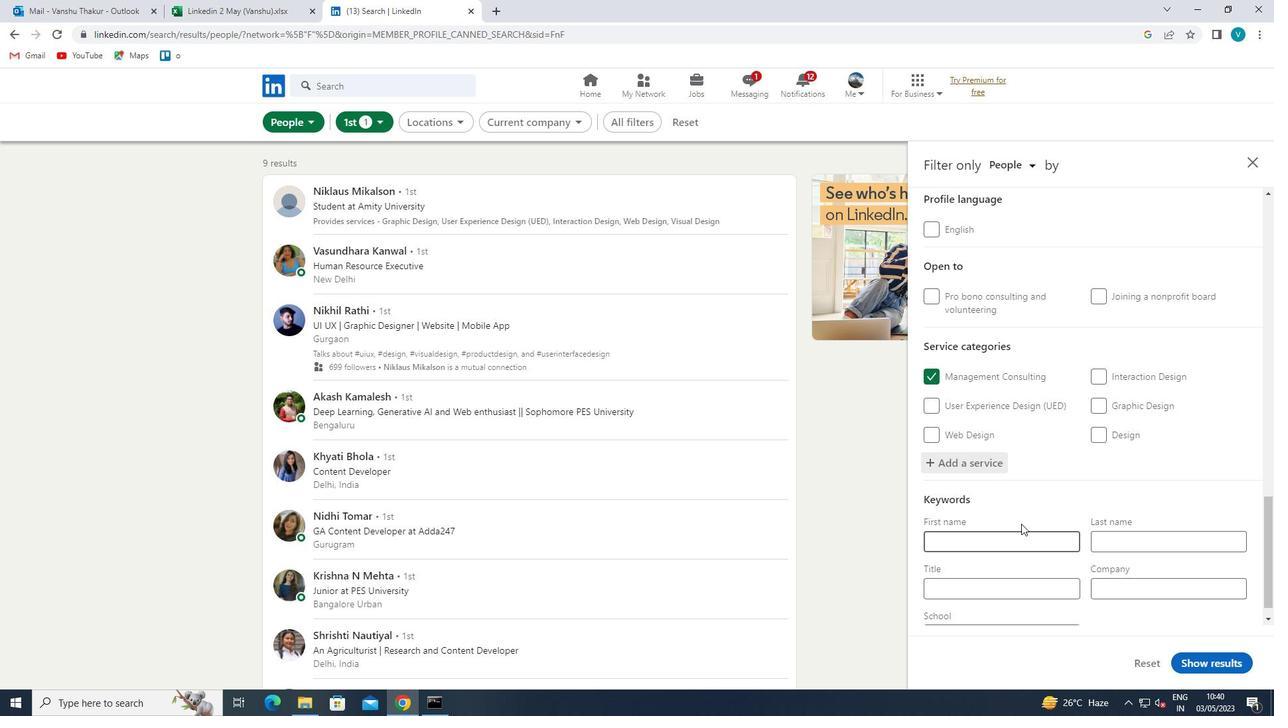 
Action: Mouse scrolled (1021, 523) with delta (0, 0)
Screenshot: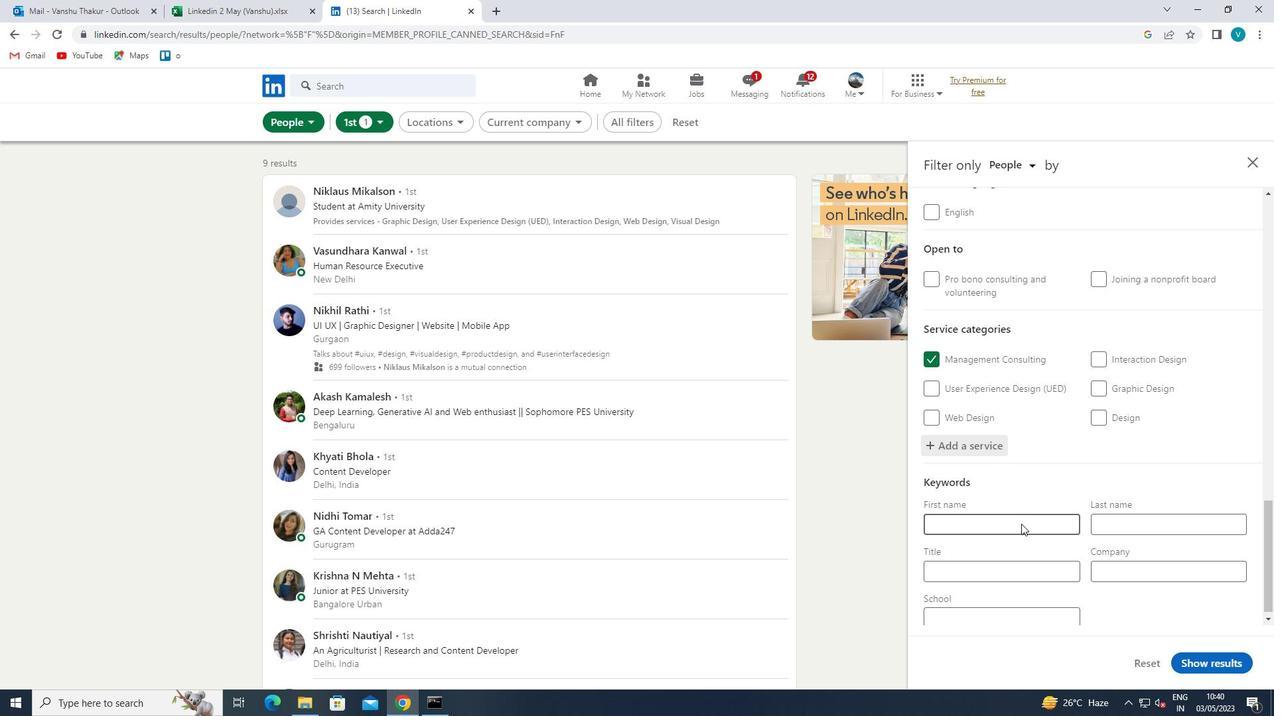 
Action: Mouse scrolled (1021, 523) with delta (0, 0)
Screenshot: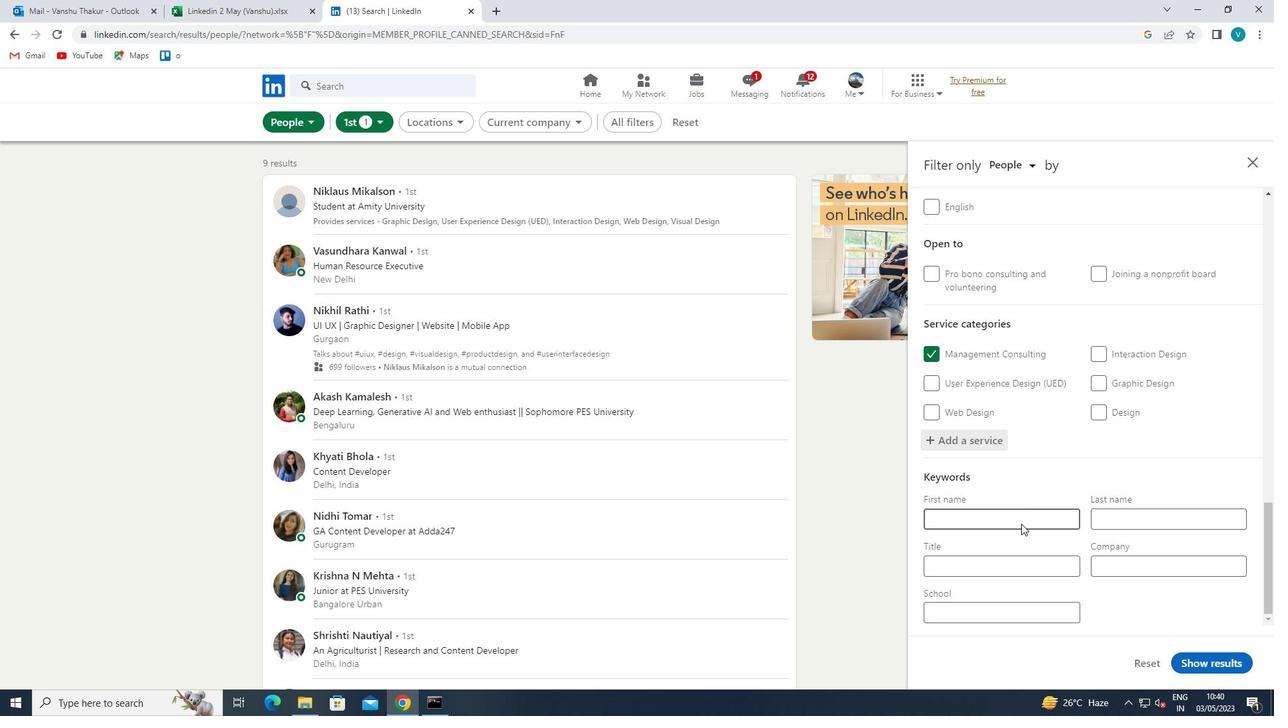
Action: Mouse moved to (1037, 554)
Screenshot: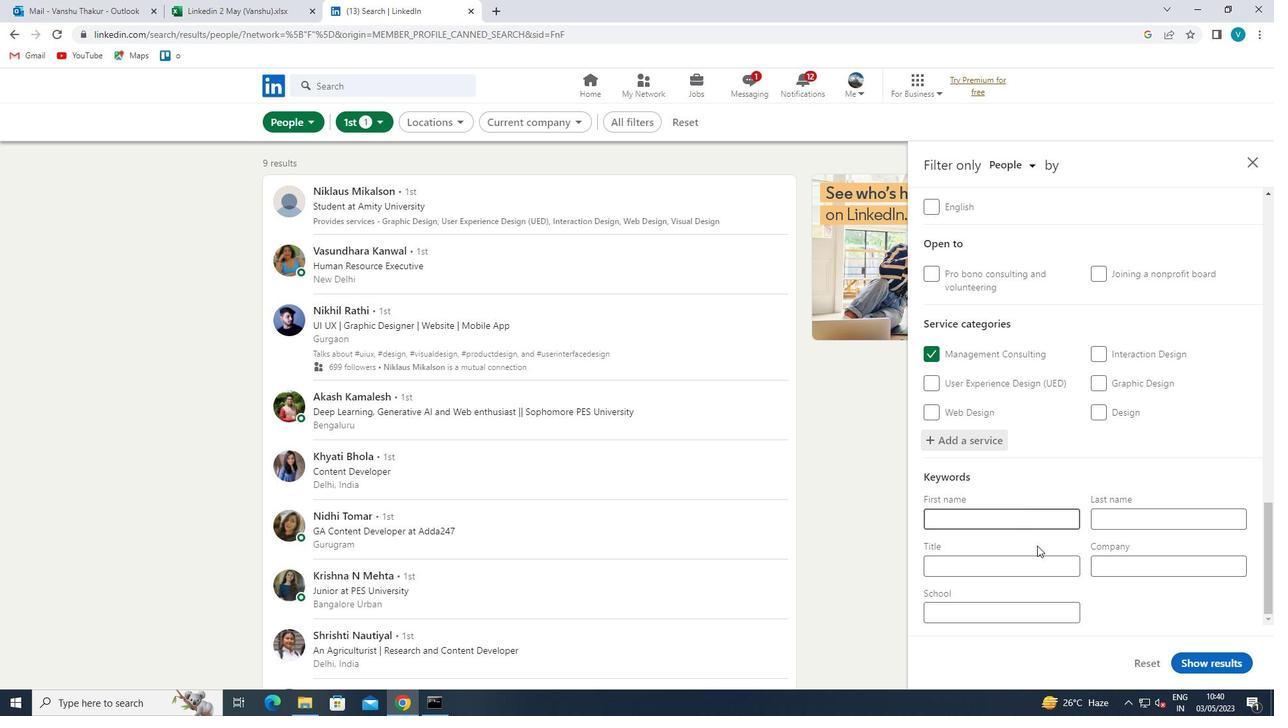 
Action: Mouse pressed left at (1037, 554)
Screenshot: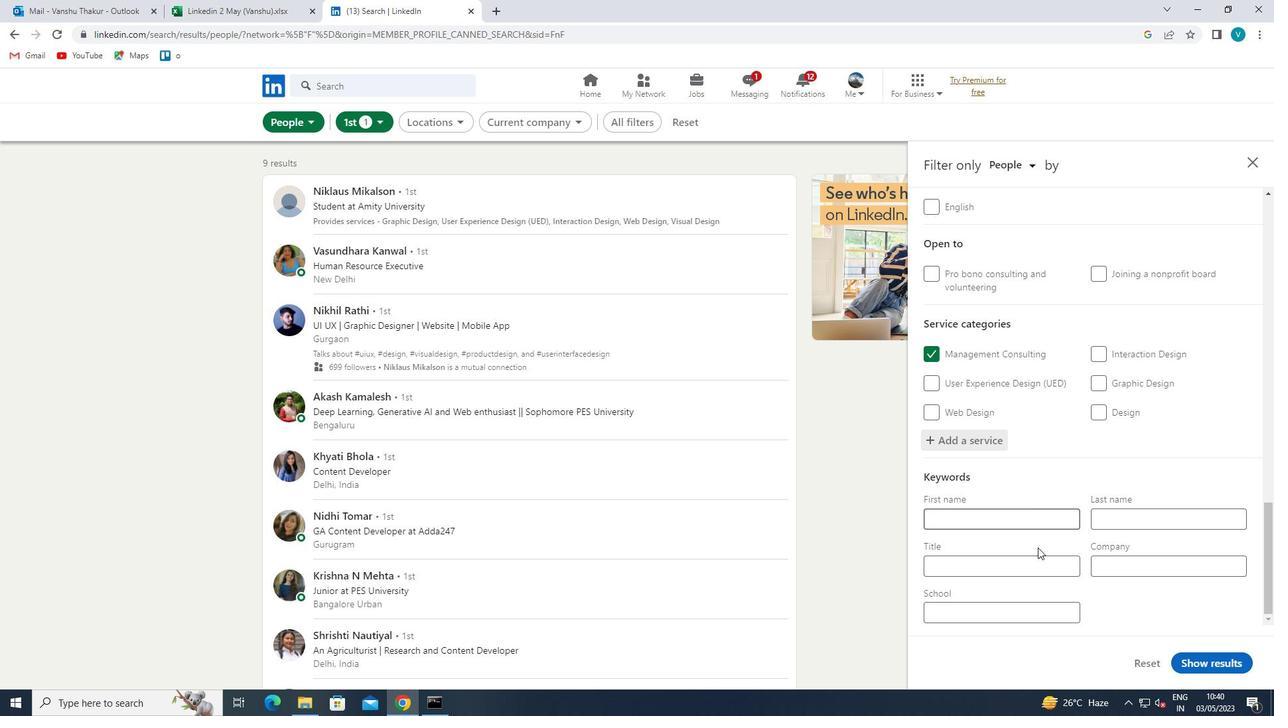 
Action: Mouse moved to (966, 605)
Screenshot: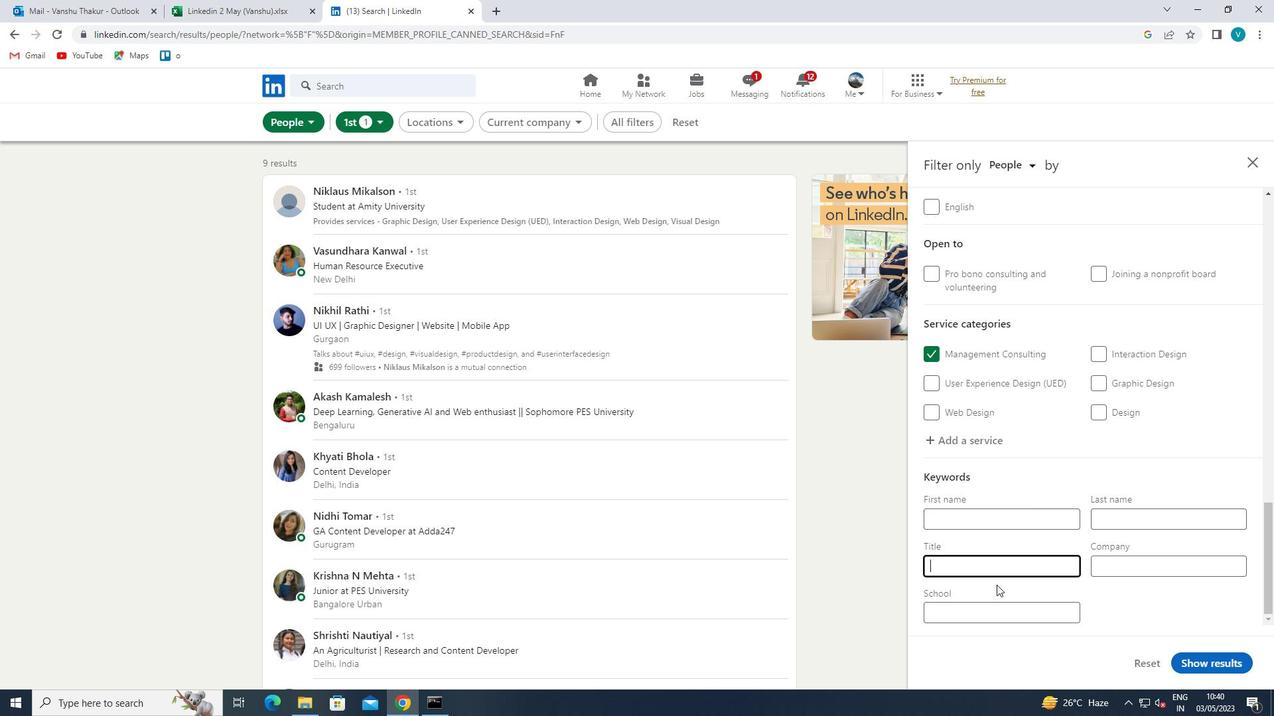 
Action: Key pressed <Key.shift>PHYSI
Screenshot: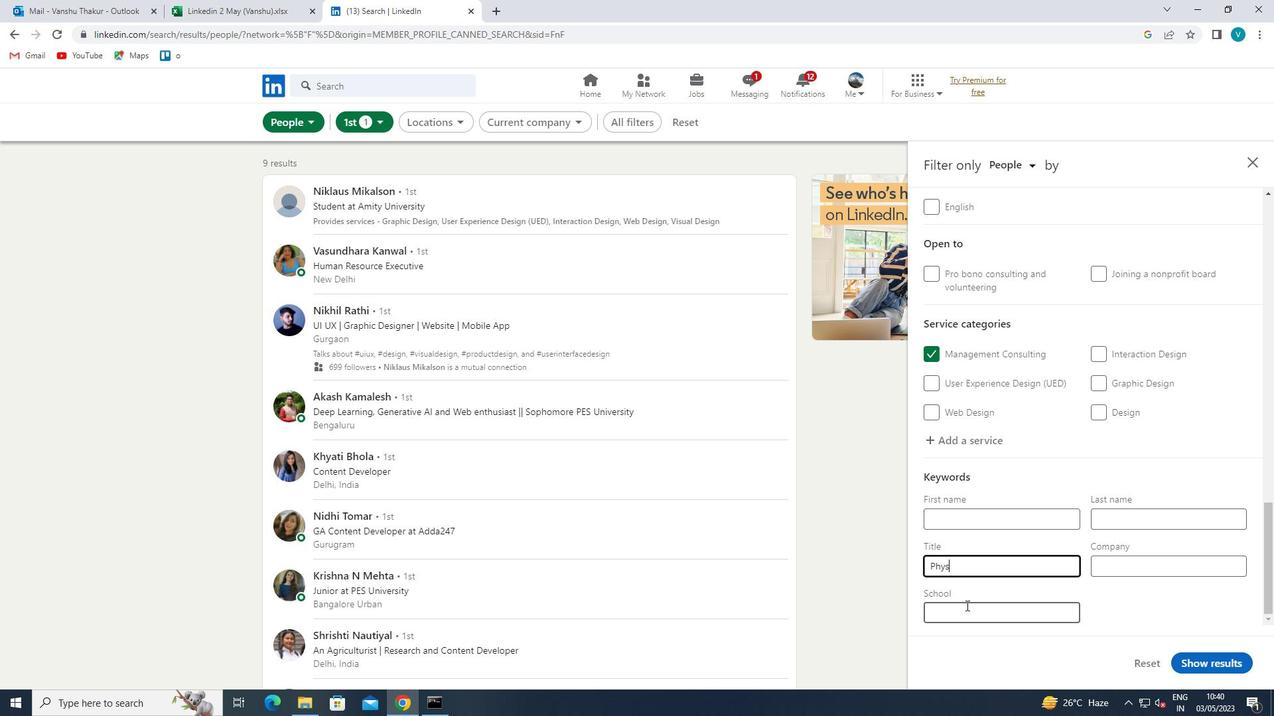 
Action: Mouse moved to (966, 605)
Screenshot: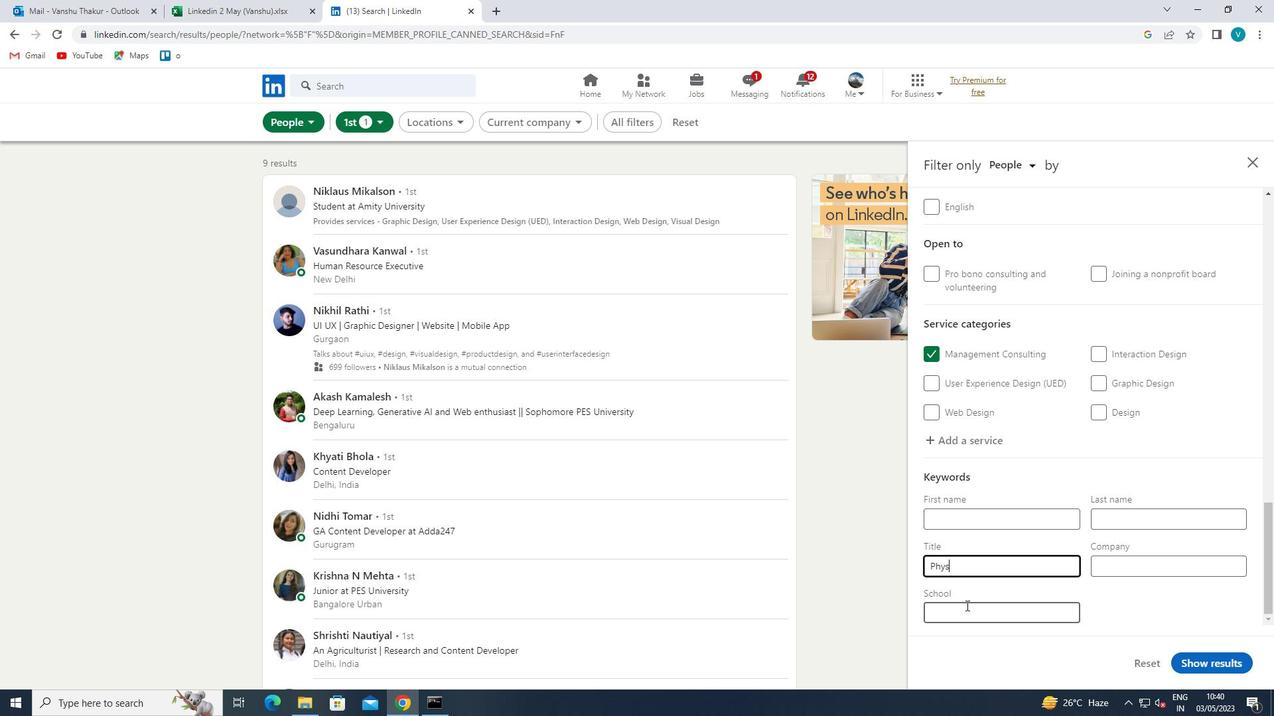 
Action: Key pressed CA
Screenshot: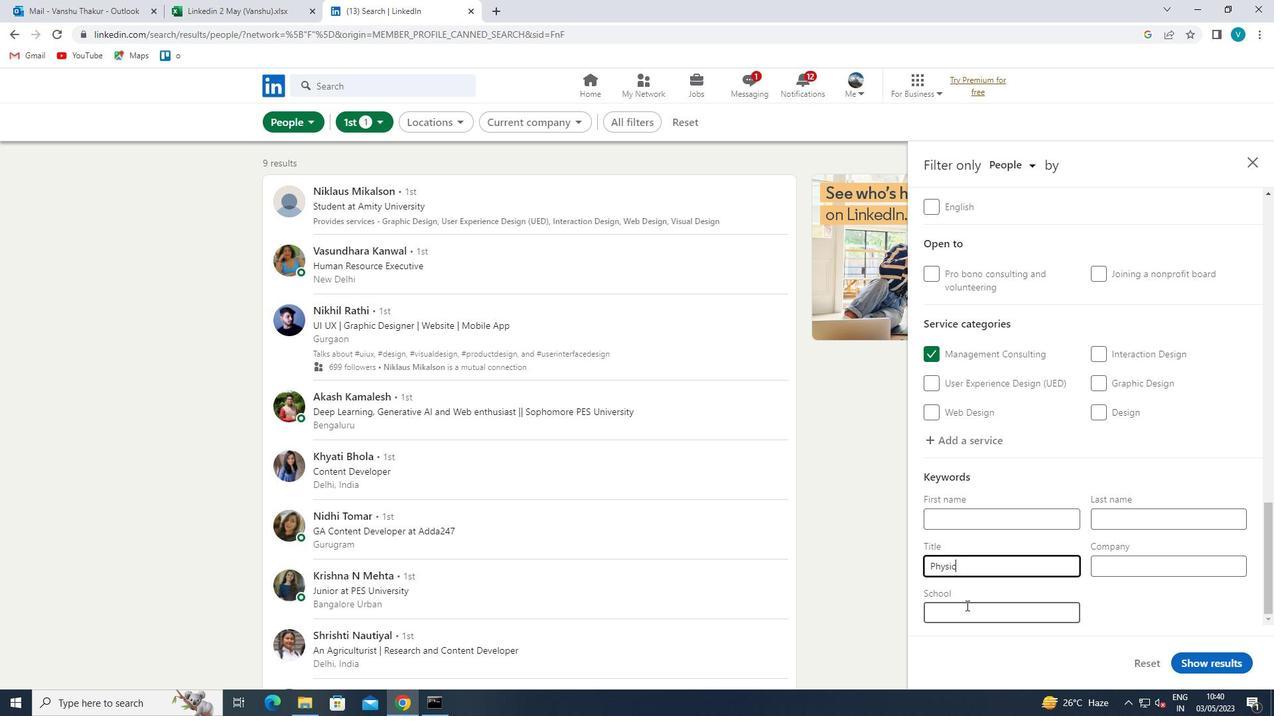
Action: Mouse moved to (965, 606)
Screenshot: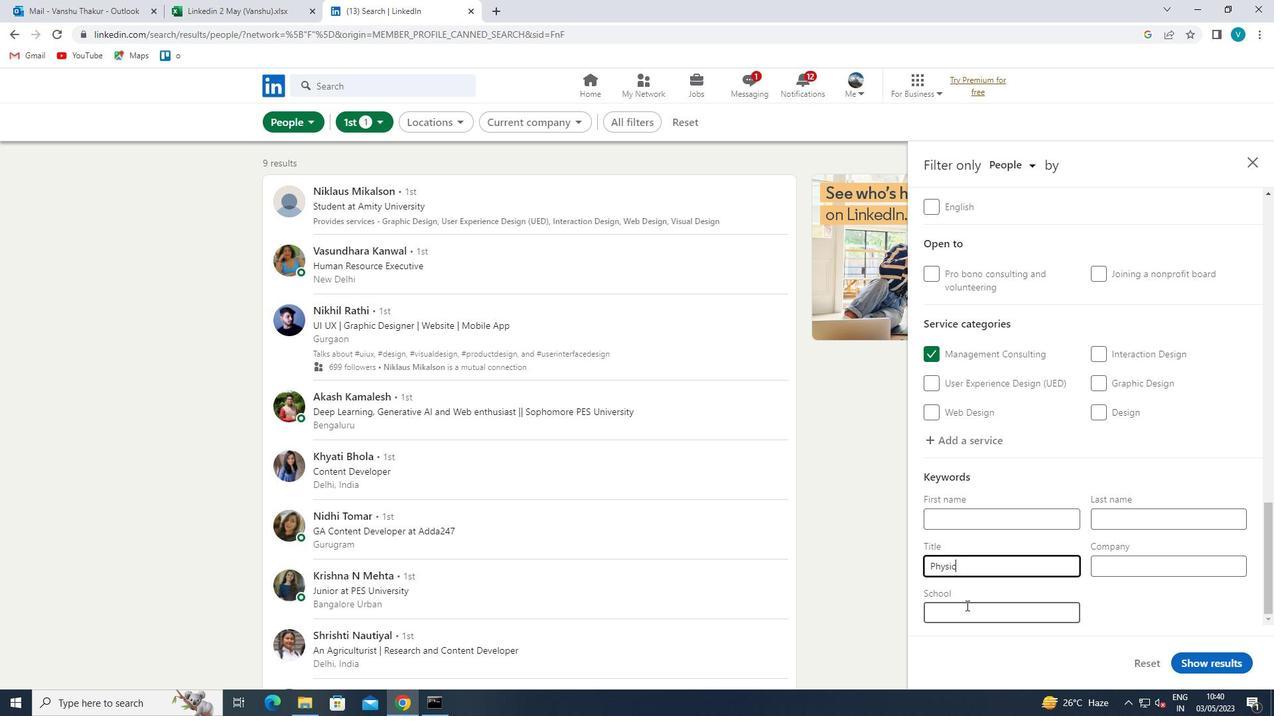 
Action: Key pressed L<Key.space><Key.shift>THERAPY<Key.space><Key.shift>ASSISTANT<Key.space>
Screenshot: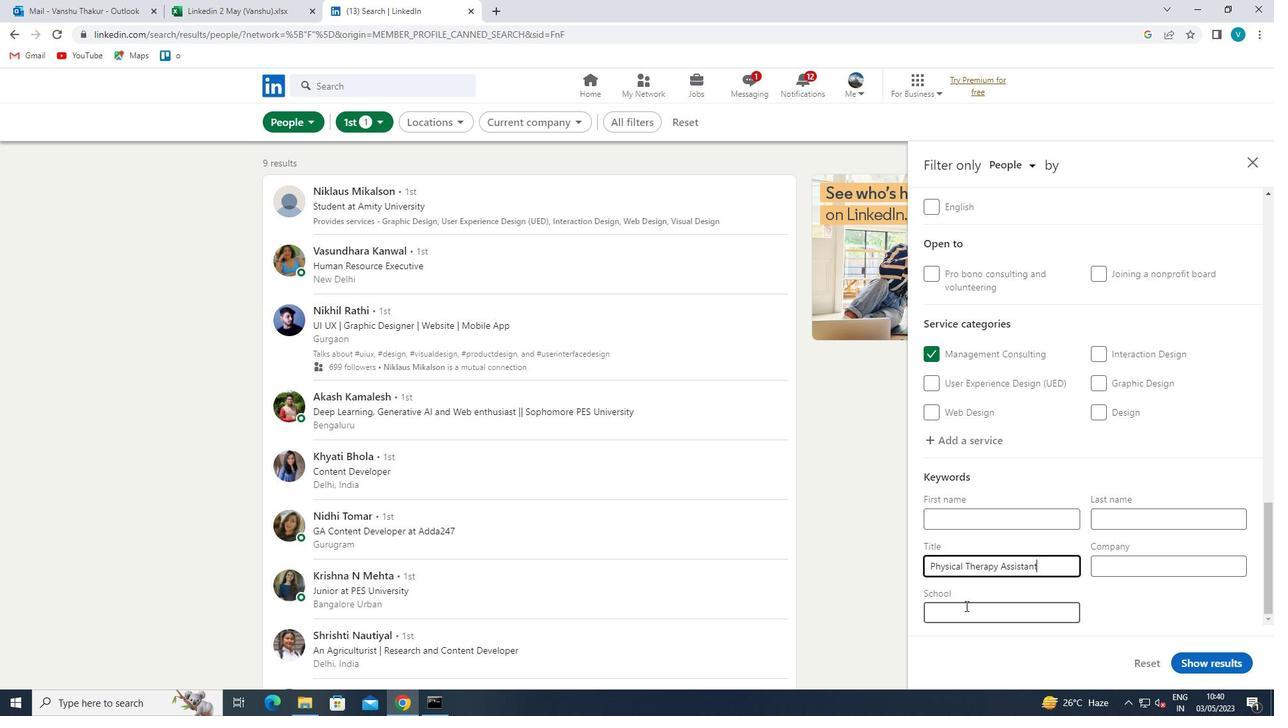 
Action: Mouse moved to (1217, 673)
Screenshot: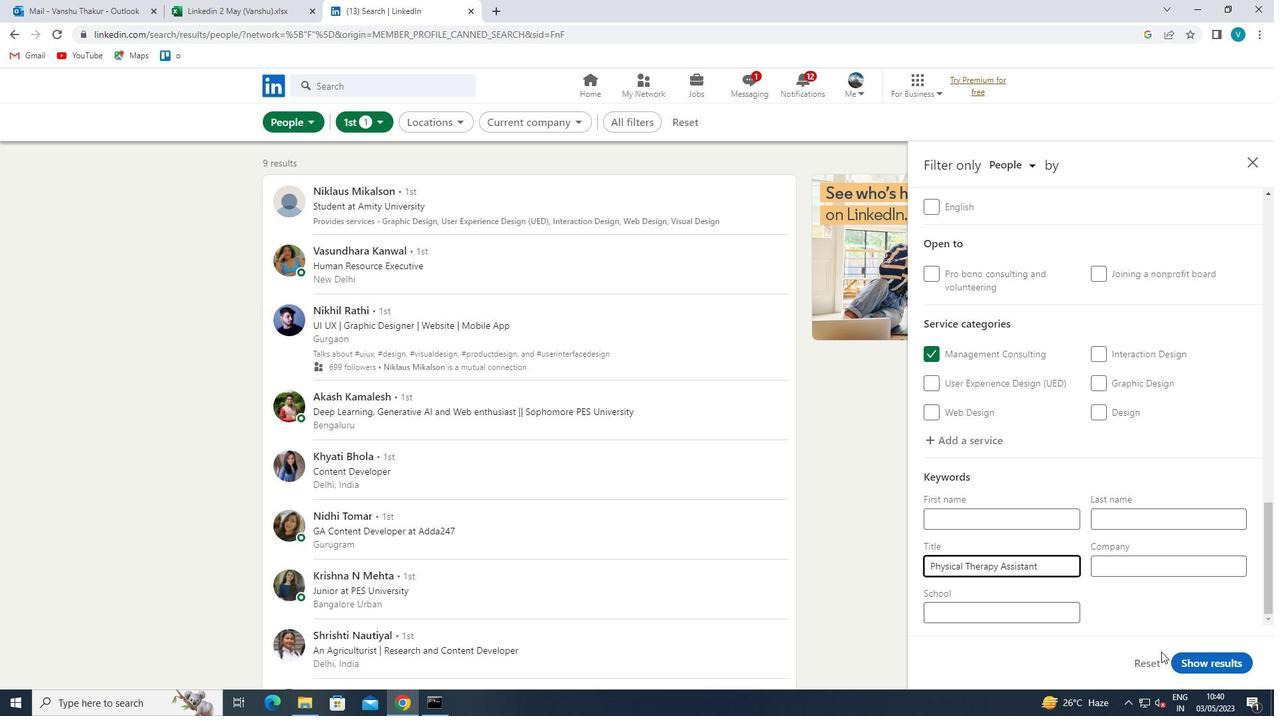
Action: Mouse pressed left at (1217, 673)
Screenshot: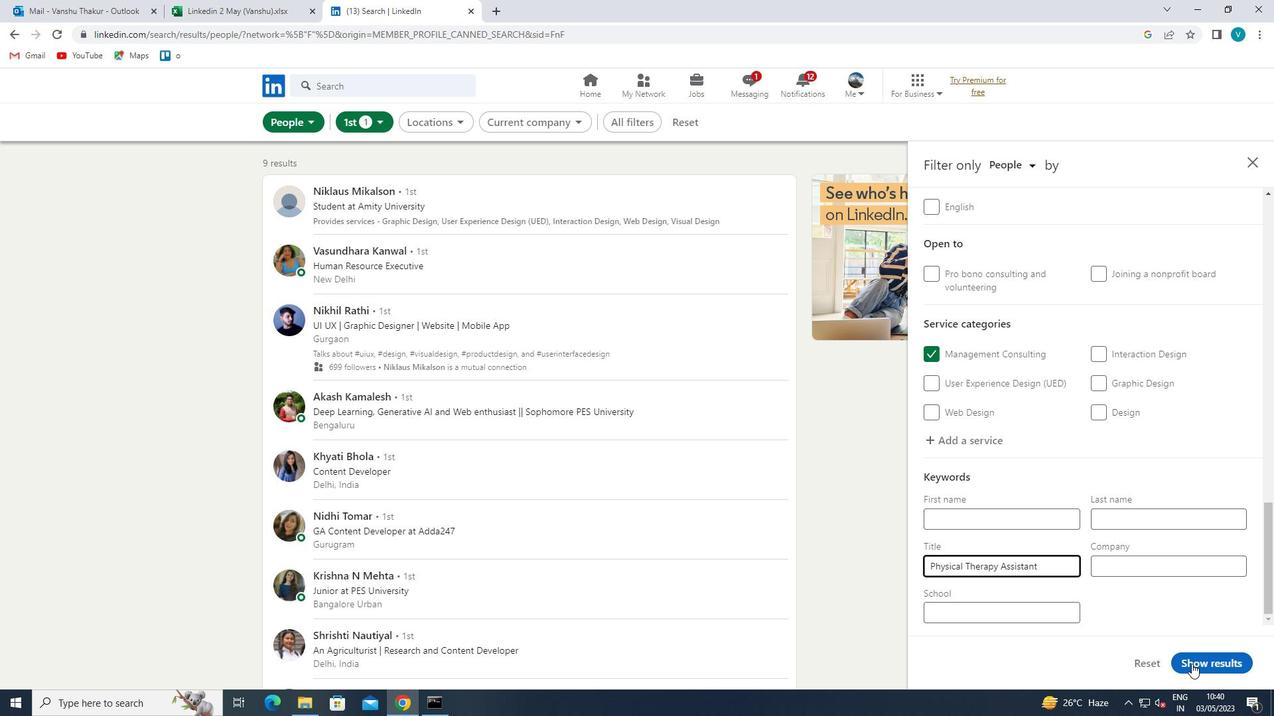 
Action: Mouse moved to (1219, 673)
Screenshot: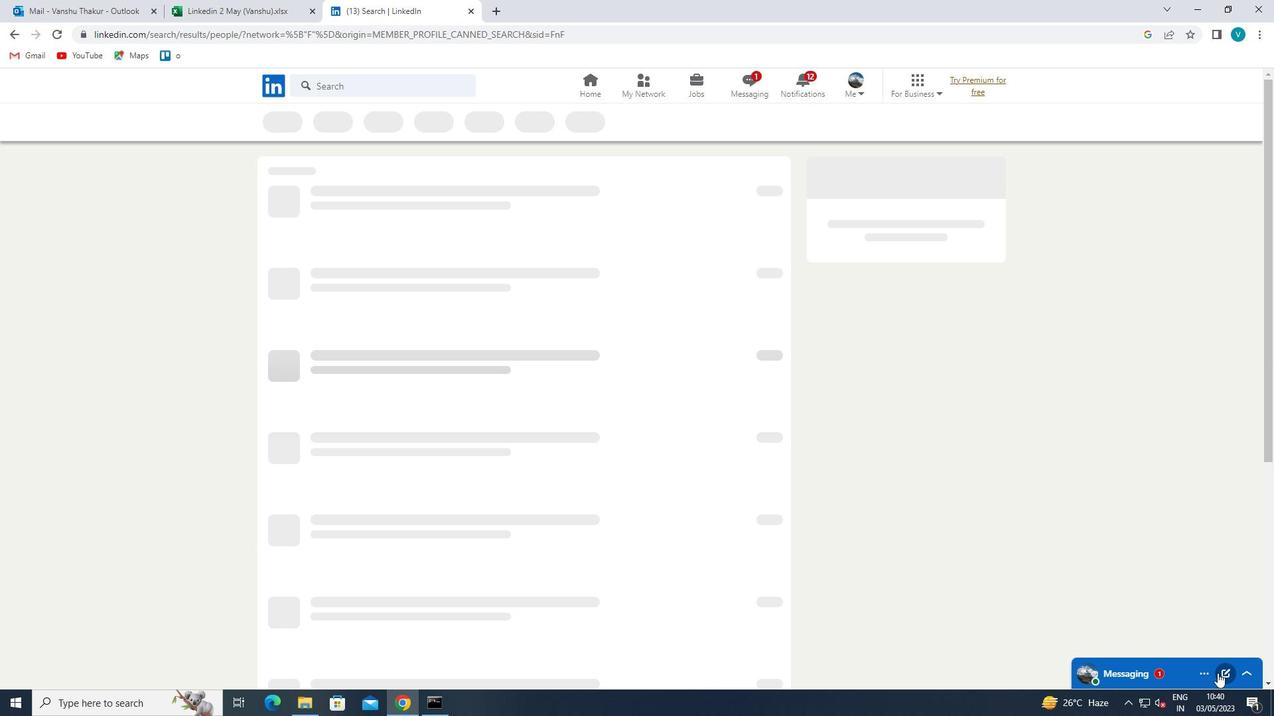 
